 Task: Look for space in Hefei, China from 8th June, 2023 to 12th June, 2023 for 2 adults in price range Rs.8000 to Rs.16000. Place can be private room with 1  bedroom having 1 bed and 1 bathroom. Property type can be flatguest house, hotel. Booking option can be shelf check-in. Required host language is Chinese (Simplified).
Action: Mouse moved to (320, 255)
Screenshot: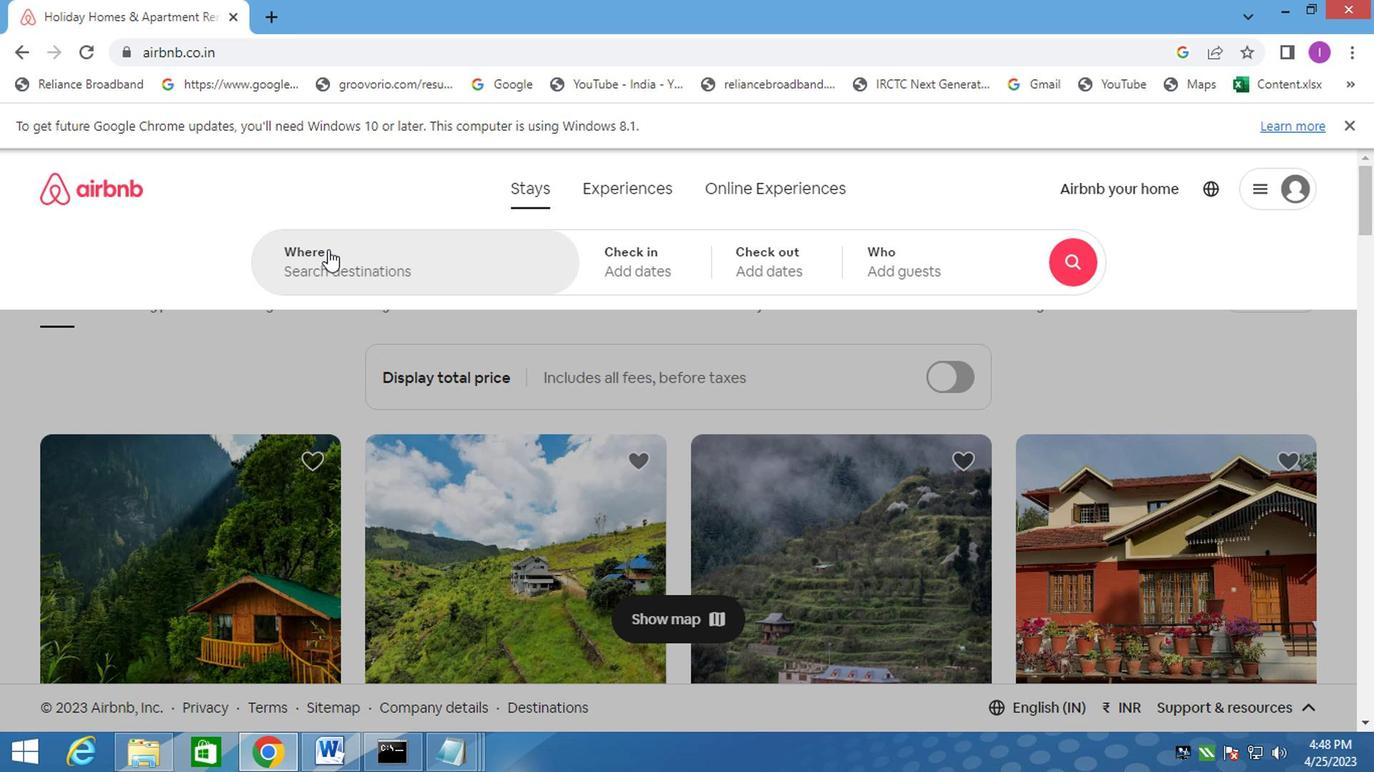 
Action: Mouse pressed left at (320, 255)
Screenshot: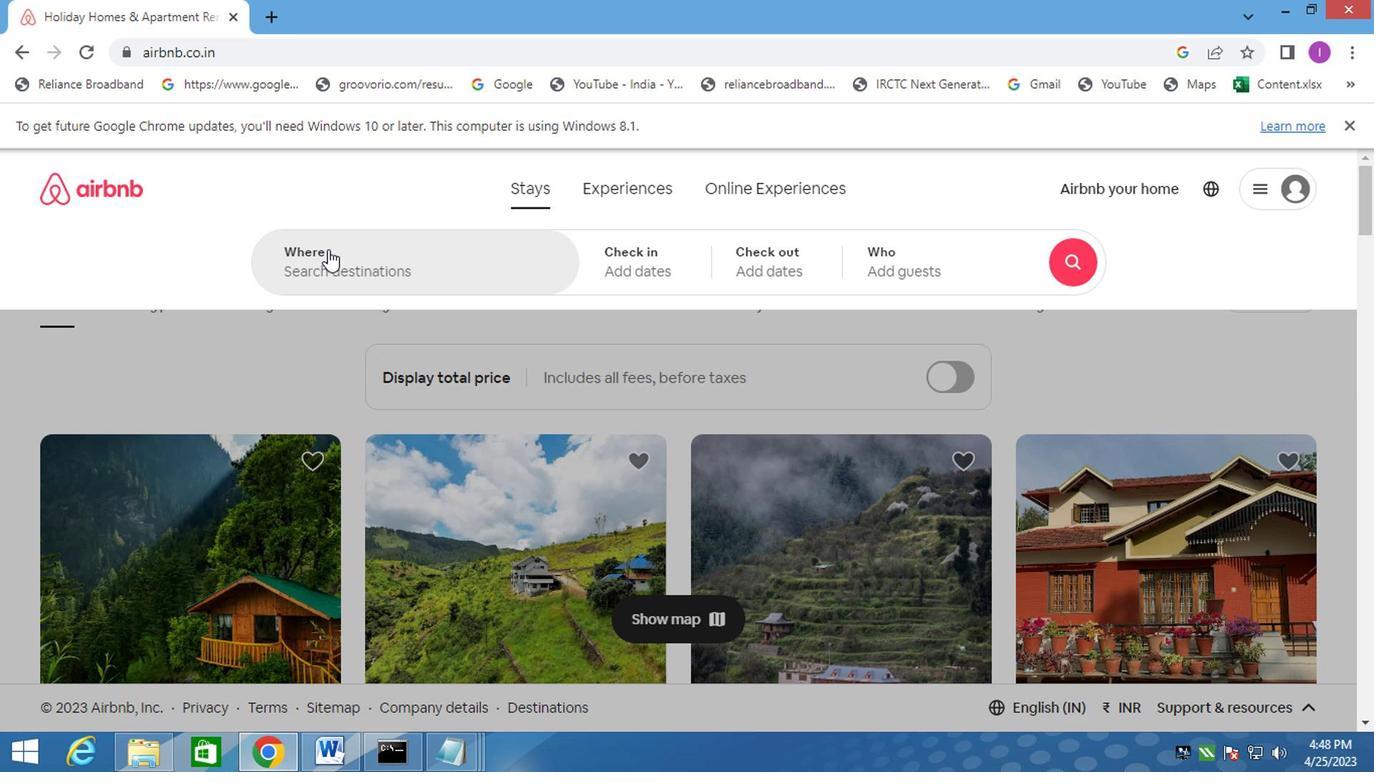 
Action: Mouse moved to (342, 246)
Screenshot: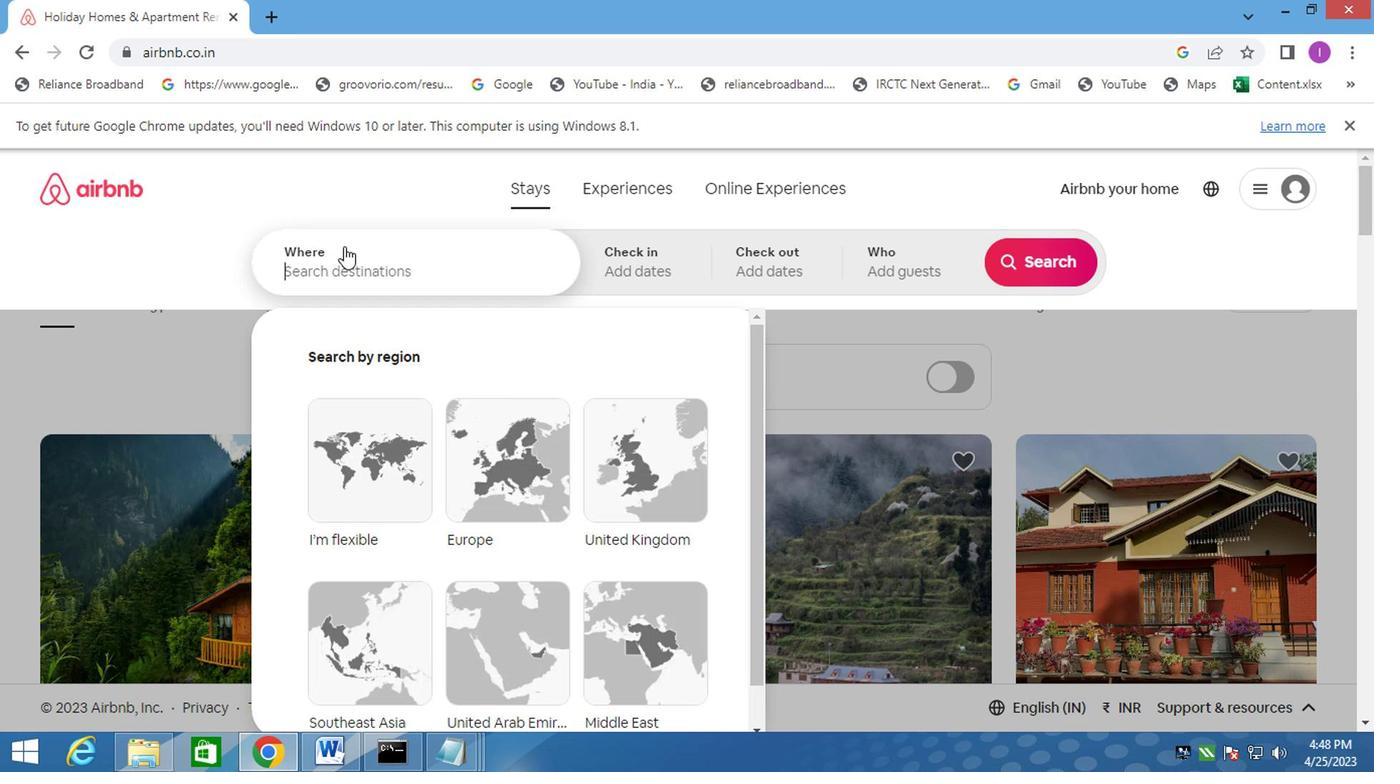 
Action: Key pressed hengyang,china
Screenshot: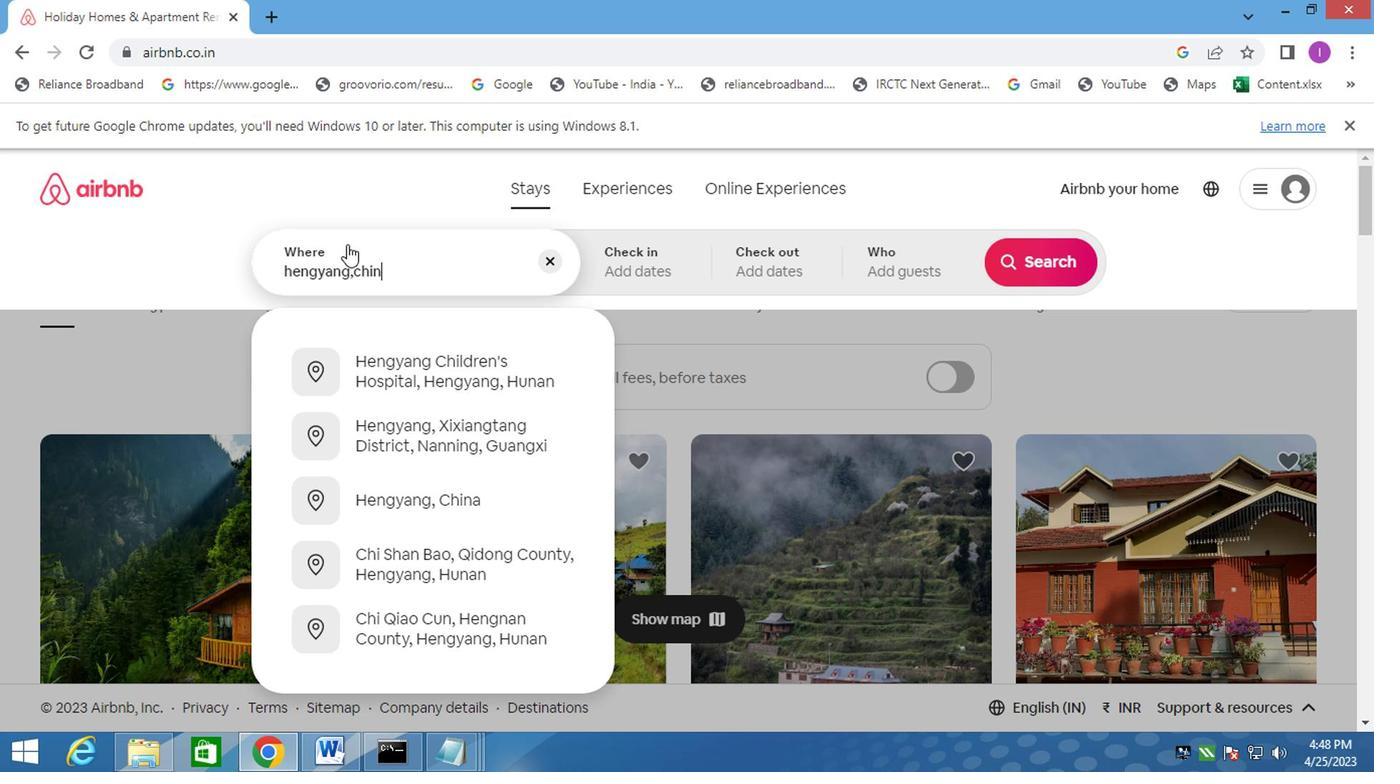 
Action: Mouse moved to (621, 259)
Screenshot: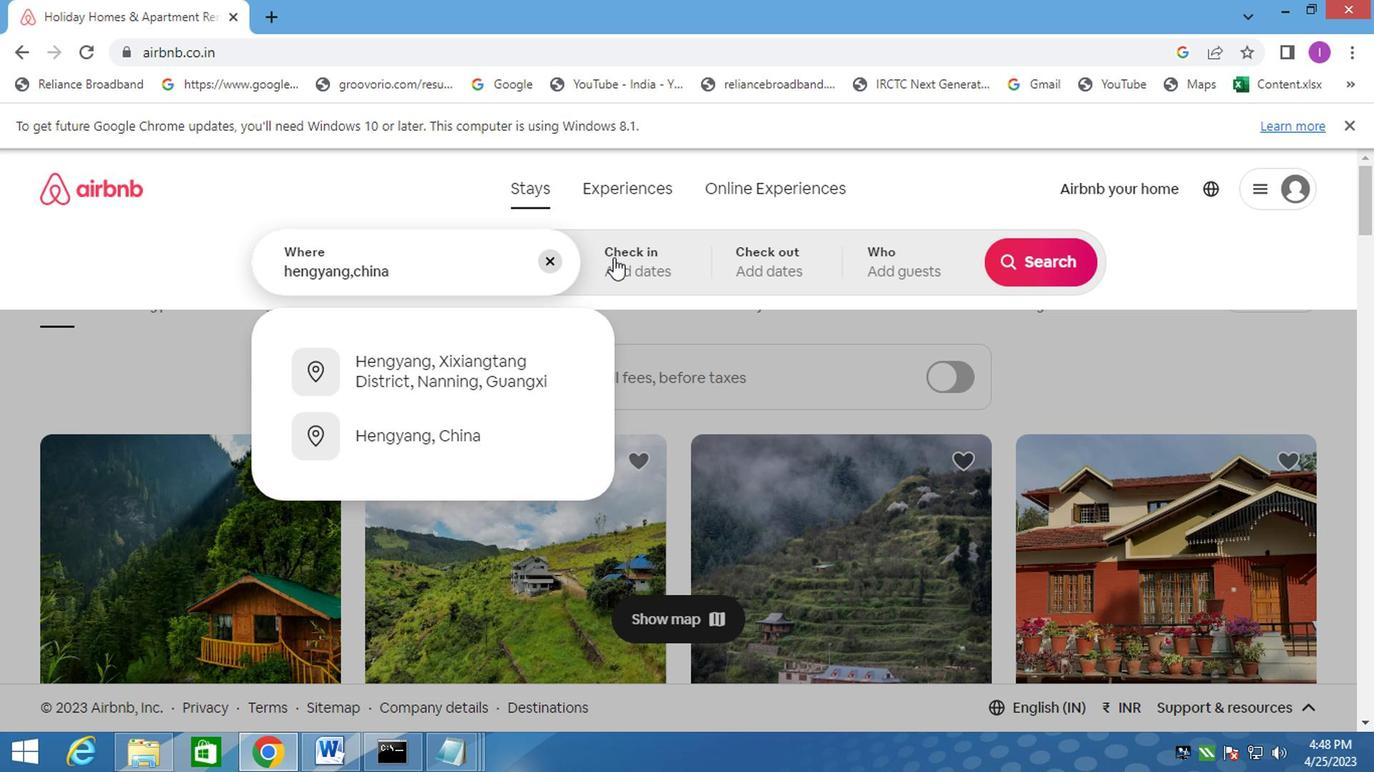 
Action: Mouse pressed left at (621, 259)
Screenshot: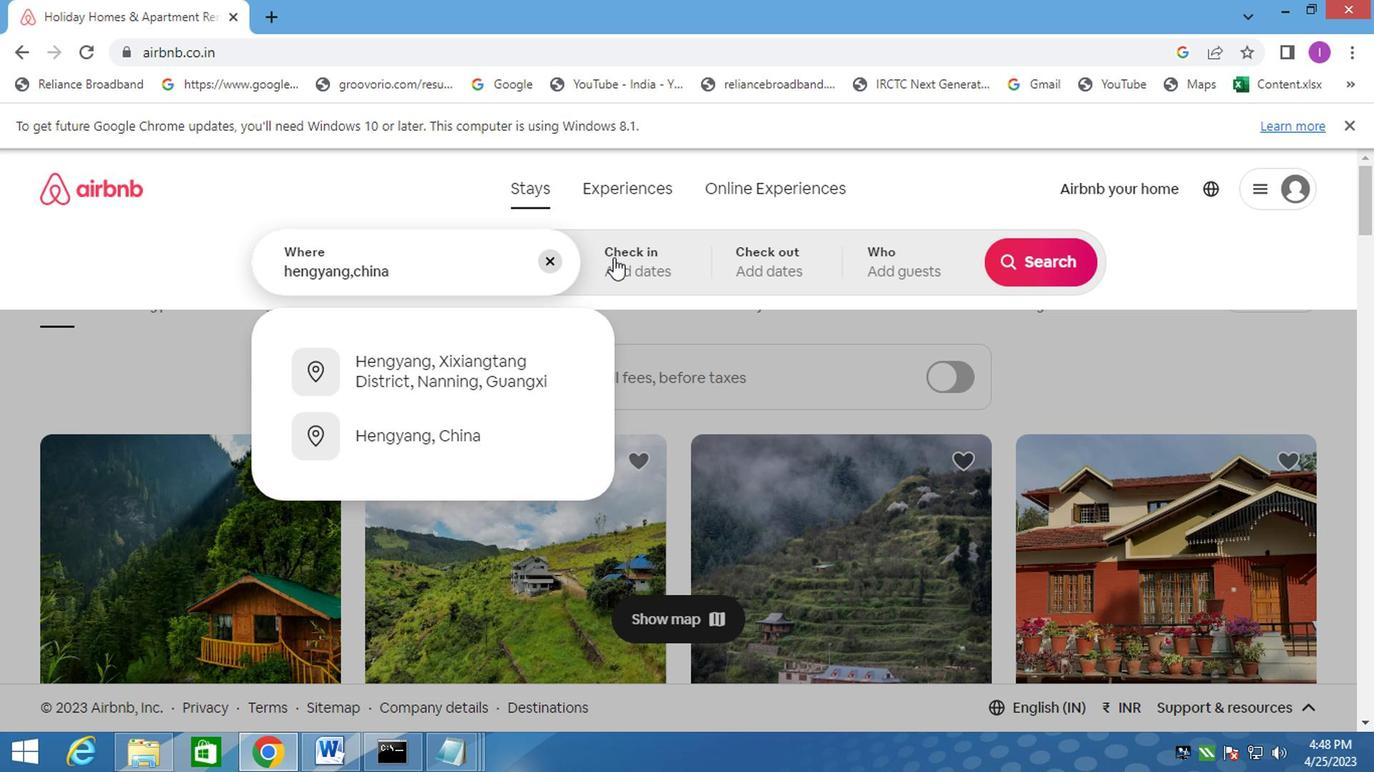 
Action: Mouse moved to (1032, 427)
Screenshot: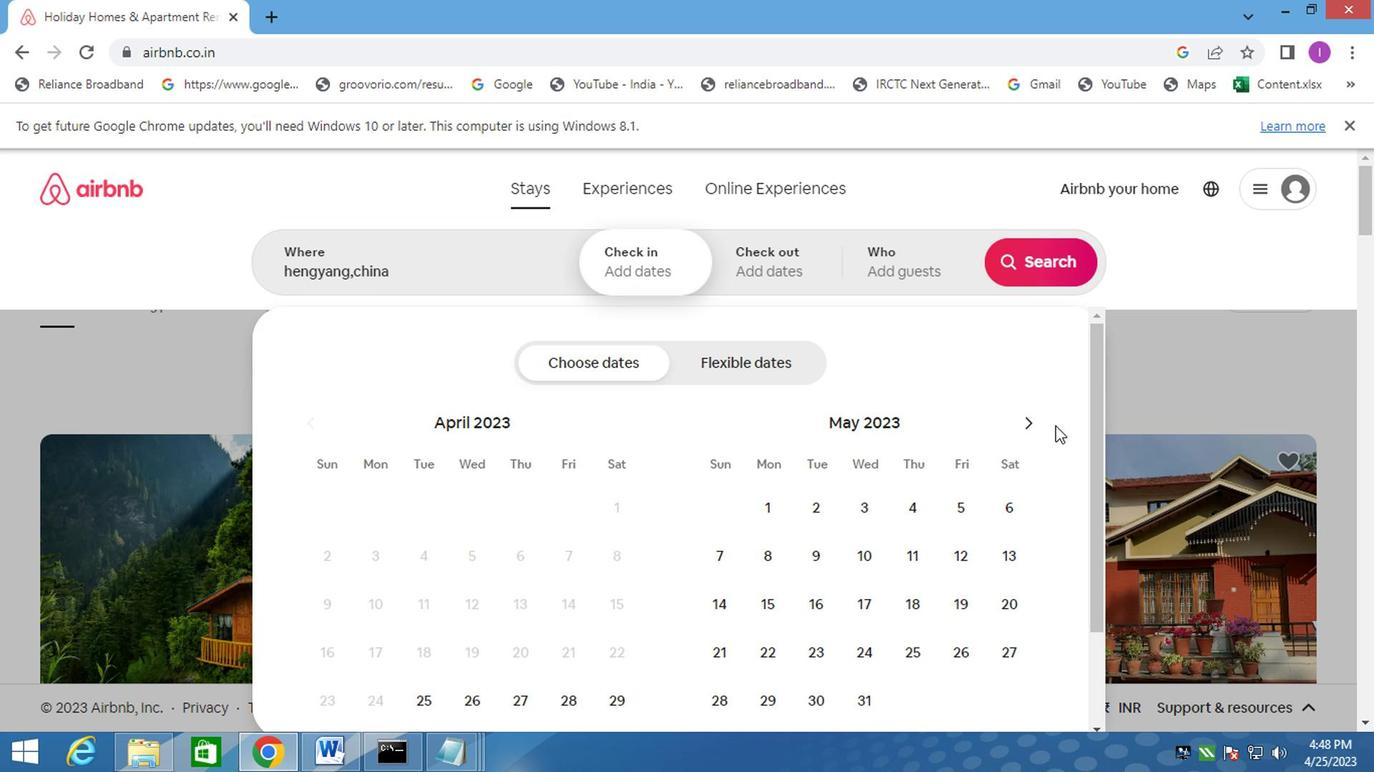 
Action: Mouse pressed left at (1032, 427)
Screenshot: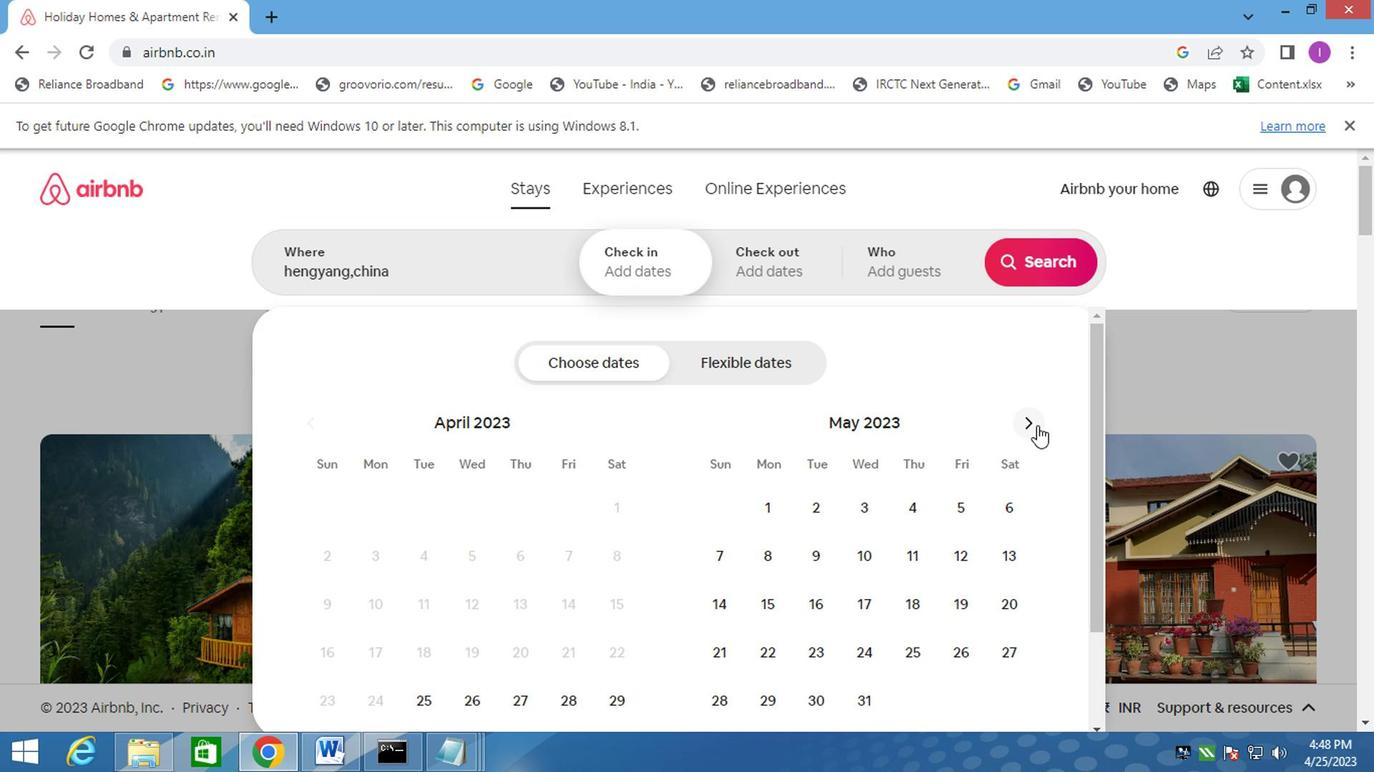 
Action: Mouse pressed left at (1032, 427)
Screenshot: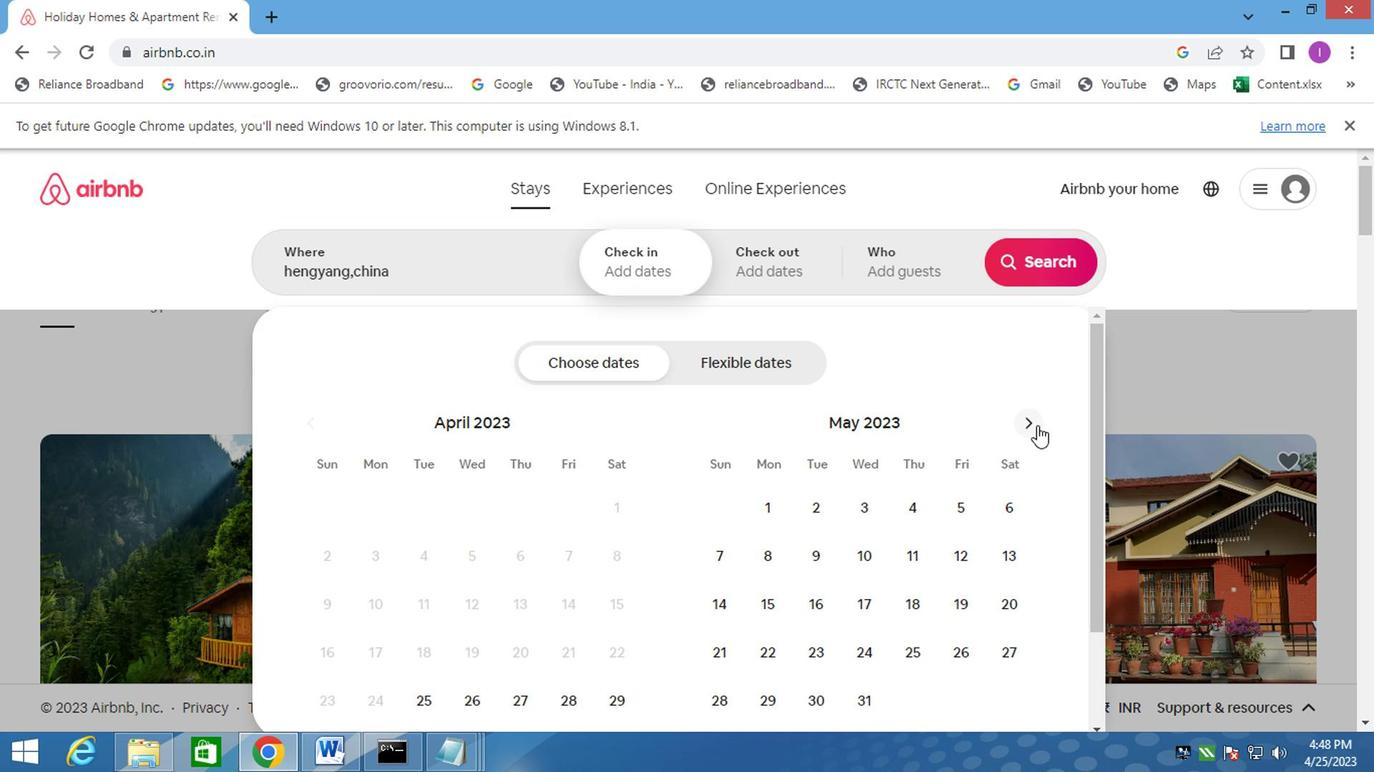 
Action: Mouse moved to (956, 508)
Screenshot: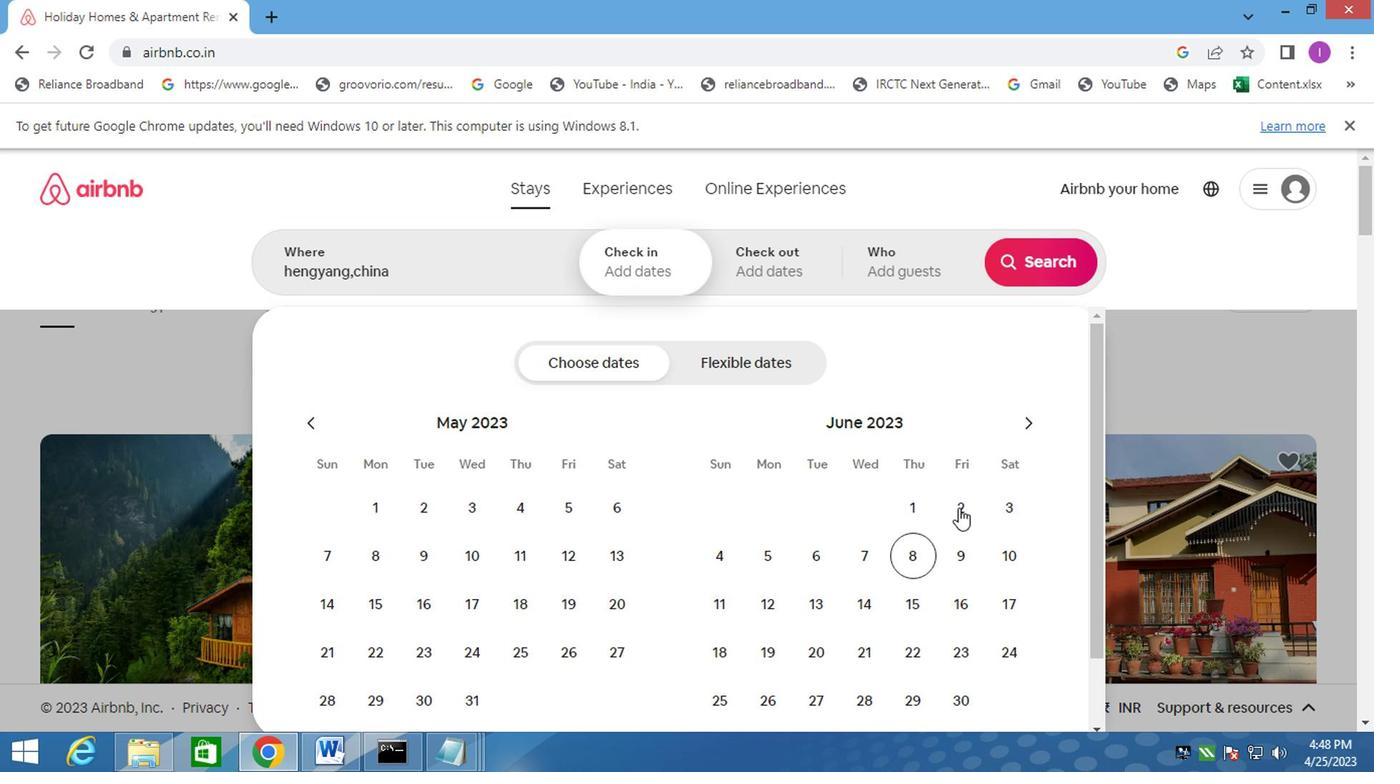 
Action: Mouse pressed left at (956, 508)
Screenshot: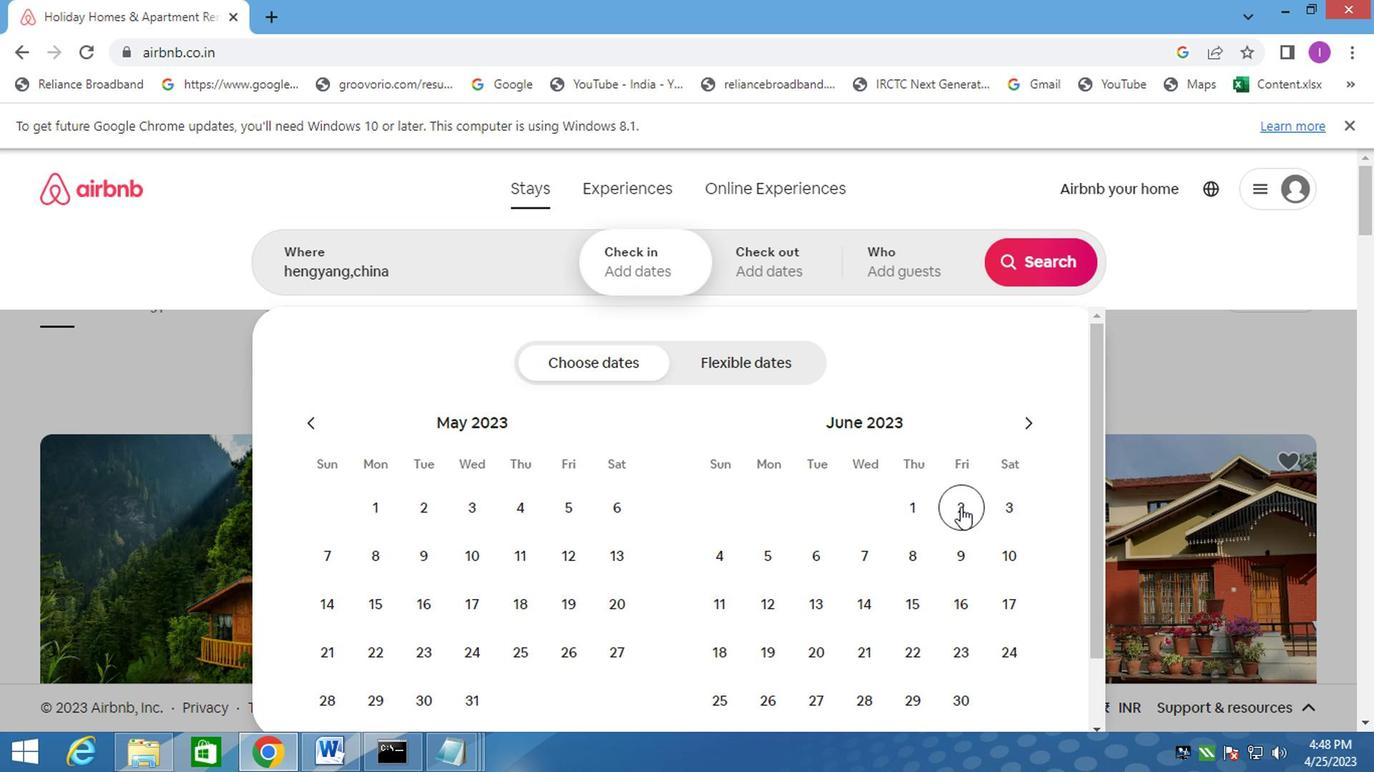 
Action: Mouse moved to (813, 563)
Screenshot: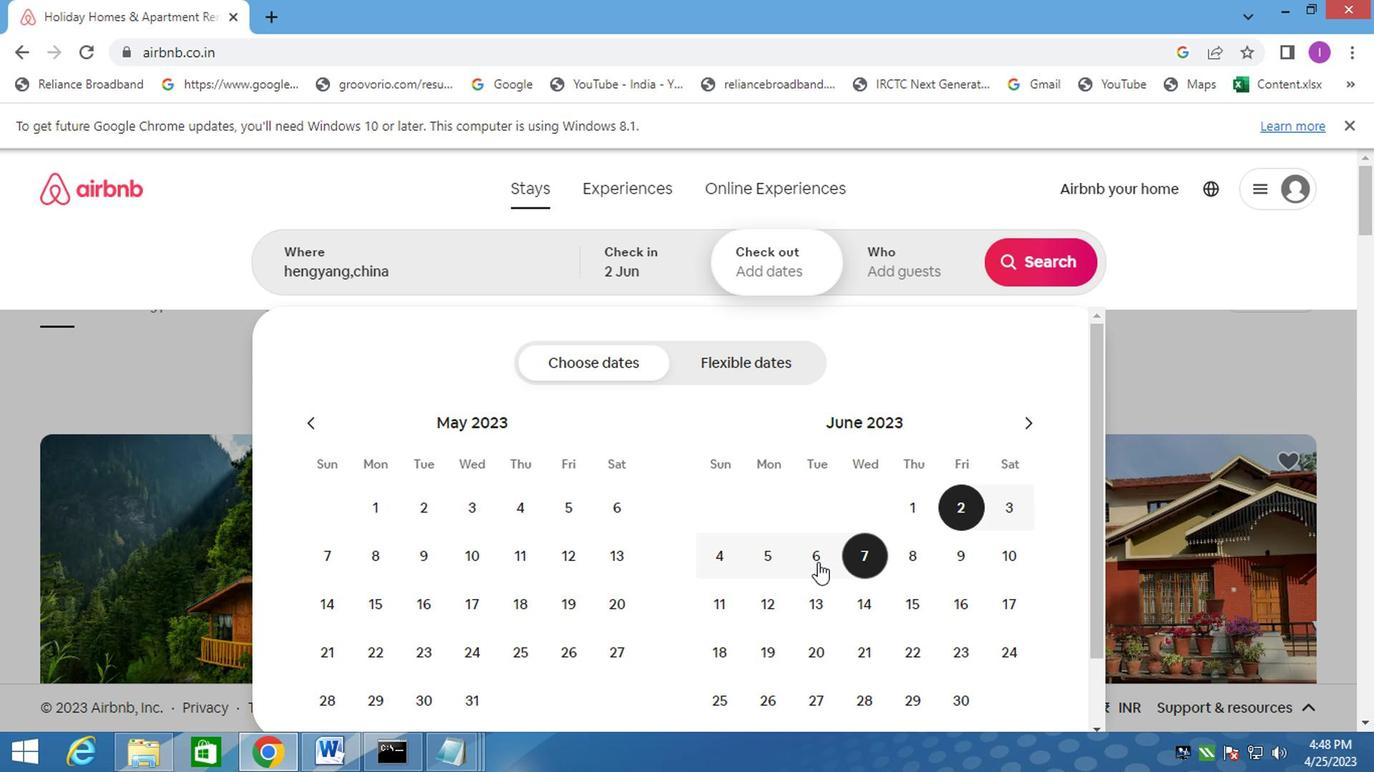 
Action: Mouse pressed left at (813, 563)
Screenshot: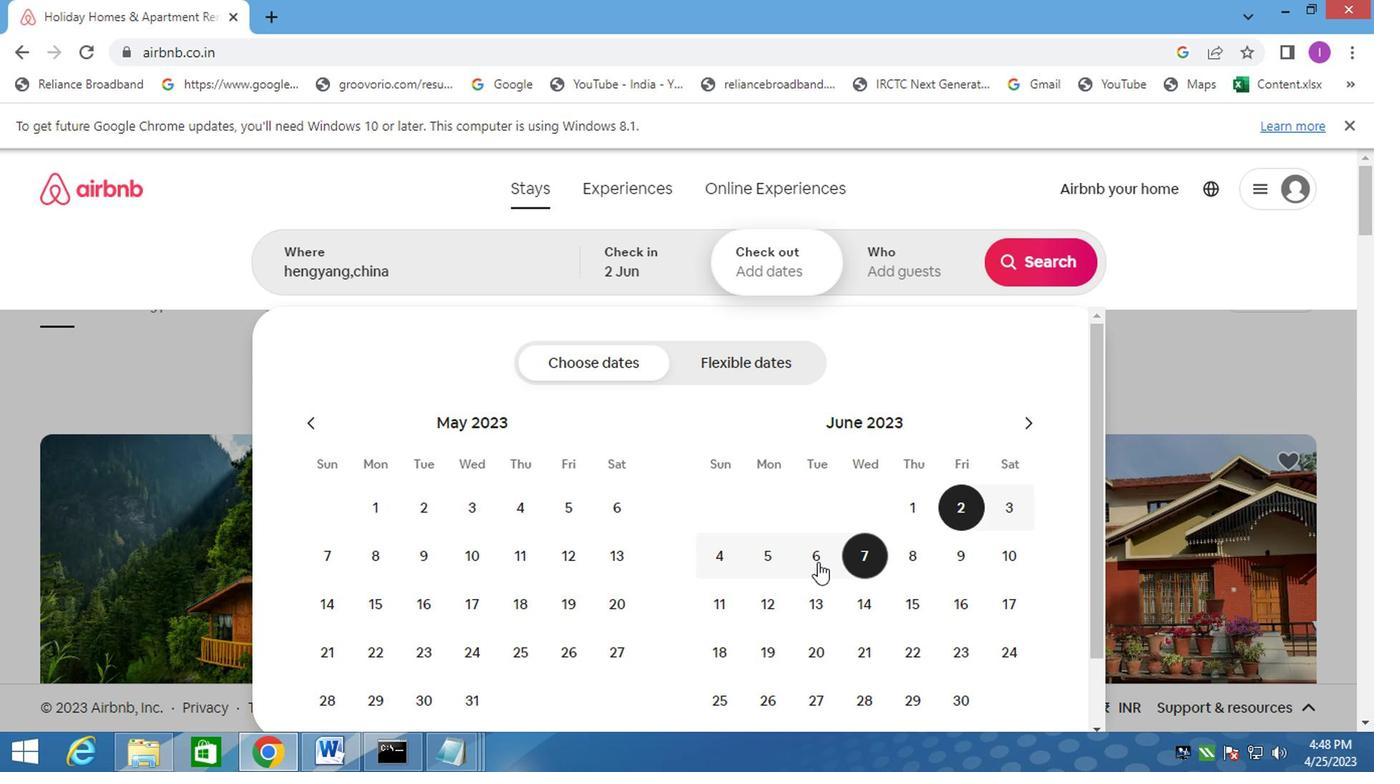 
Action: Mouse moved to (904, 271)
Screenshot: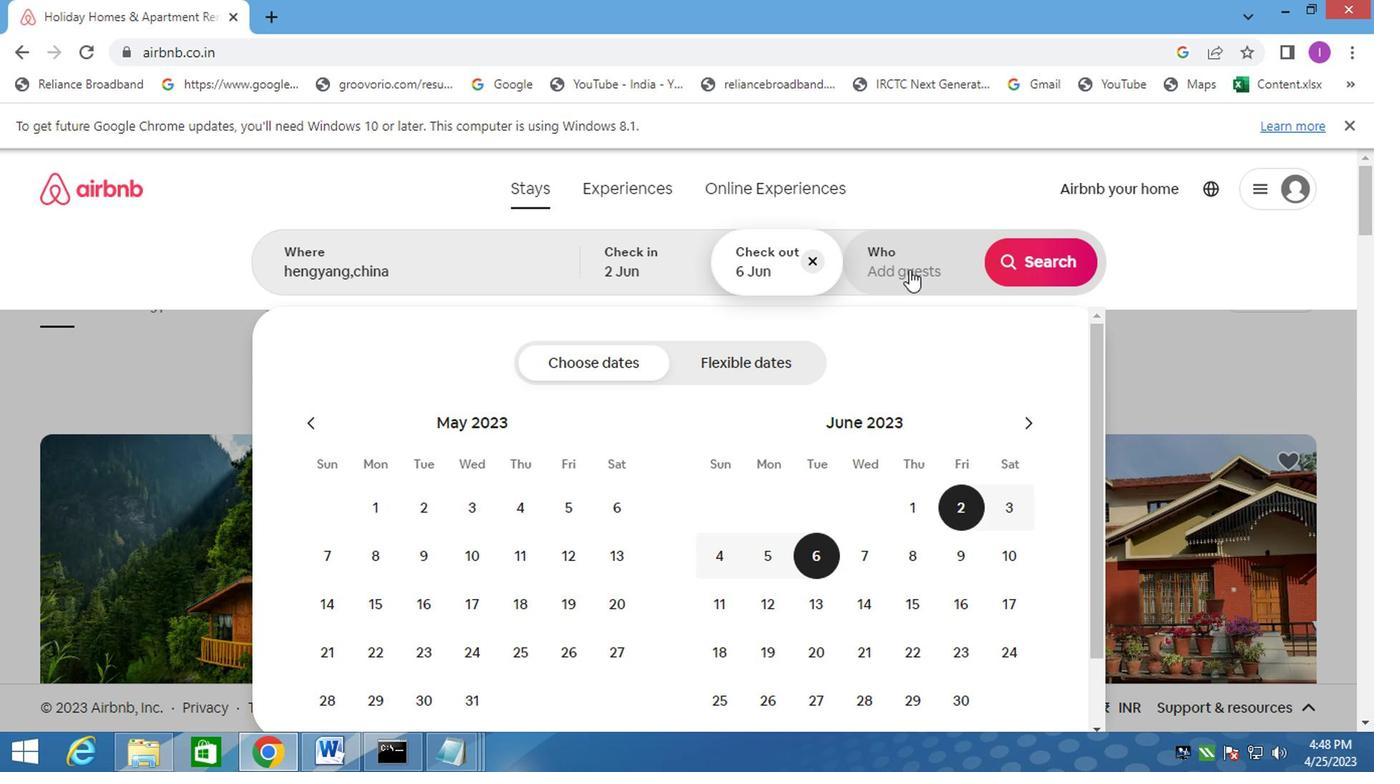 
Action: Mouse pressed left at (904, 271)
Screenshot: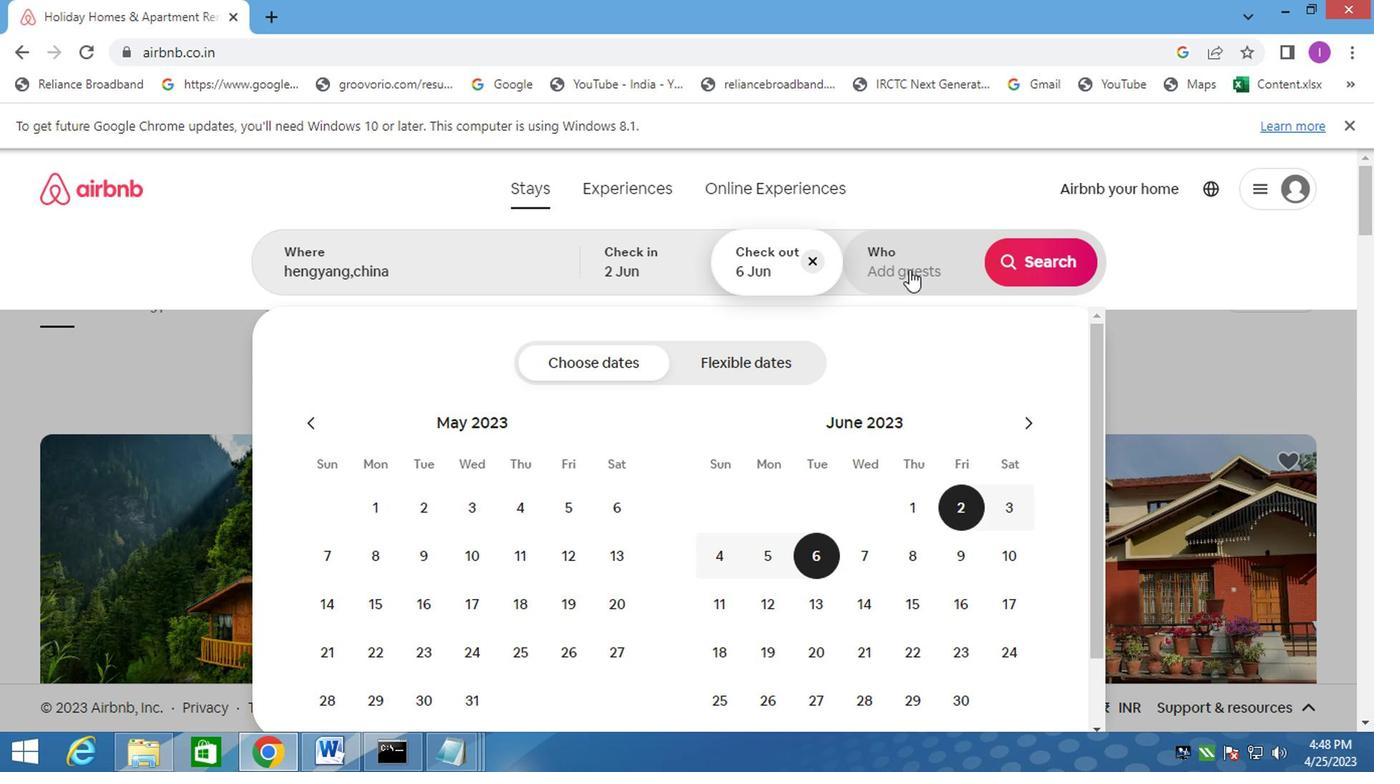 
Action: Mouse moved to (1037, 372)
Screenshot: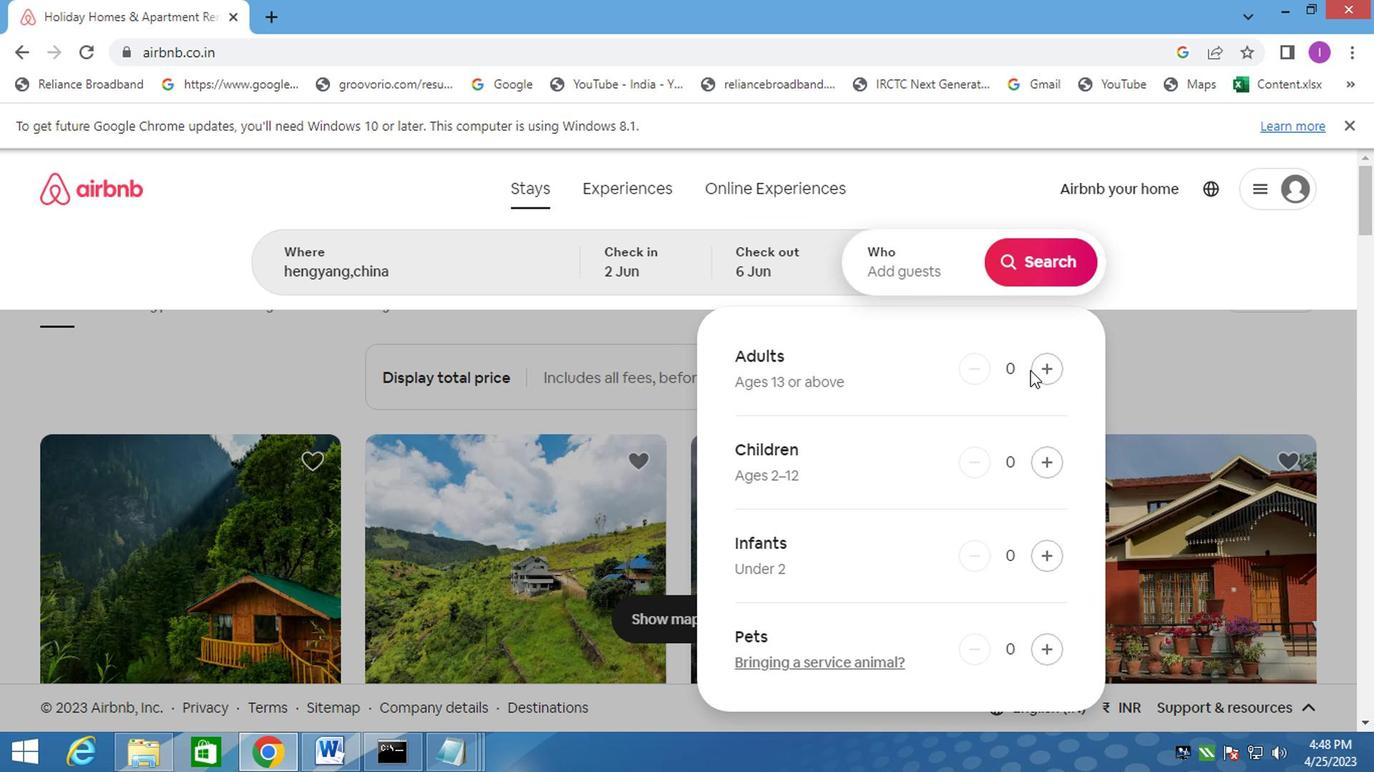 
Action: Mouse pressed left at (1037, 372)
Screenshot: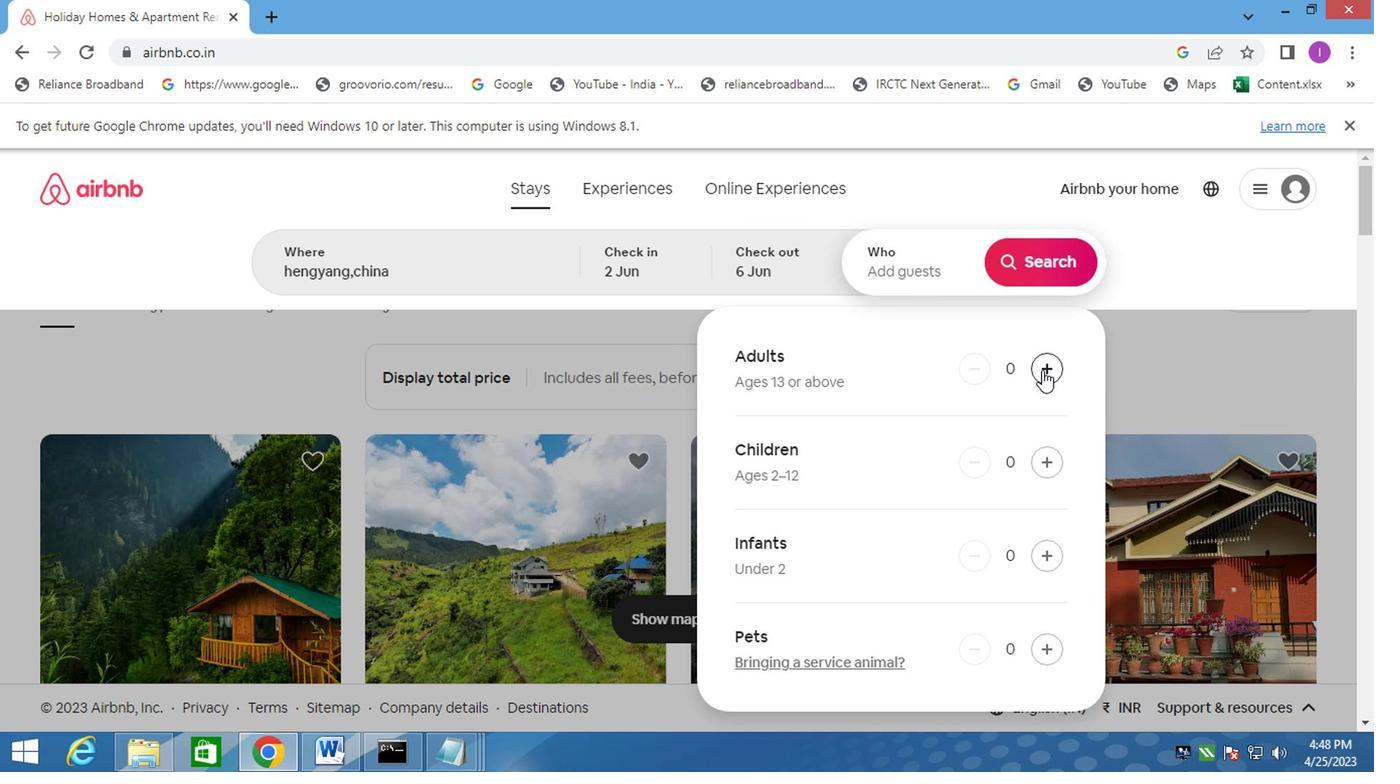 
Action: Mouse moved to (1068, 262)
Screenshot: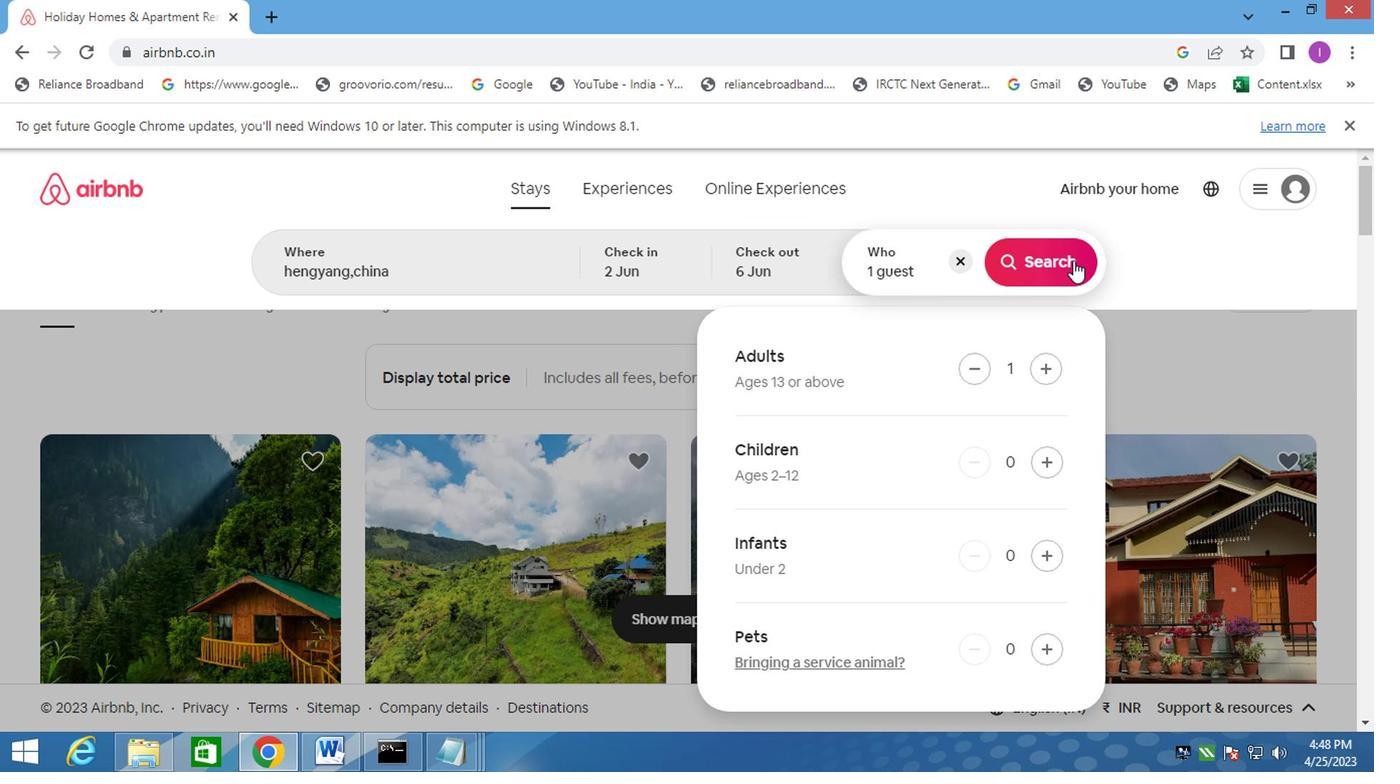 
Action: Mouse pressed left at (1068, 262)
Screenshot: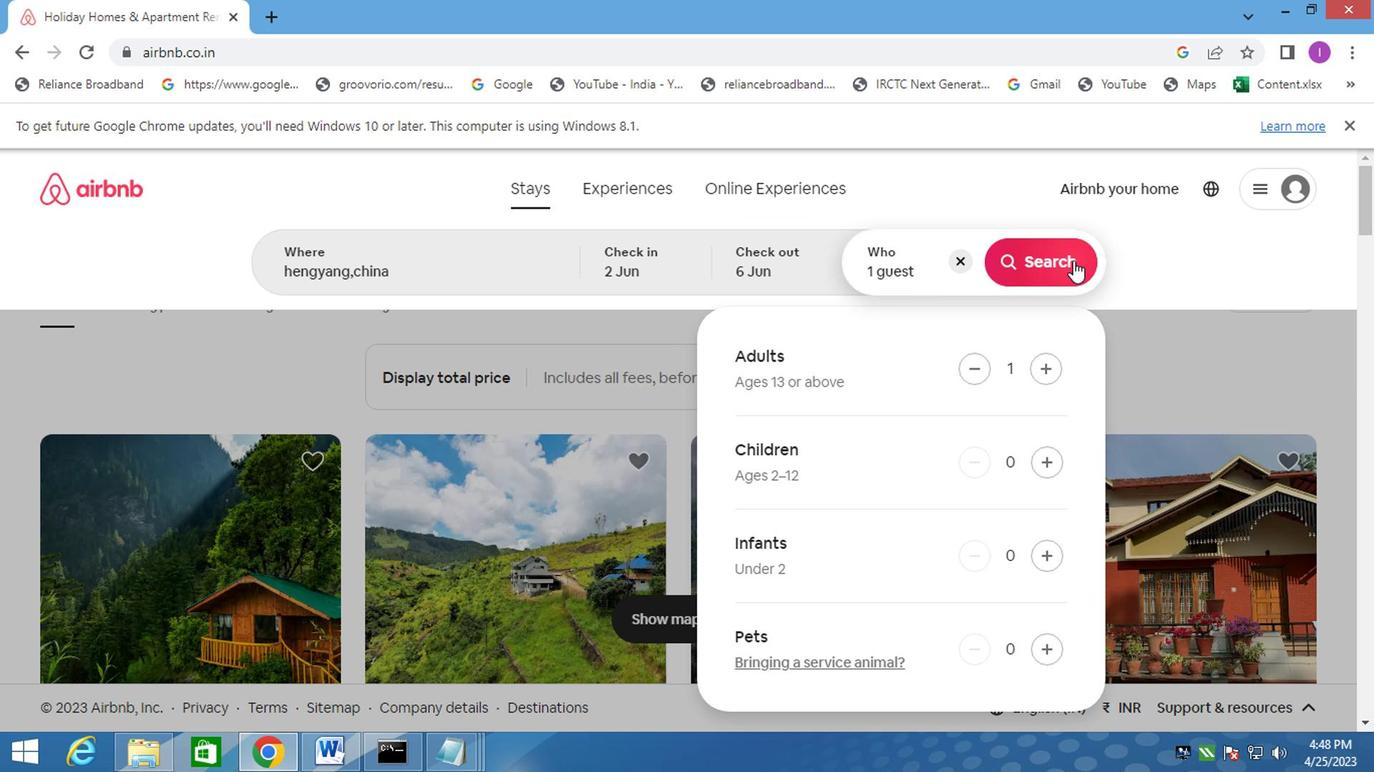 
Action: Mouse moved to (1295, 271)
Screenshot: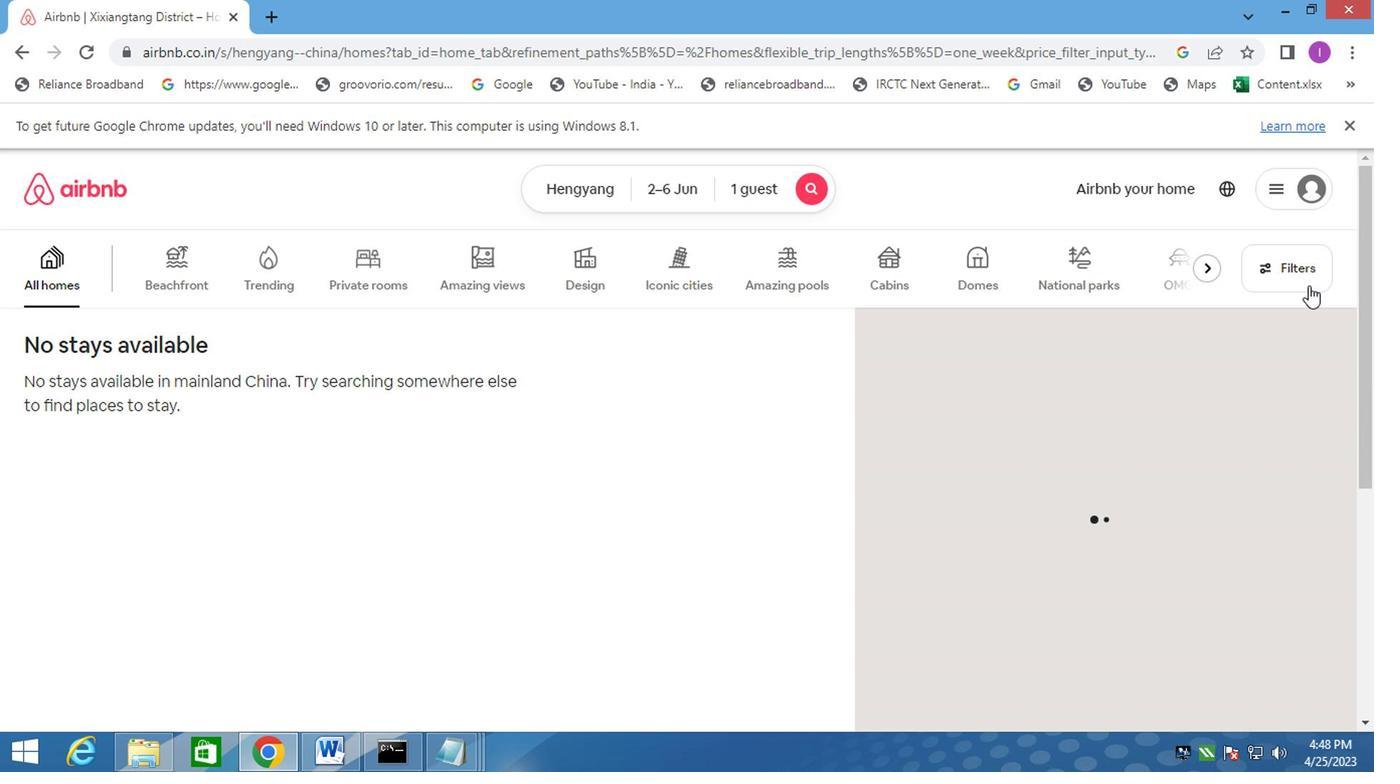 
Action: Mouse pressed left at (1295, 271)
Screenshot: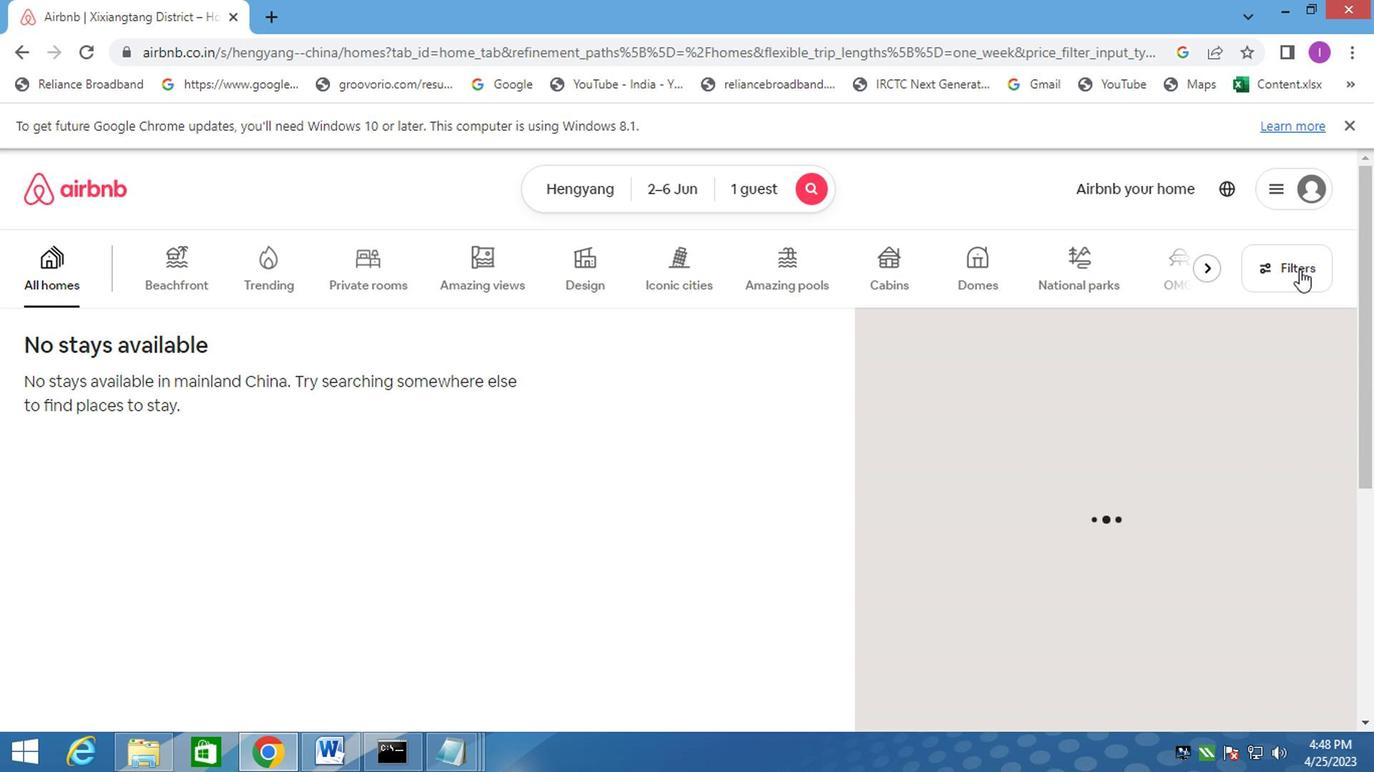 
Action: Mouse moved to (411, 395)
Screenshot: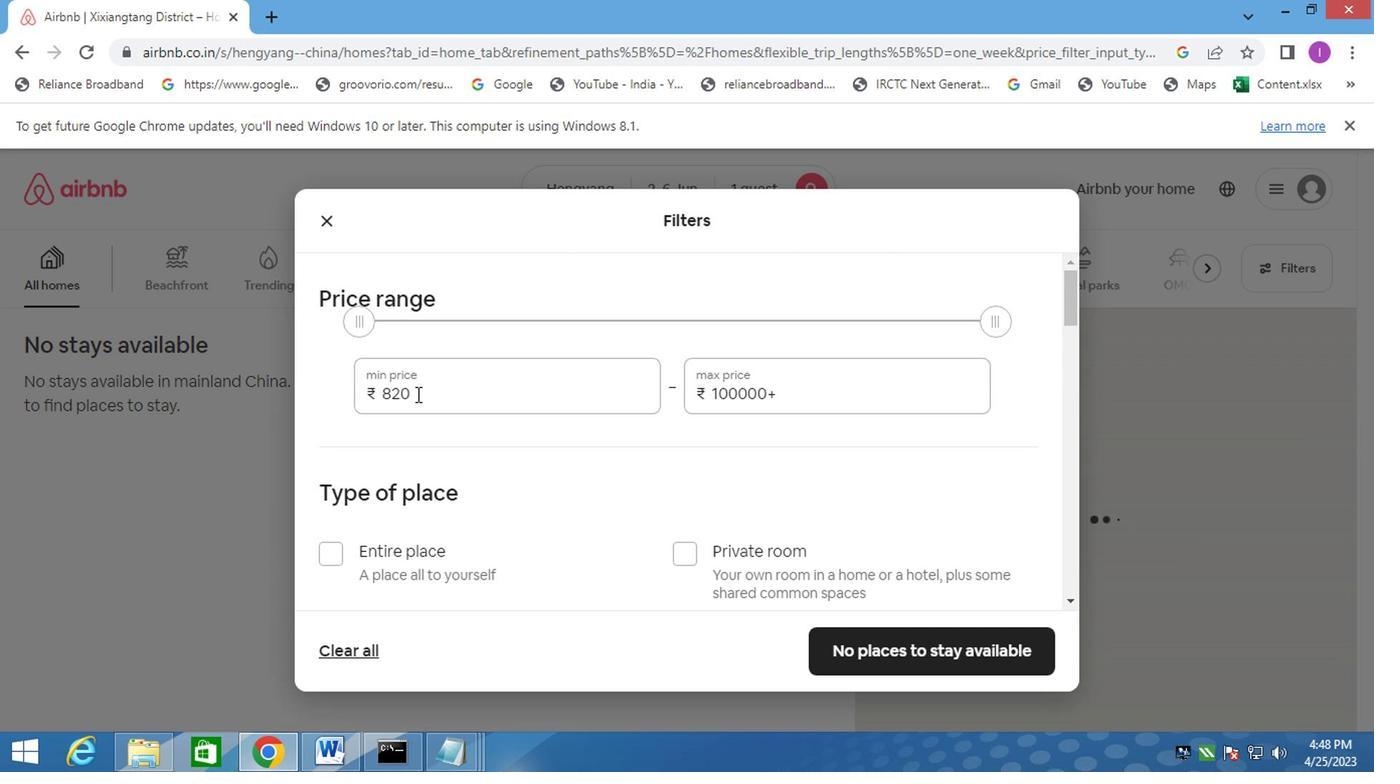 
Action: Mouse pressed left at (411, 395)
Screenshot: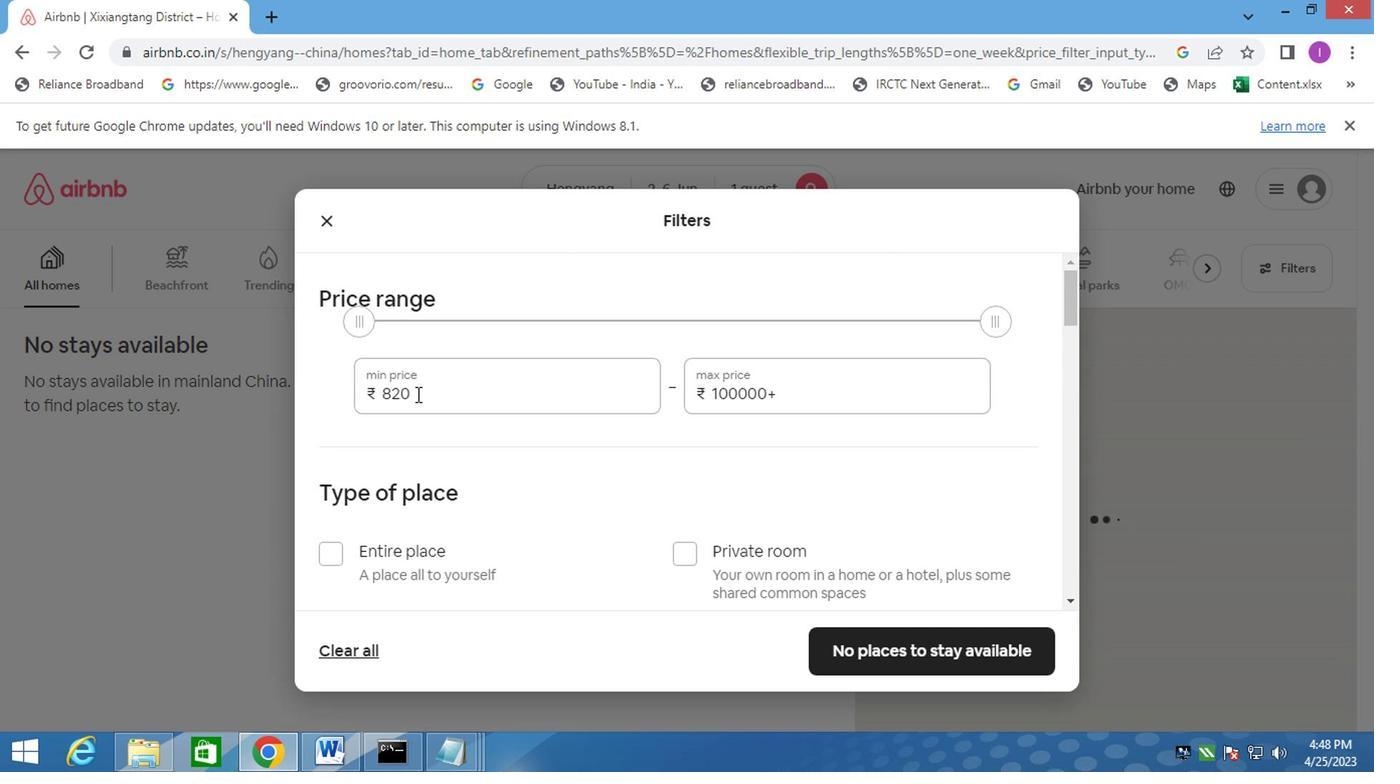 
Action: Mouse moved to (413, 402)
Screenshot: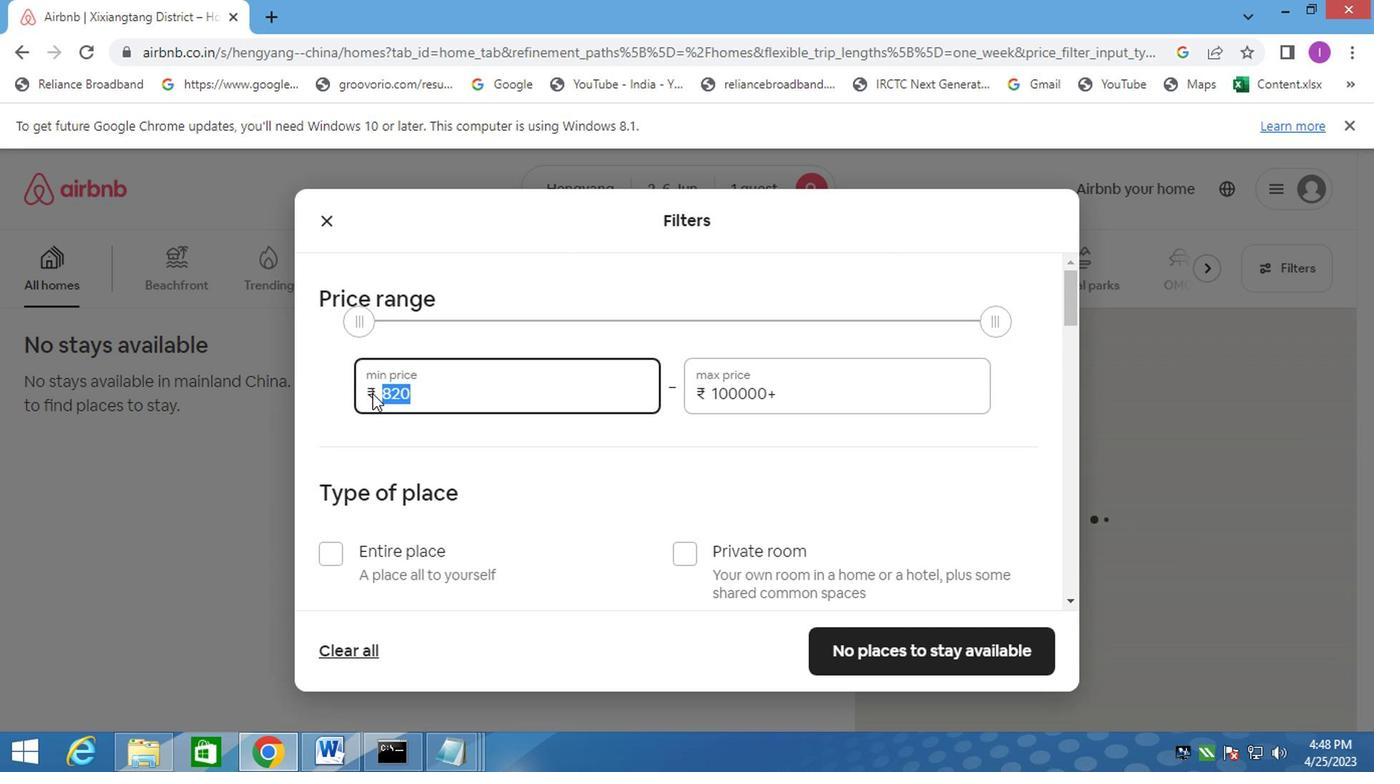 
Action: Key pressed 10000
Screenshot: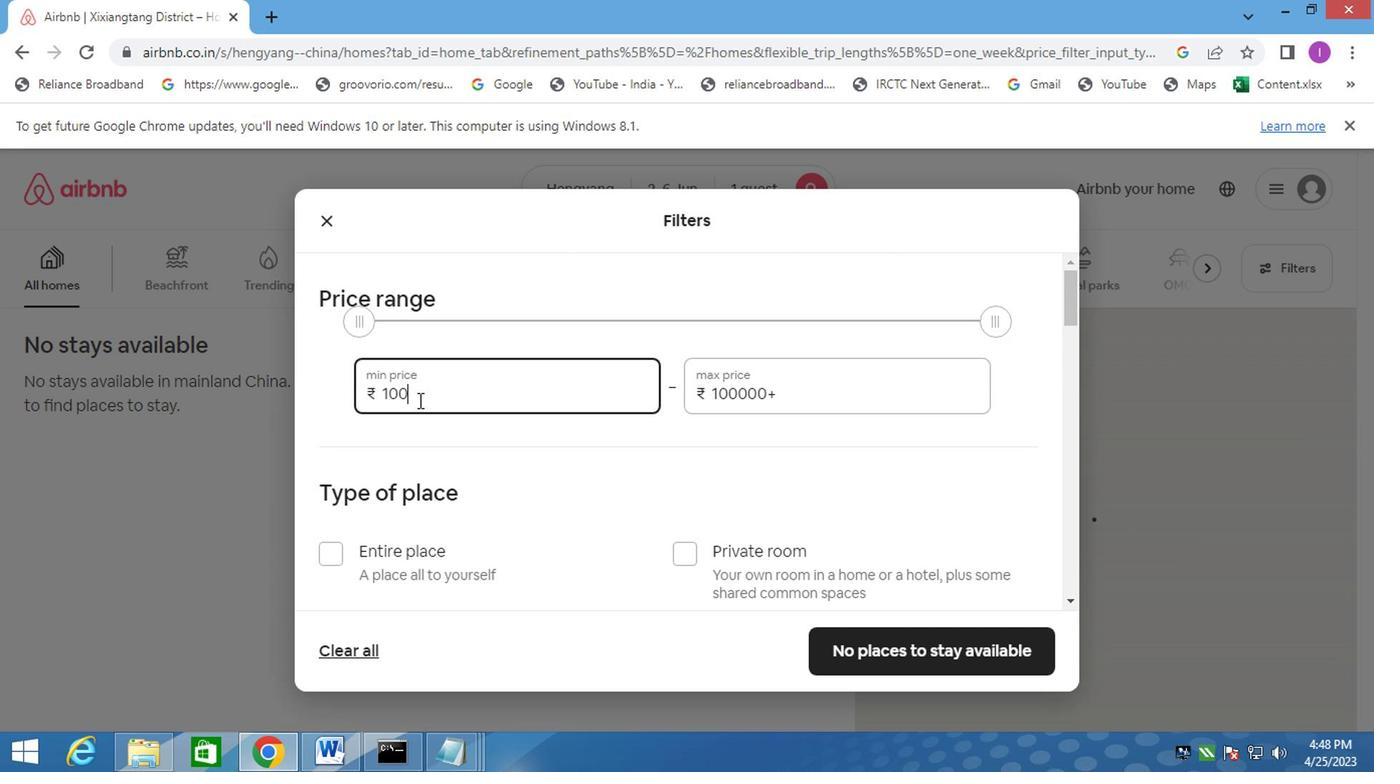 
Action: Mouse moved to (793, 392)
Screenshot: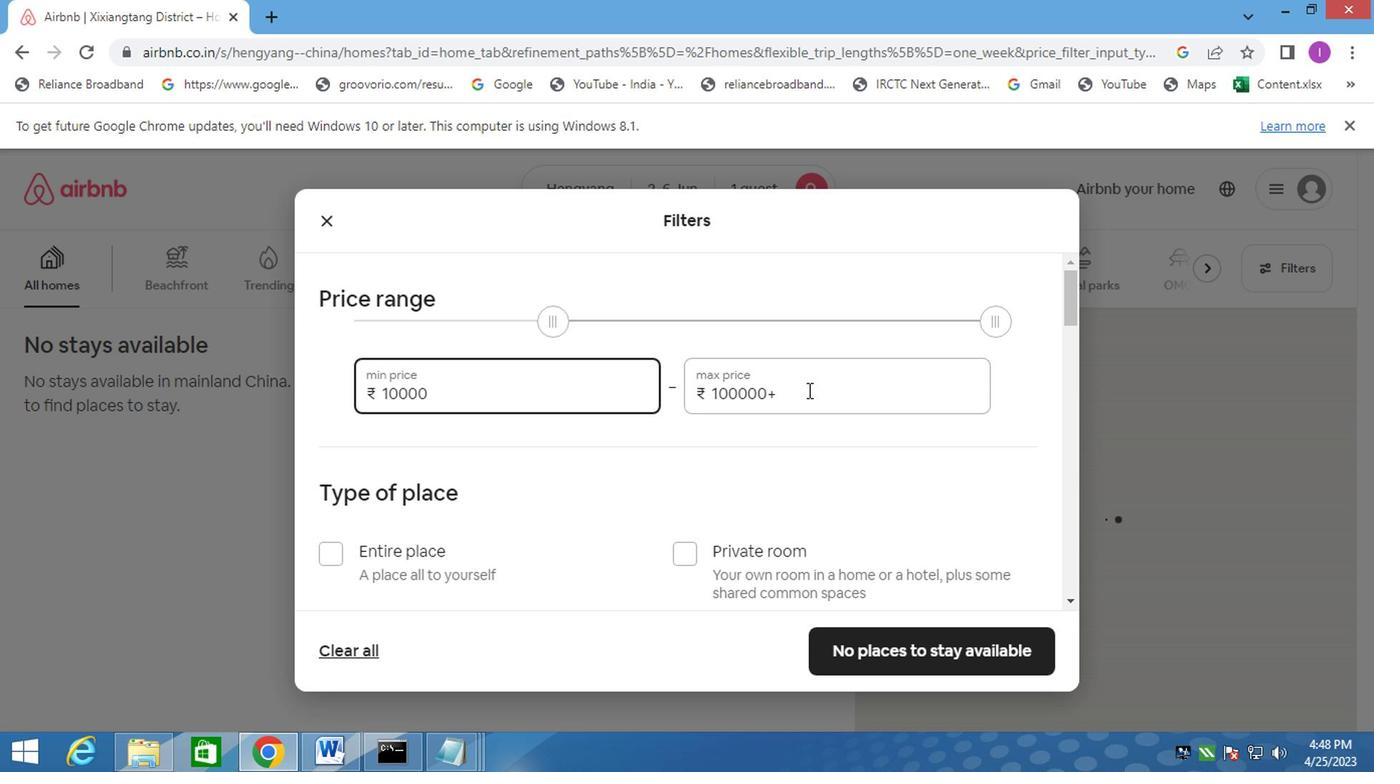 
Action: Mouse pressed left at (793, 392)
Screenshot: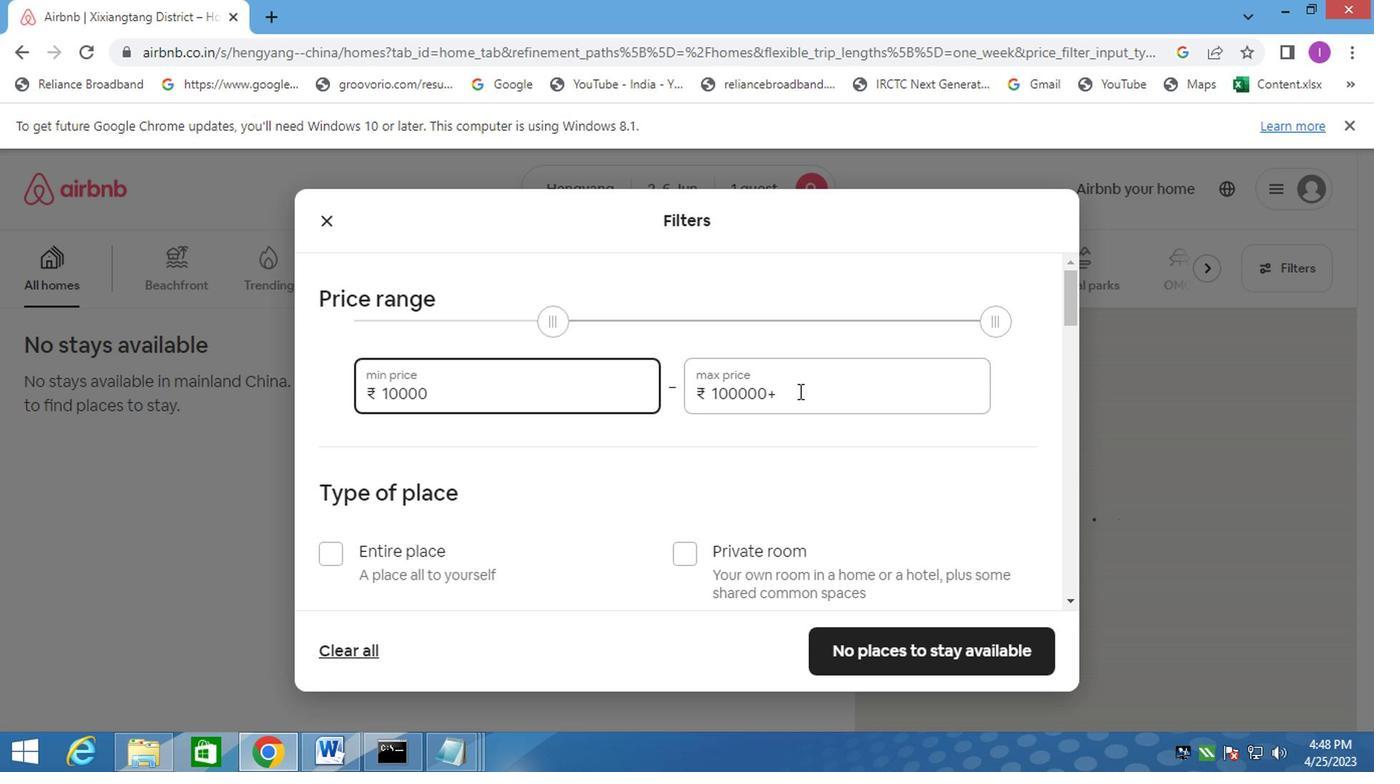 
Action: Mouse moved to (765, 419)
Screenshot: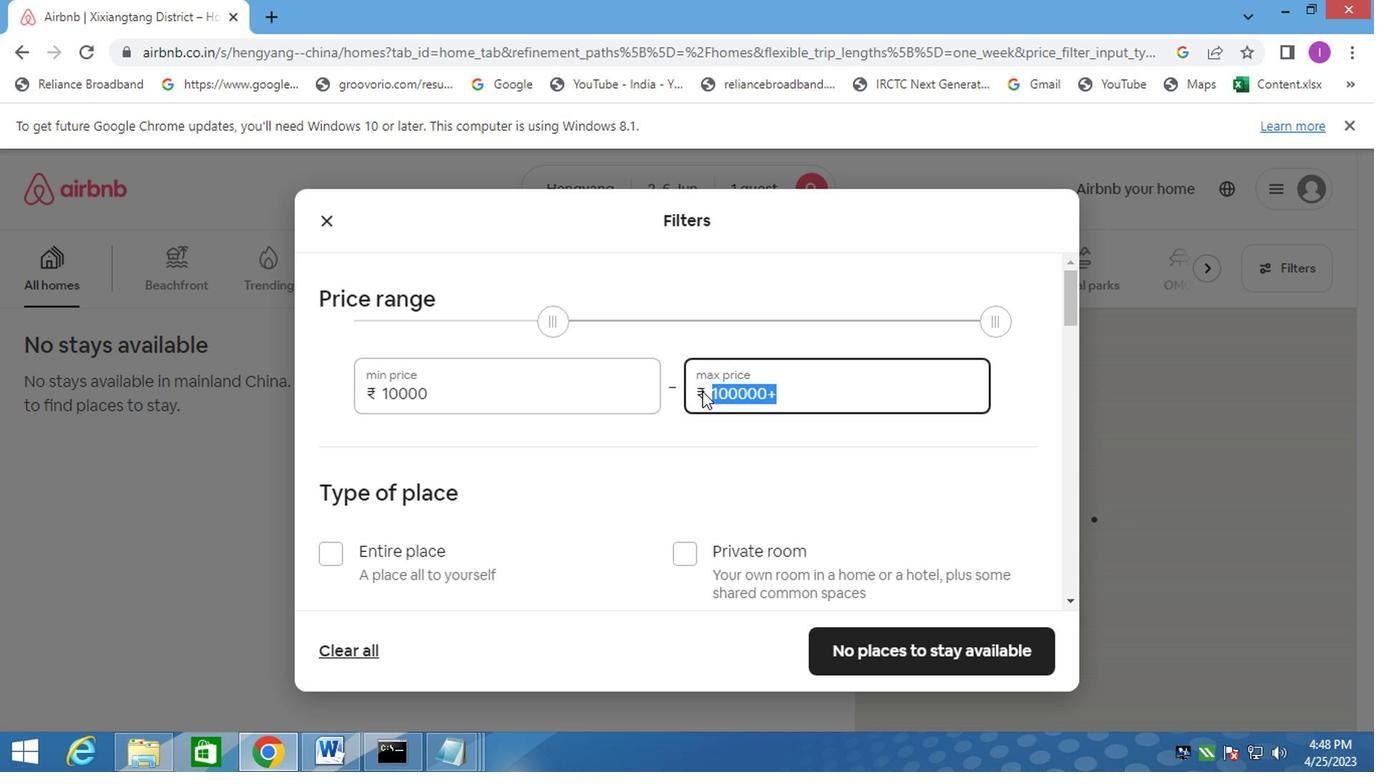 
Action: Key pressed 130000<Key.backspace>
Screenshot: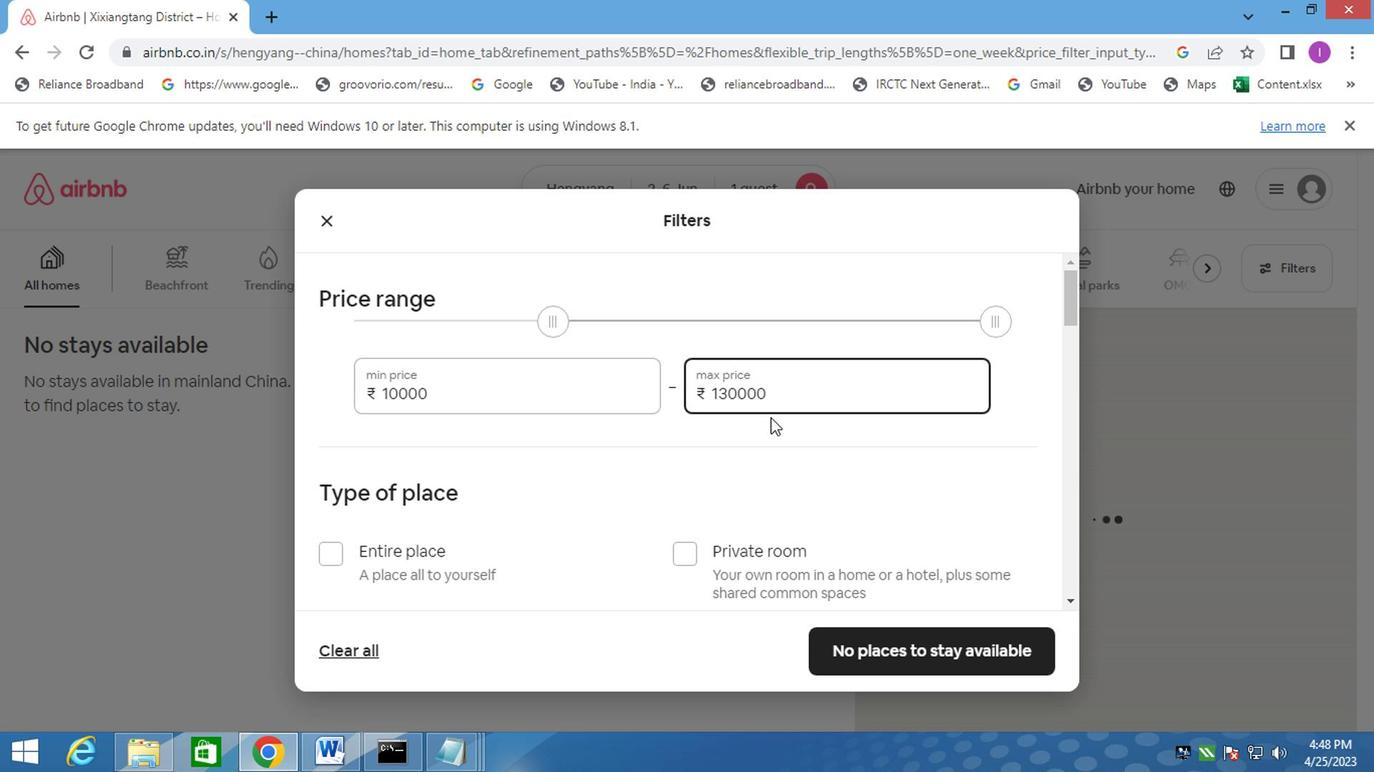 
Action: Mouse moved to (681, 553)
Screenshot: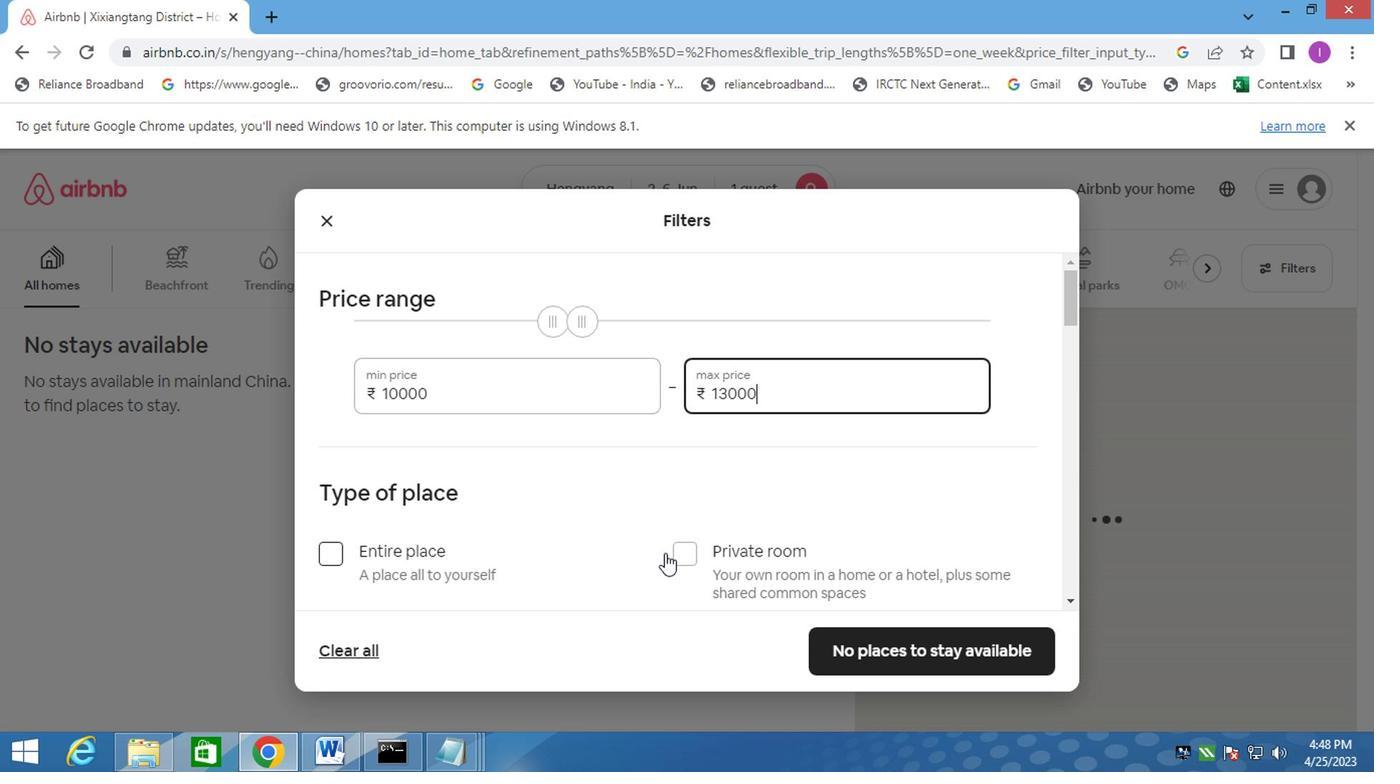 
Action: Mouse pressed left at (681, 553)
Screenshot: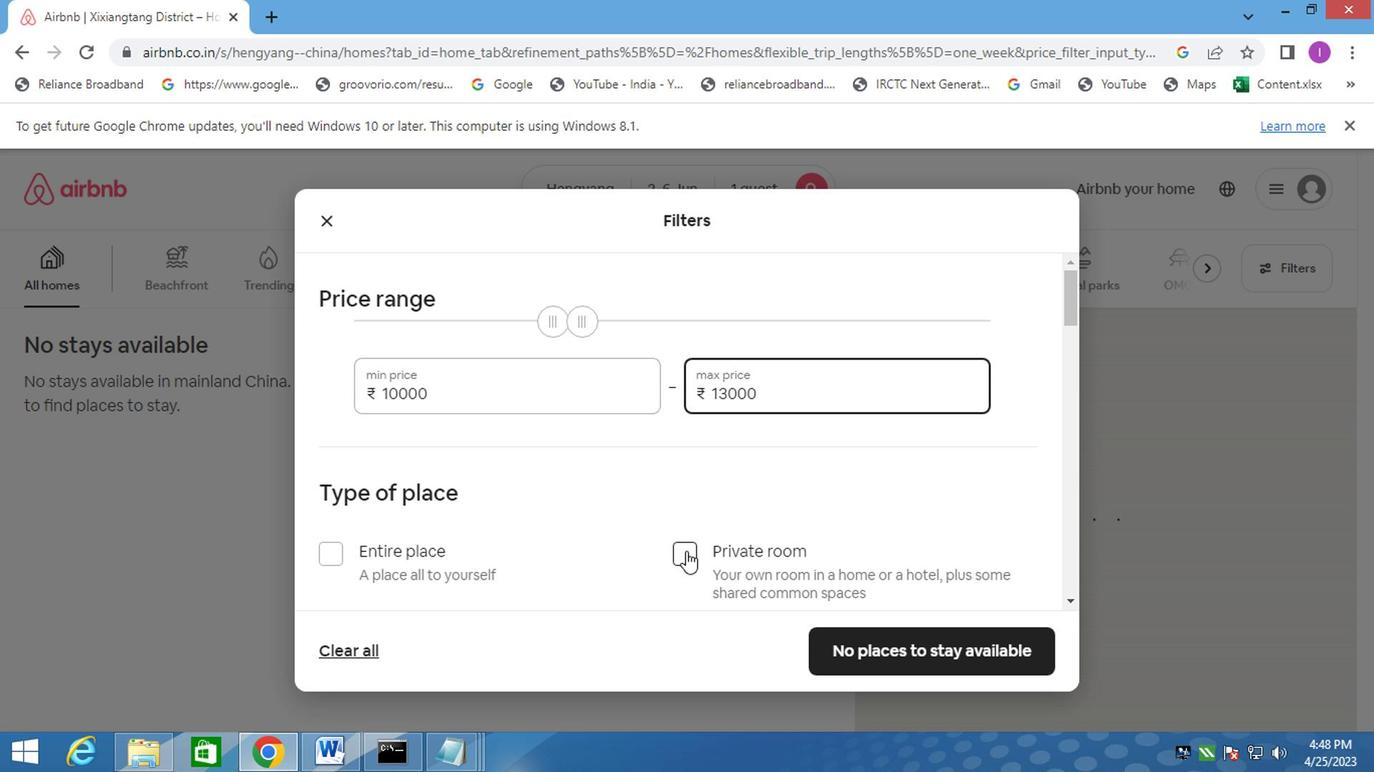 
Action: Mouse moved to (1063, 325)
Screenshot: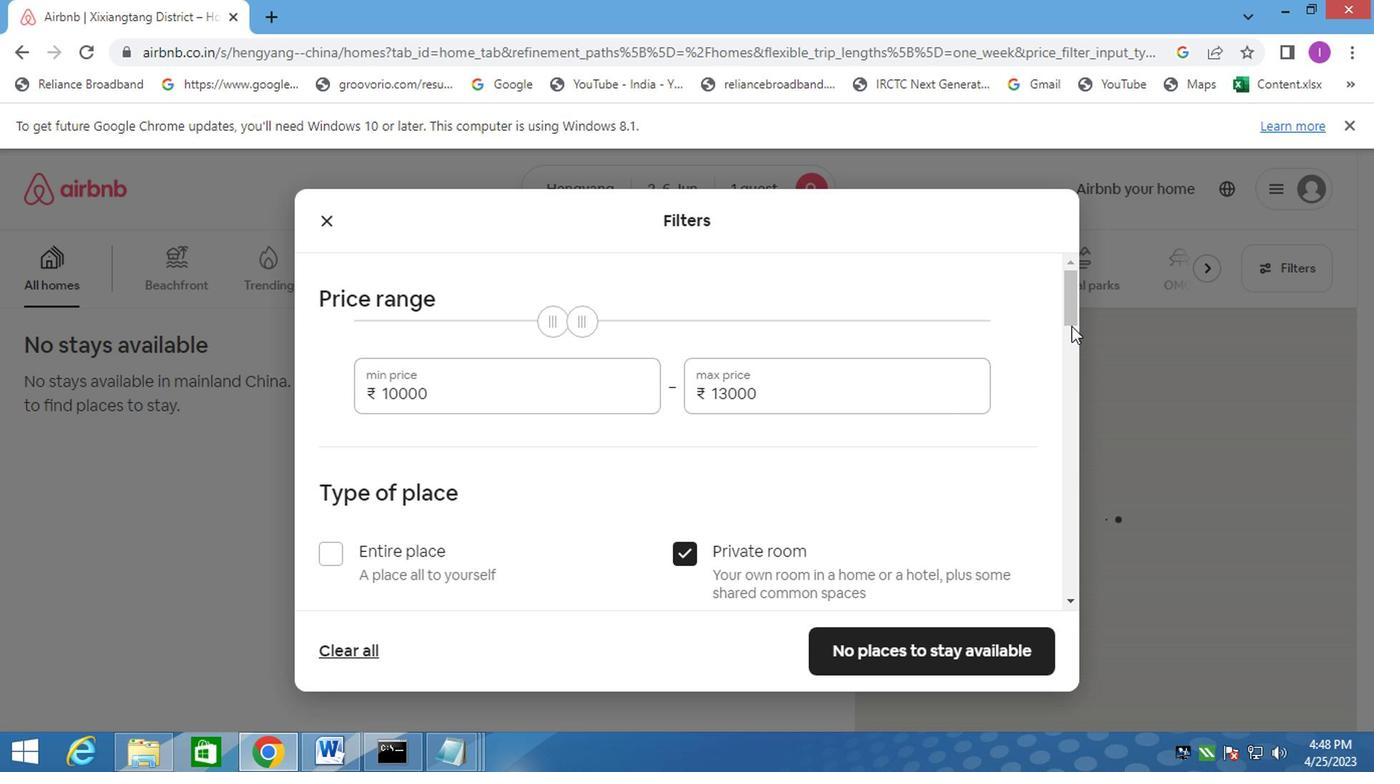 
Action: Mouse pressed left at (1063, 325)
Screenshot: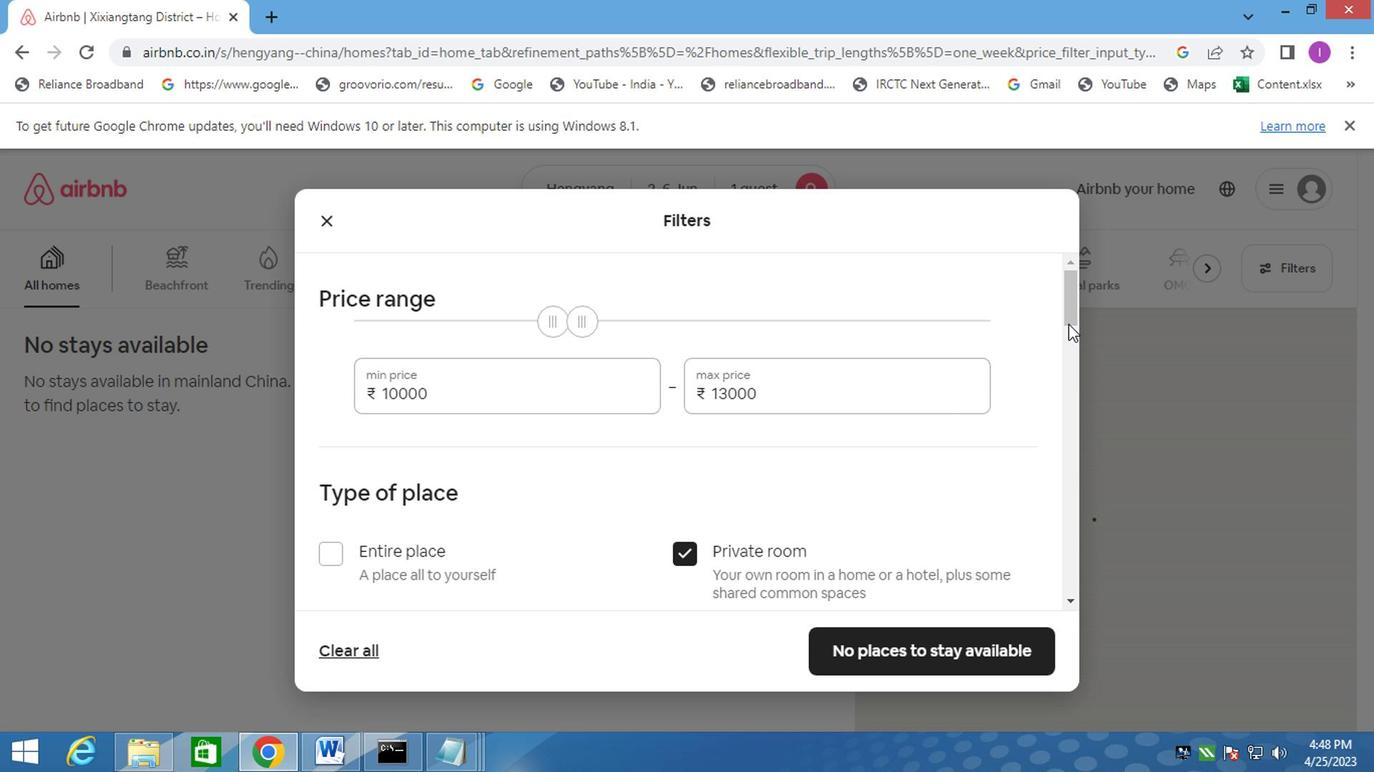 
Action: Mouse moved to (866, 397)
Screenshot: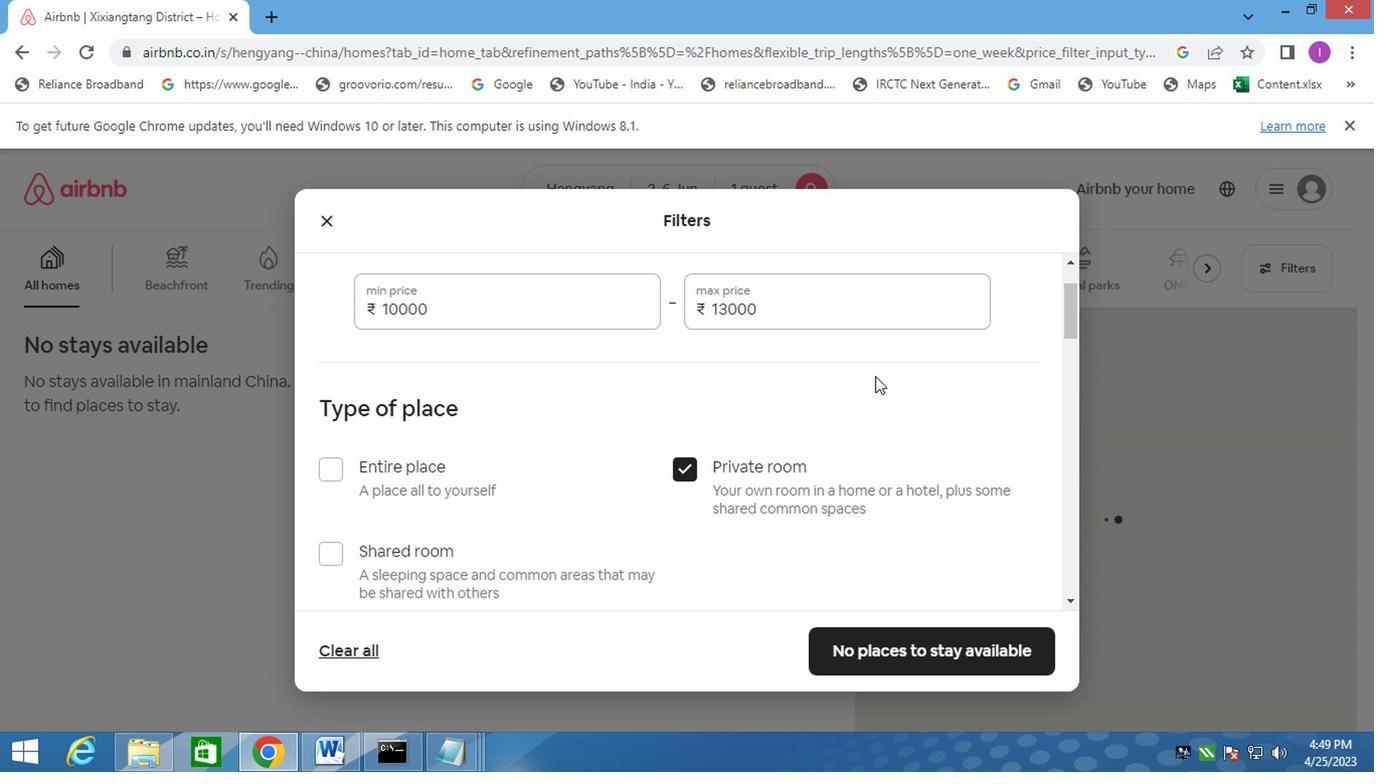 
Action: Mouse scrolled (866, 395) with delta (0, -1)
Screenshot: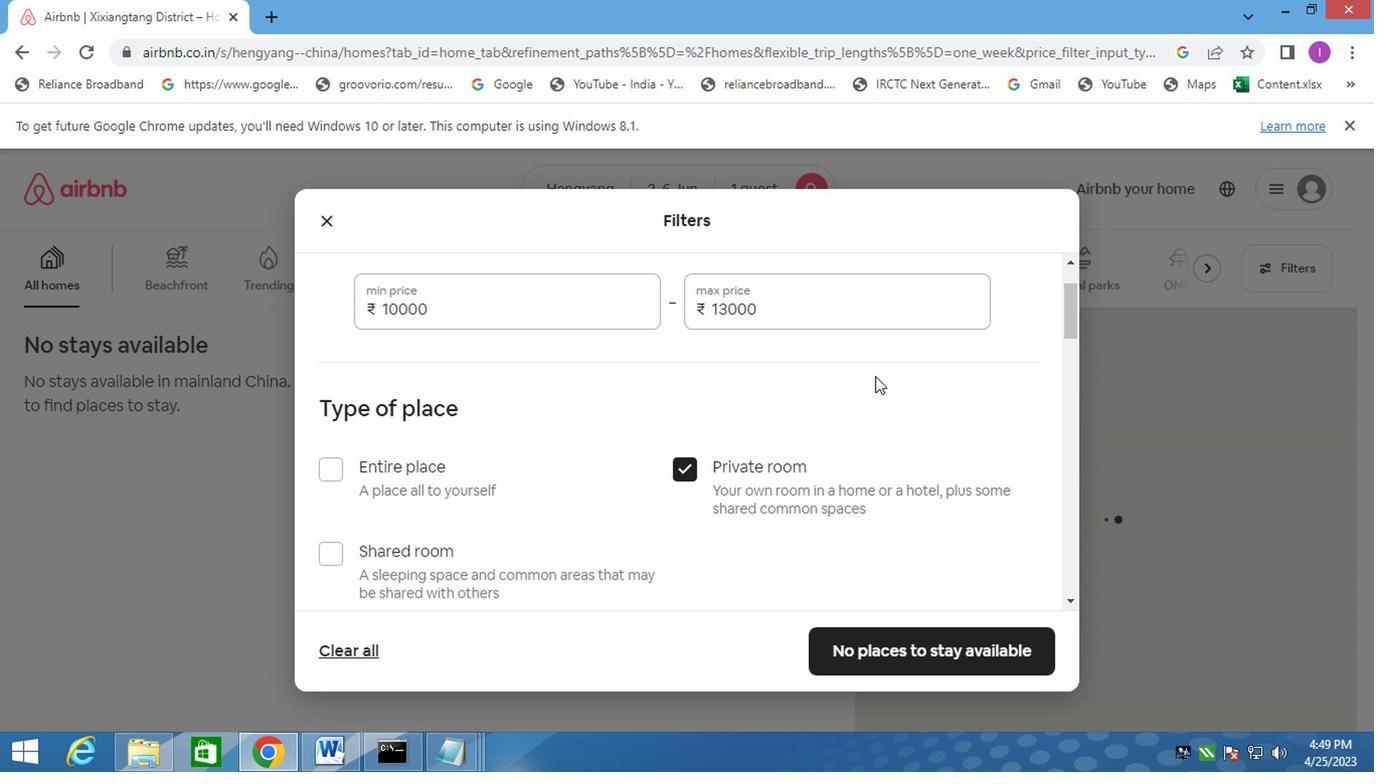 
Action: Mouse moved to (853, 397)
Screenshot: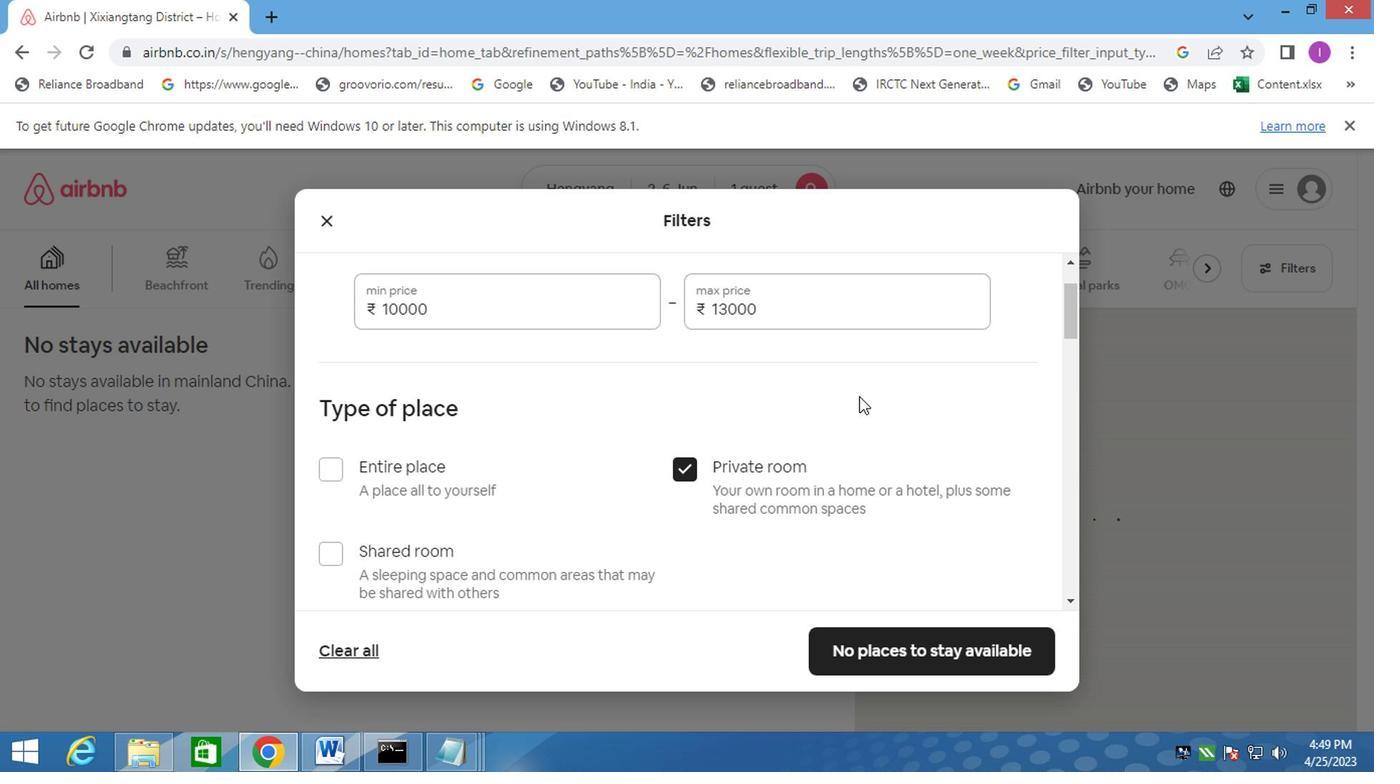
Action: Mouse scrolled (853, 397) with delta (0, 0)
Screenshot: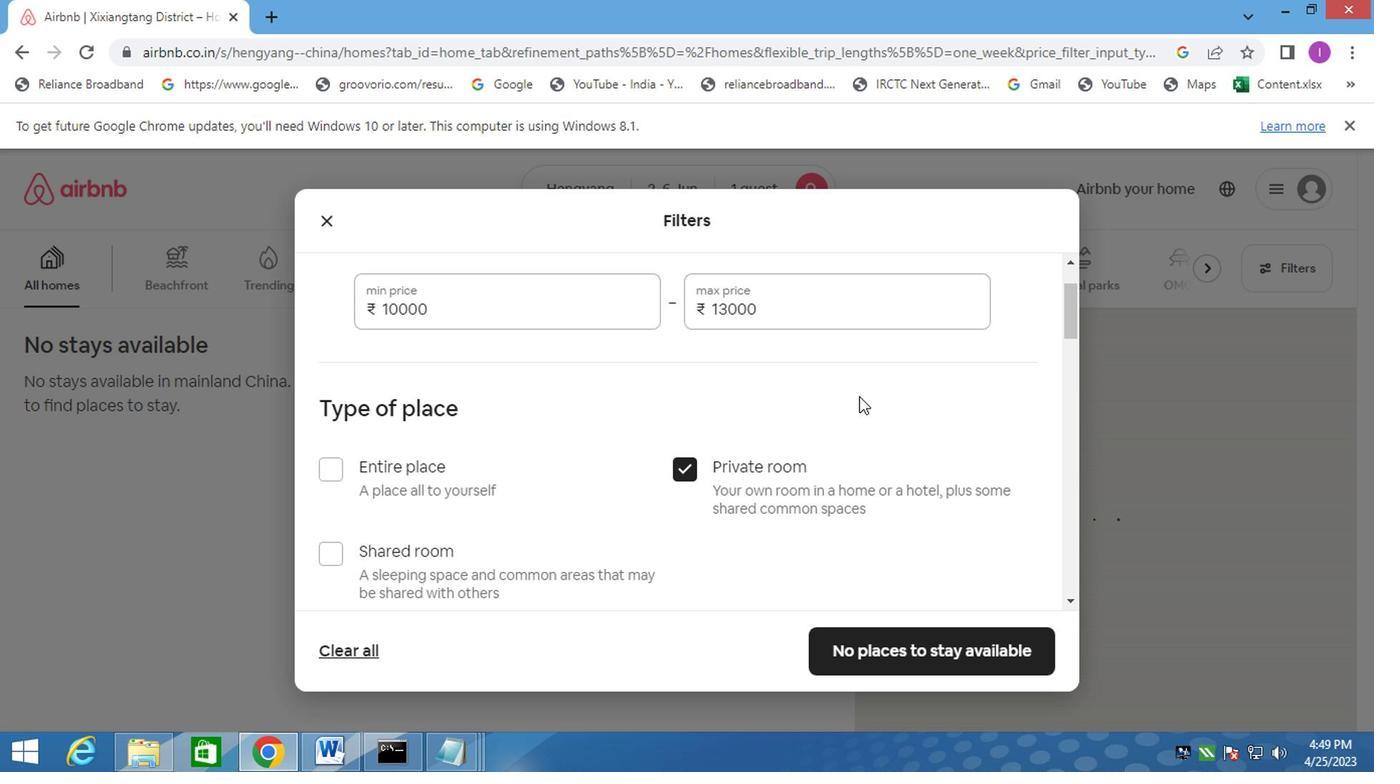 
Action: Mouse moved to (854, 402)
Screenshot: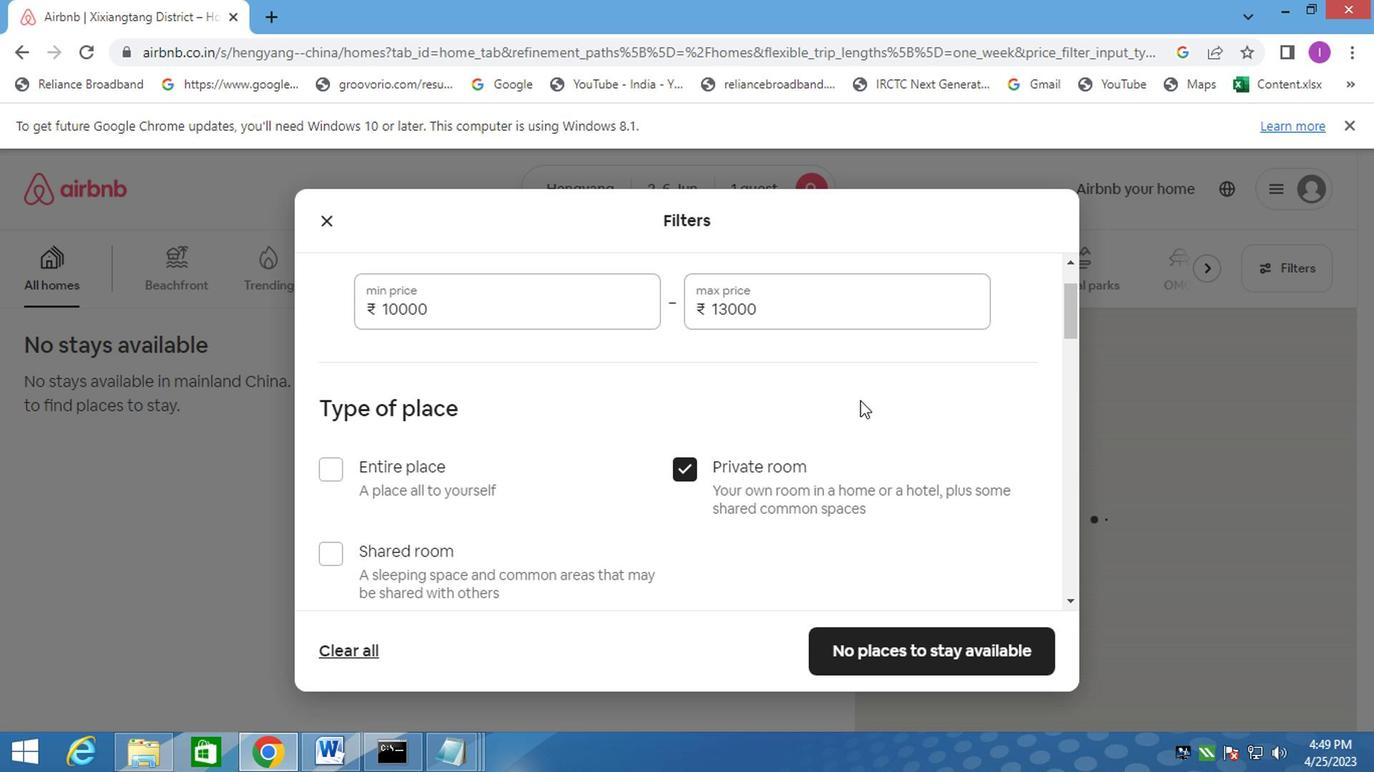 
Action: Mouse scrolled (854, 400) with delta (0, -1)
Screenshot: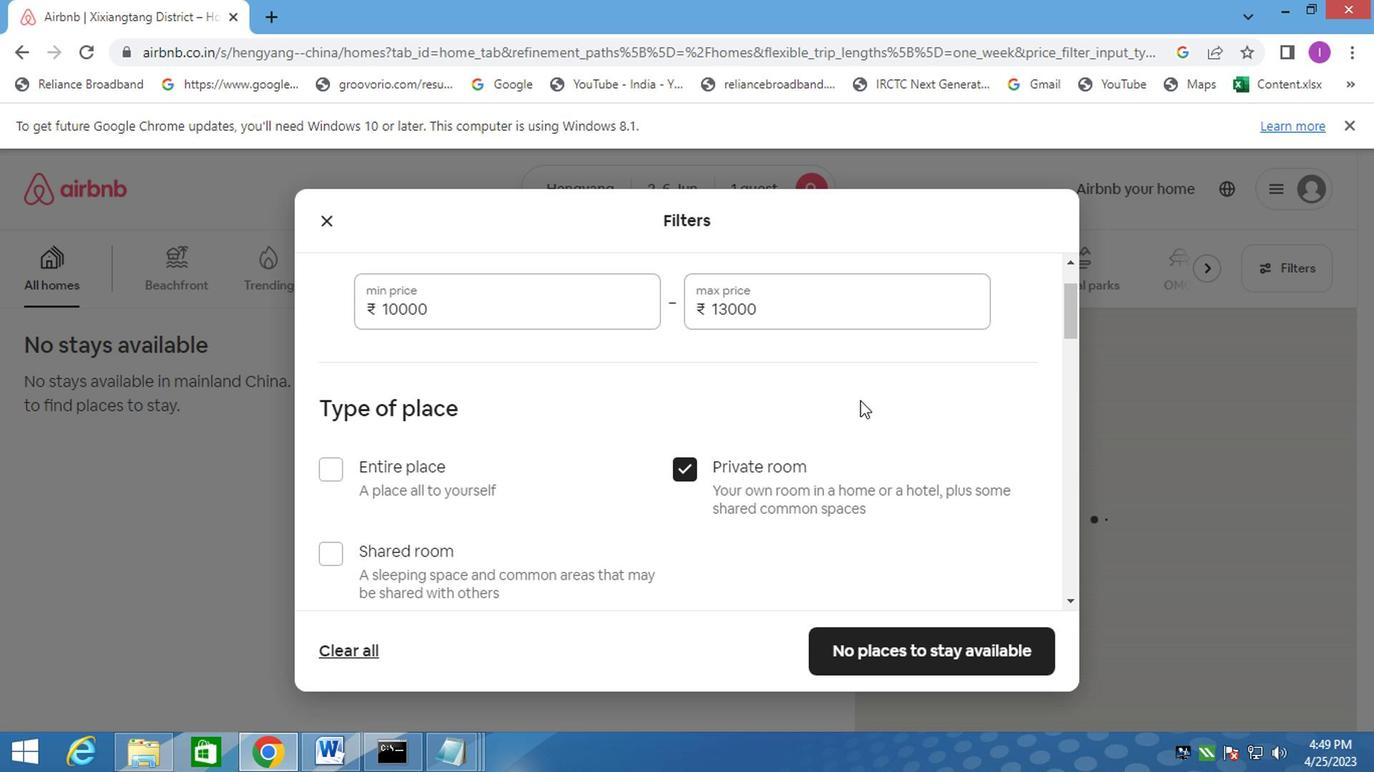 
Action: Mouse moved to (855, 402)
Screenshot: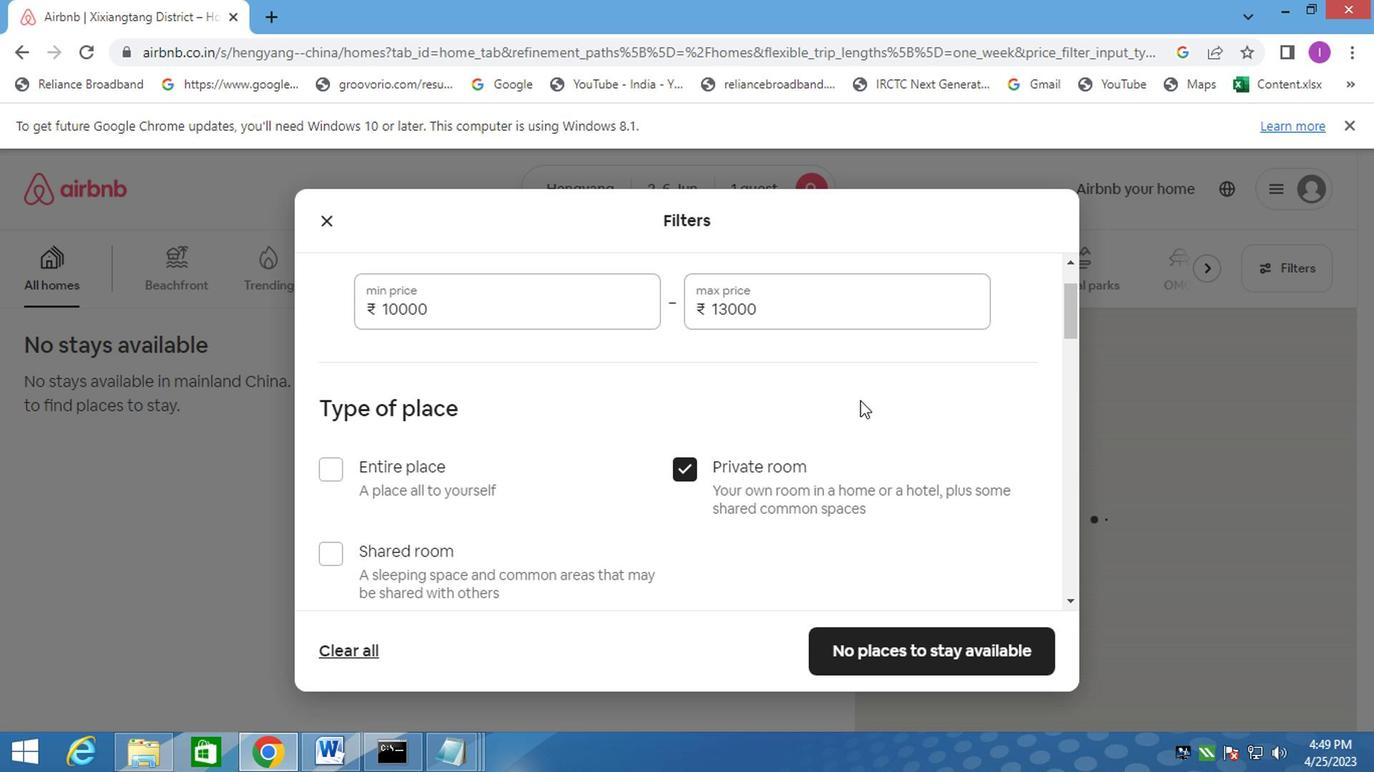 
Action: Mouse scrolled (855, 400) with delta (0, -1)
Screenshot: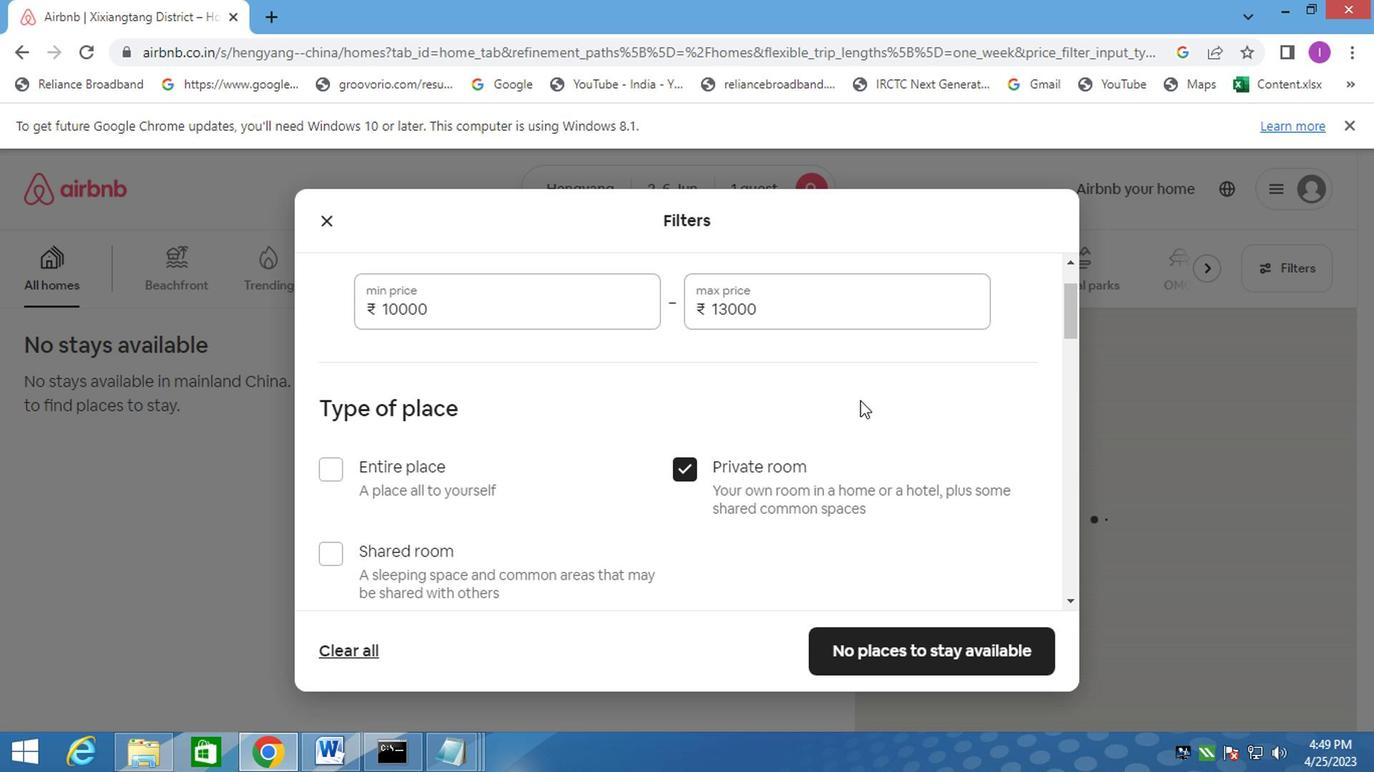 
Action: Mouse moved to (857, 402)
Screenshot: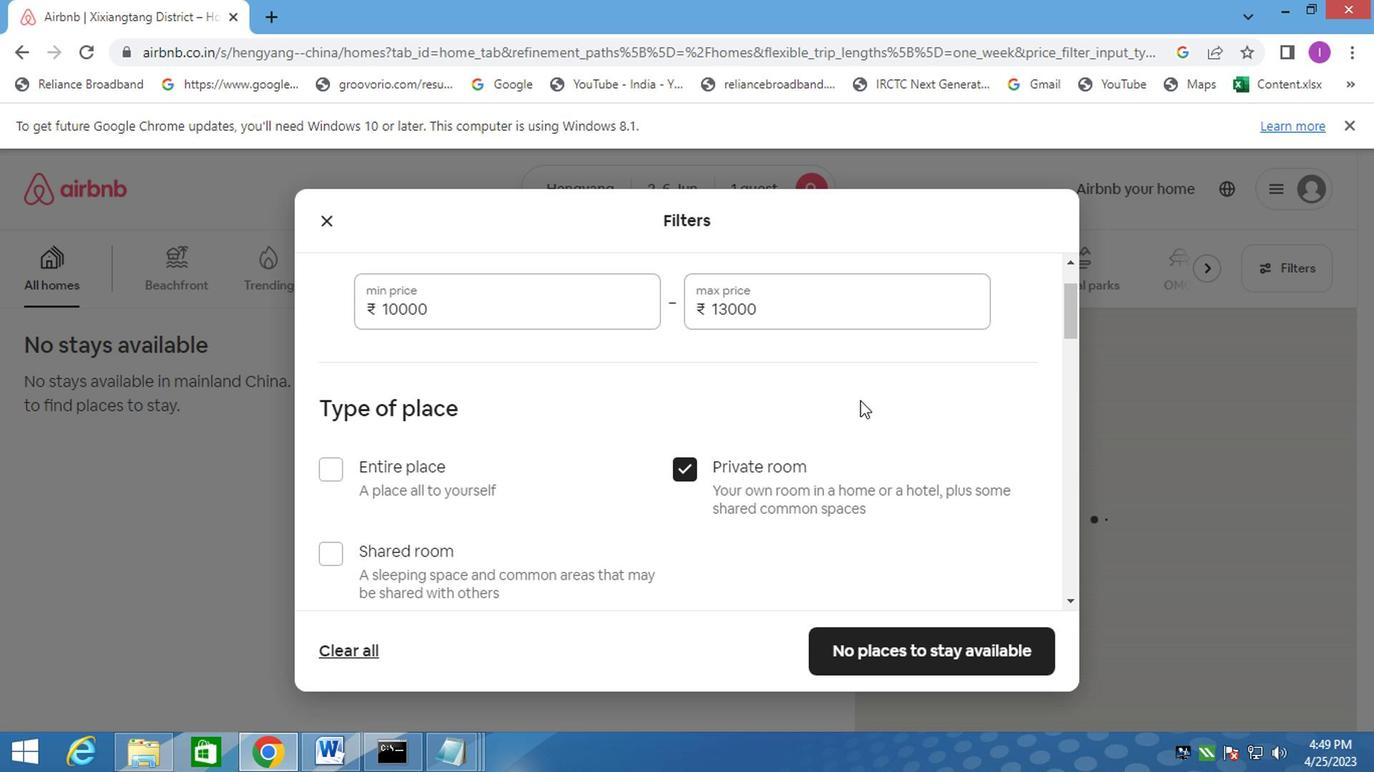 
Action: Mouse scrolled (857, 402) with delta (0, 0)
Screenshot: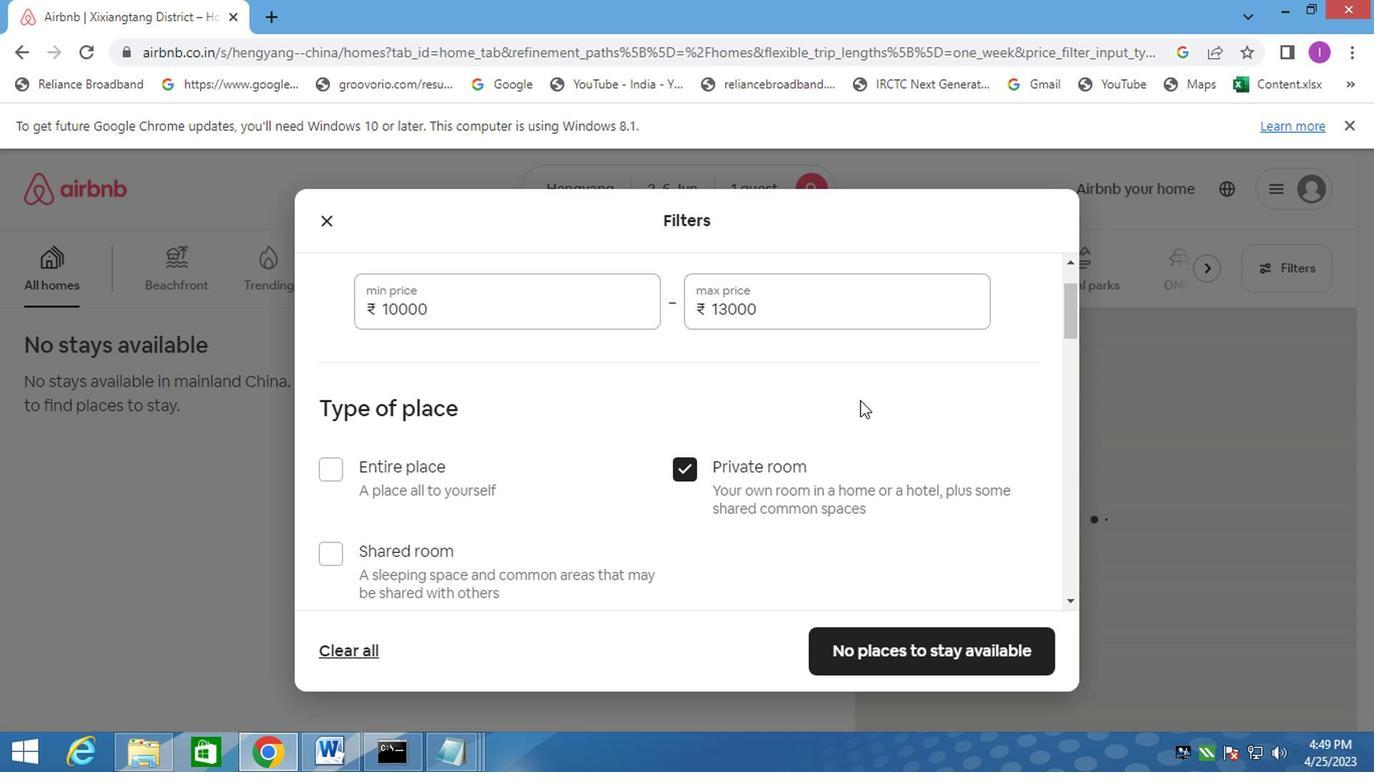 
Action: Mouse moved to (859, 399)
Screenshot: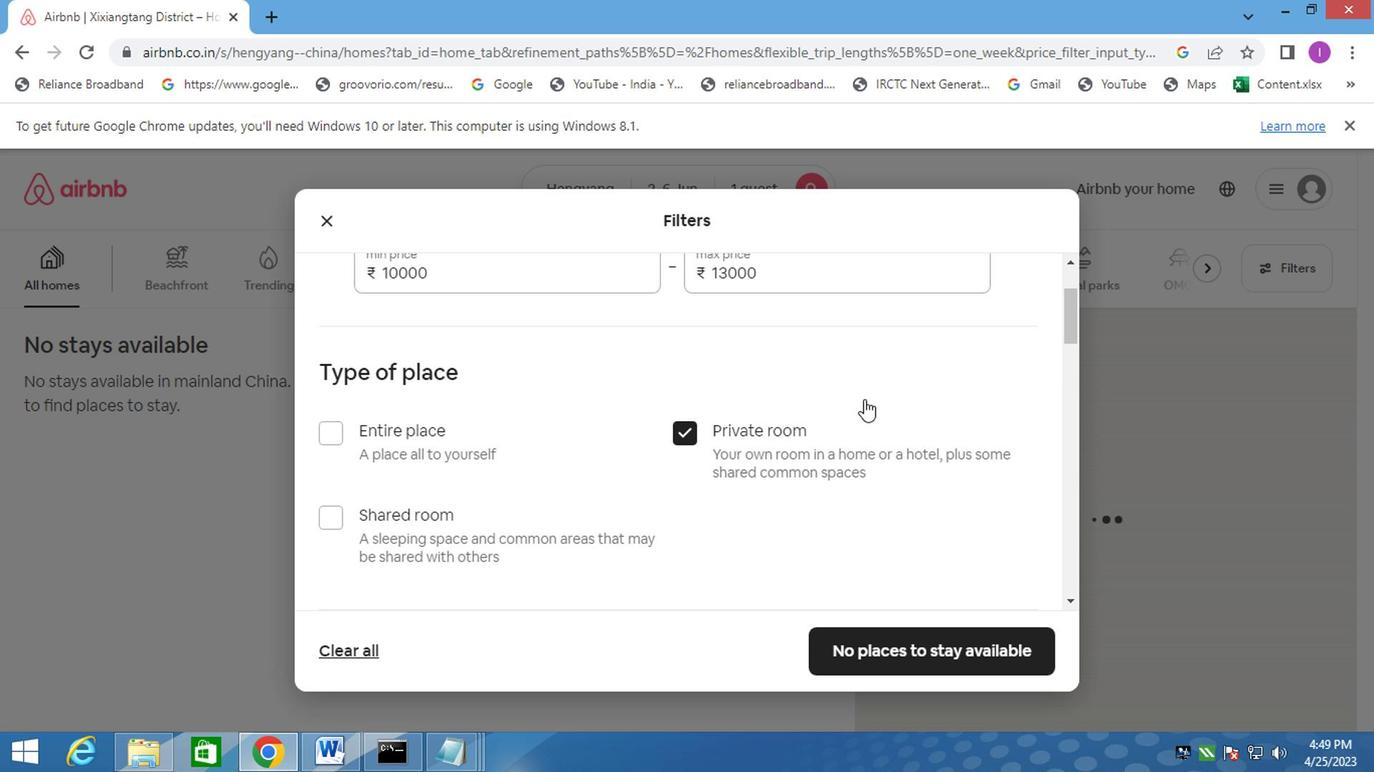 
Action: Mouse scrolled (859, 397) with delta (0, -1)
Screenshot: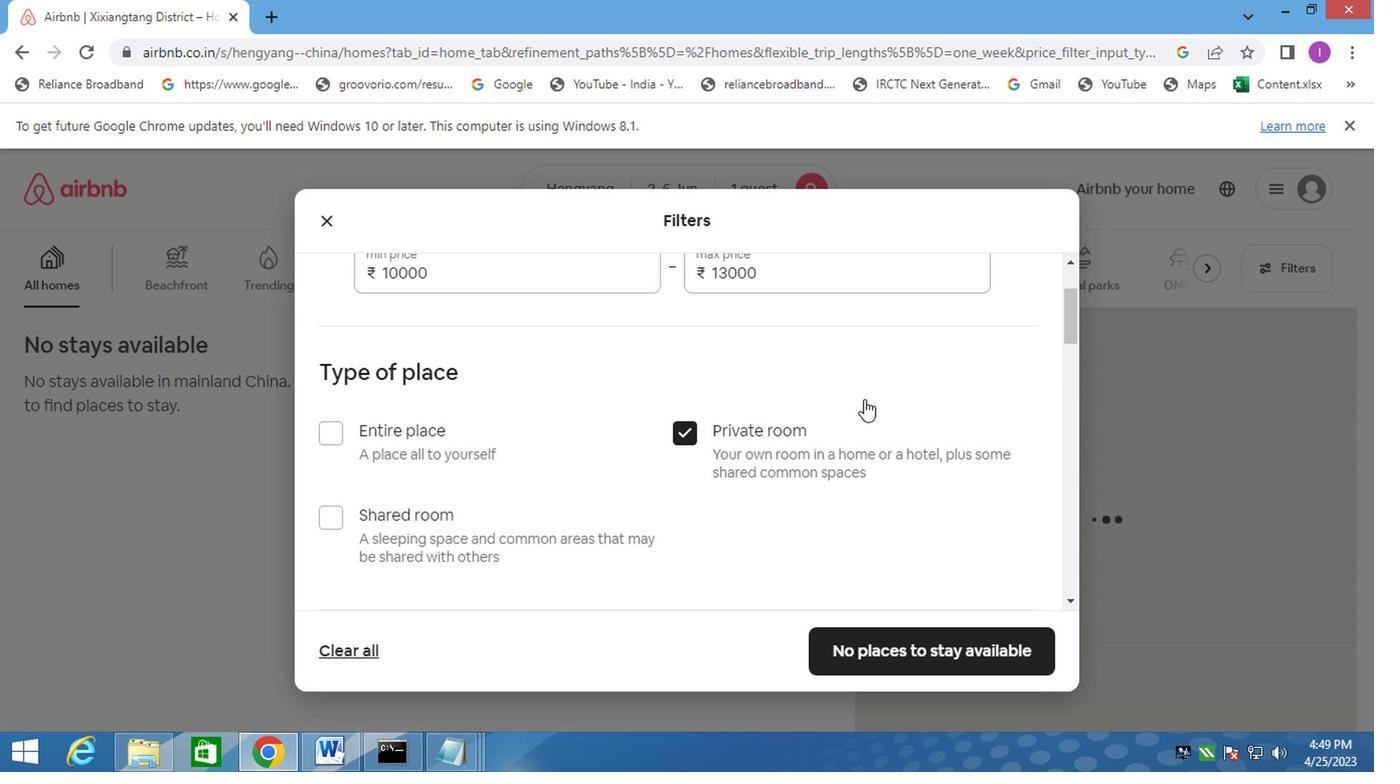 
Action: Mouse scrolled (859, 397) with delta (0, -1)
Screenshot: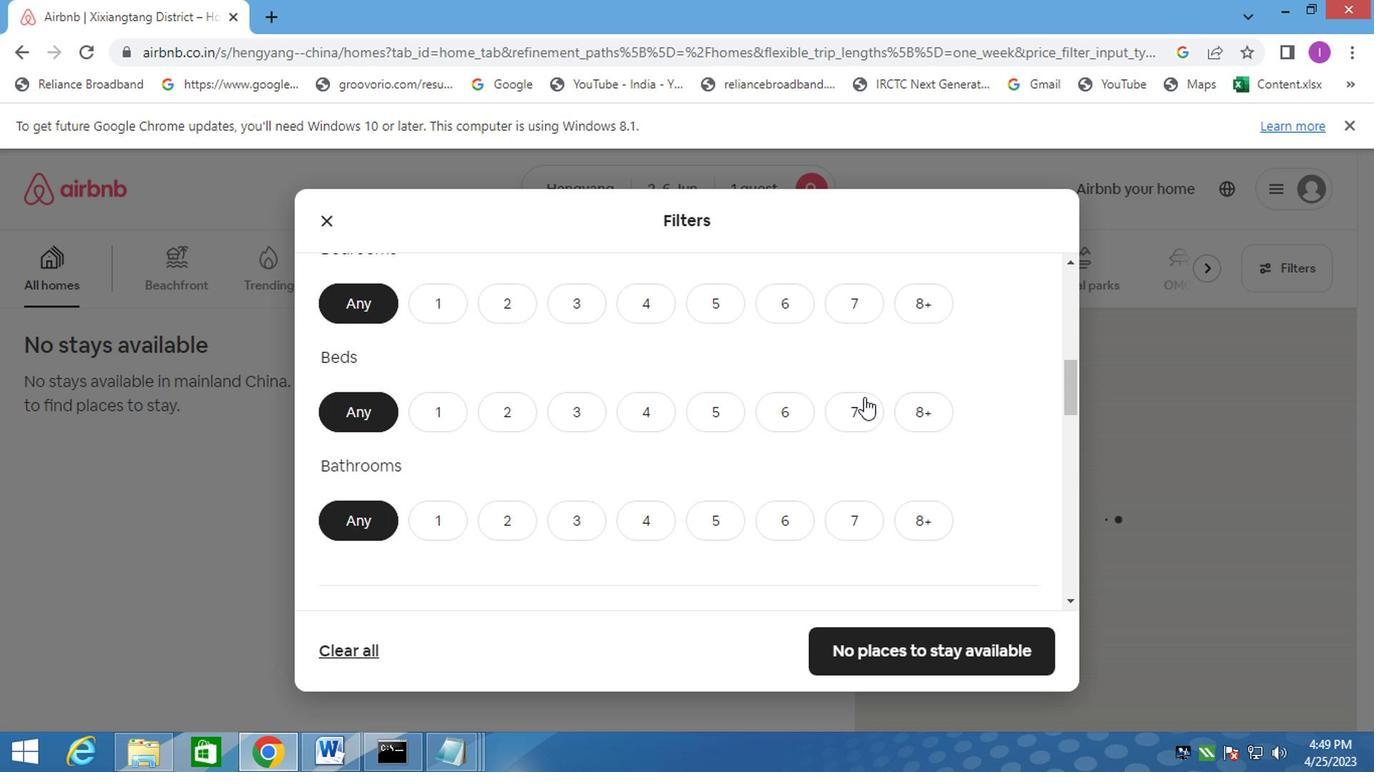 
Action: Mouse moved to (438, 377)
Screenshot: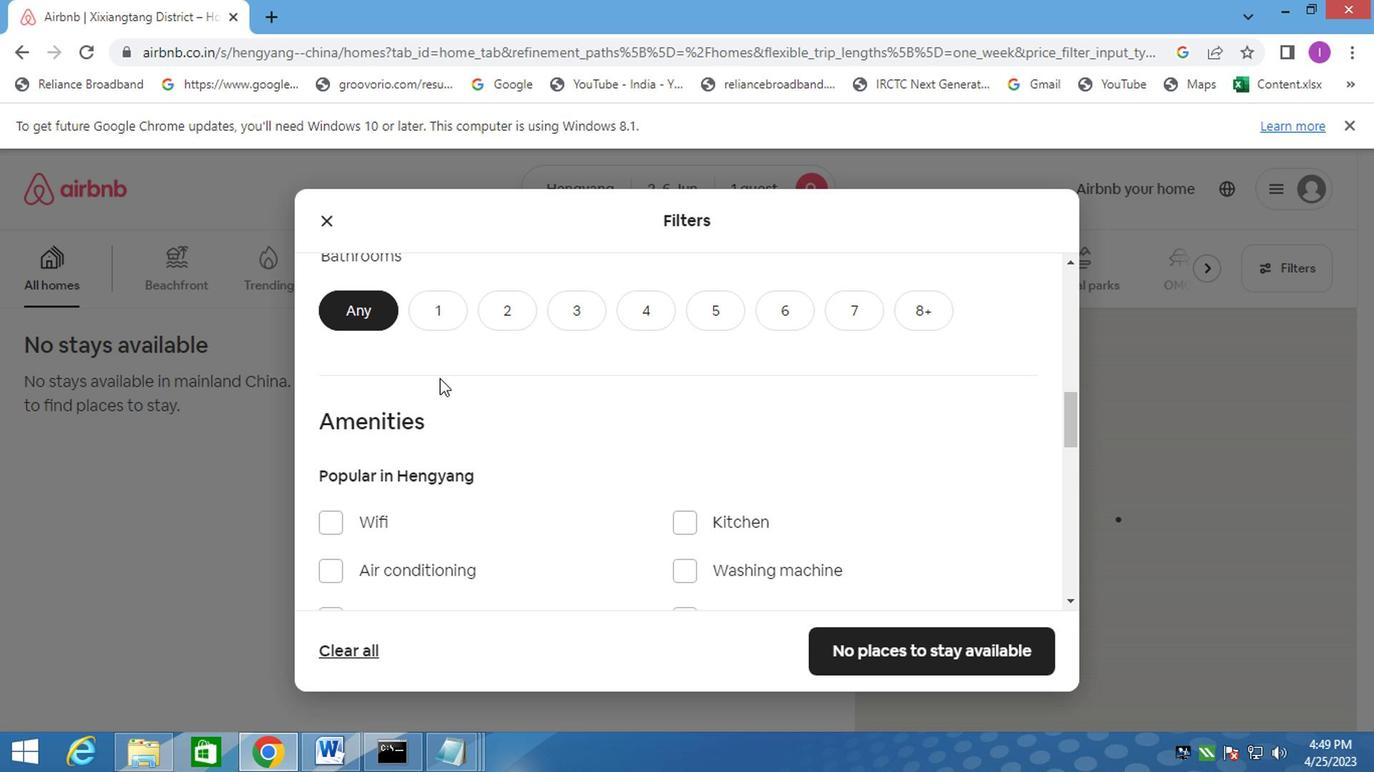 
Action: Mouse scrolled (438, 377) with delta (0, 0)
Screenshot: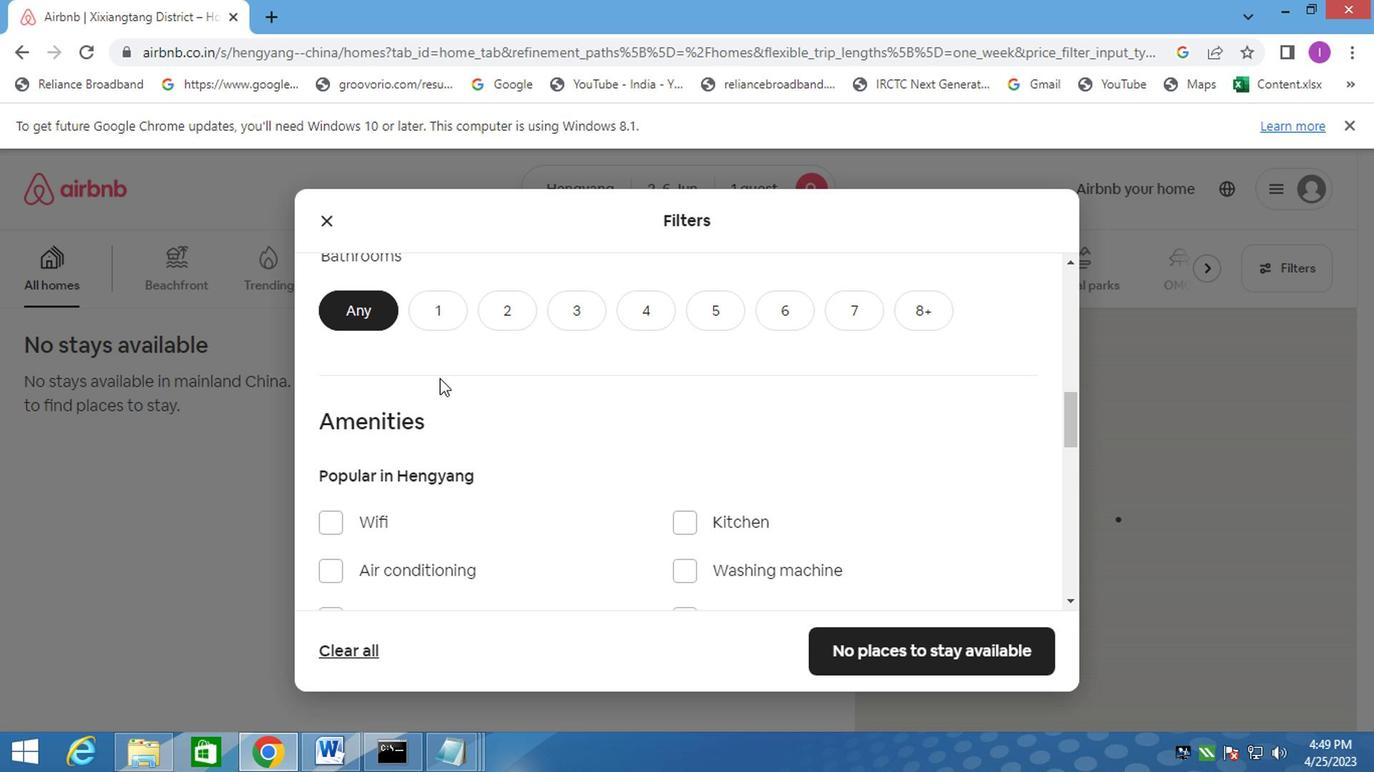 
Action: Mouse scrolled (438, 377) with delta (0, 0)
Screenshot: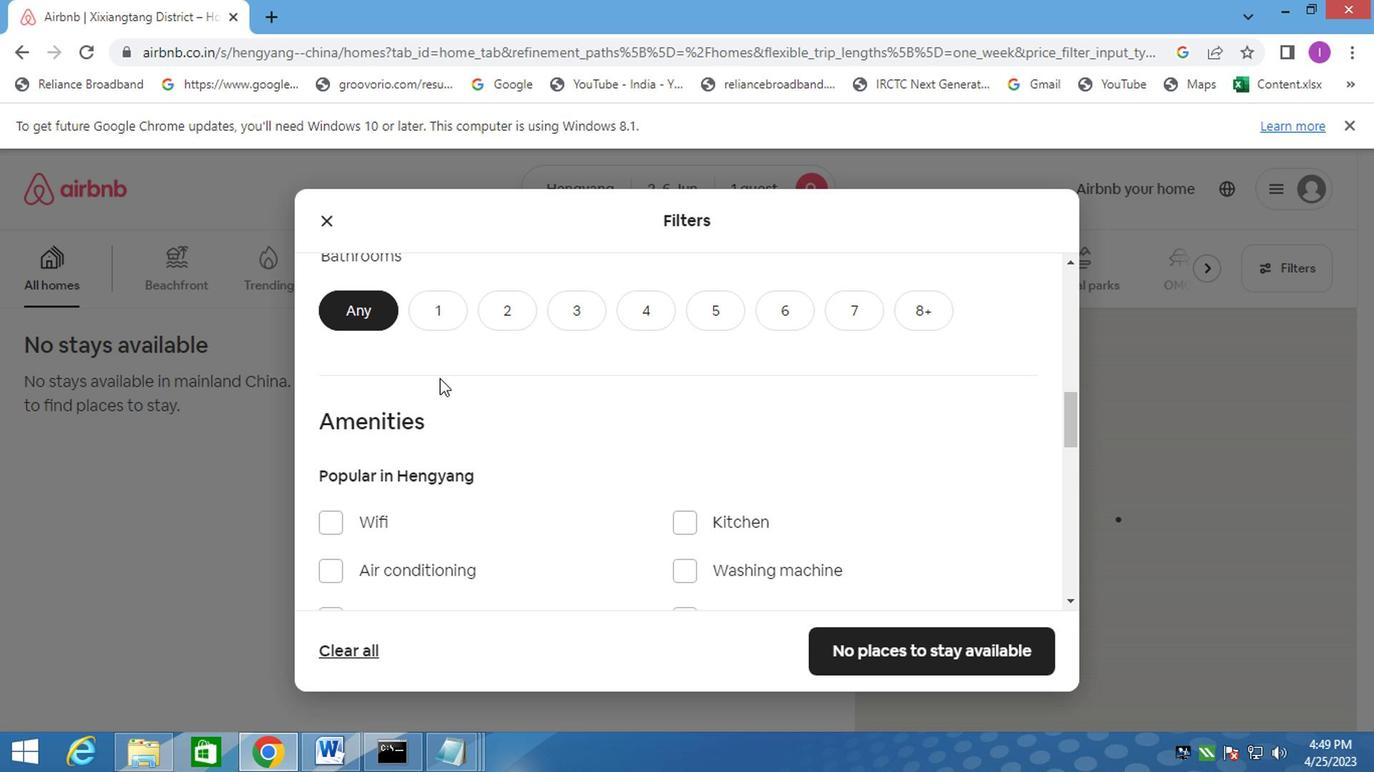 
Action: Mouse moved to (435, 299)
Screenshot: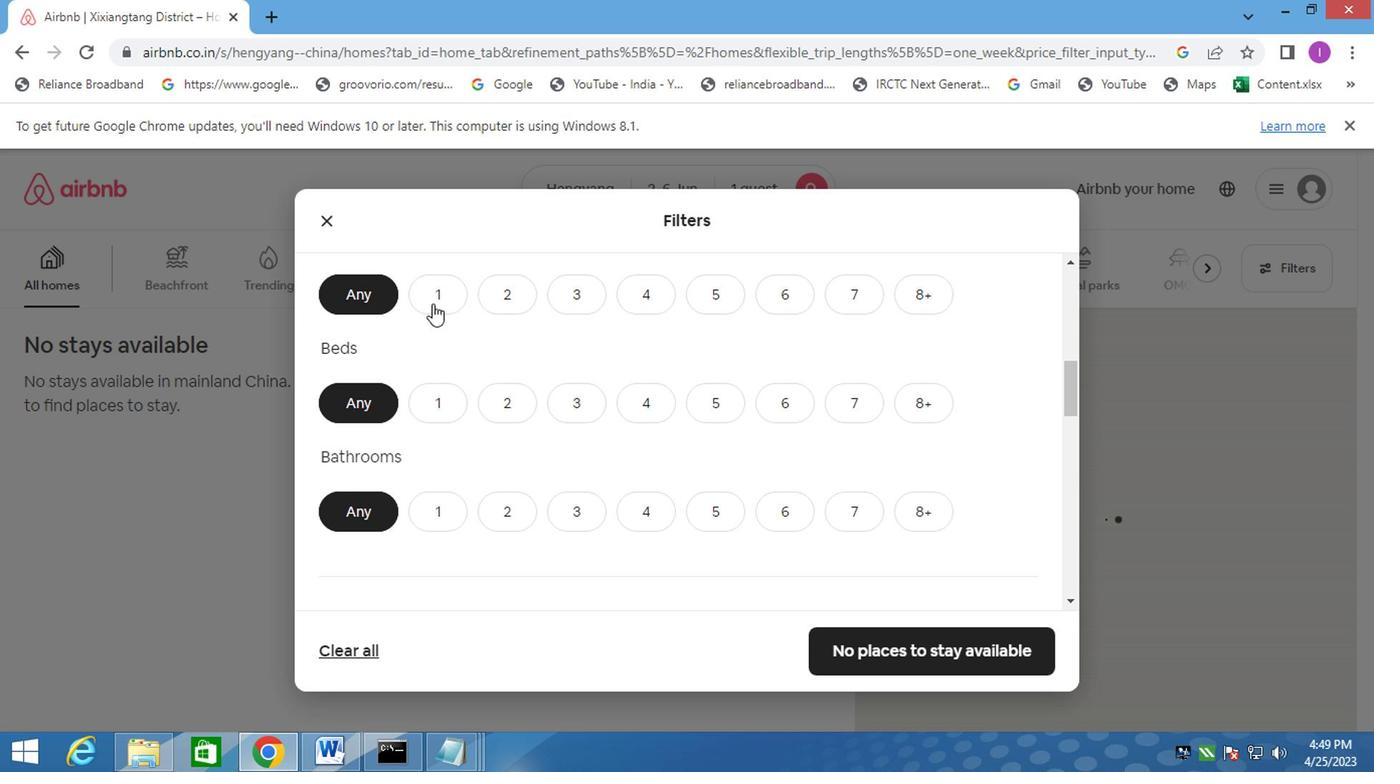 
Action: Mouse pressed left at (435, 299)
Screenshot: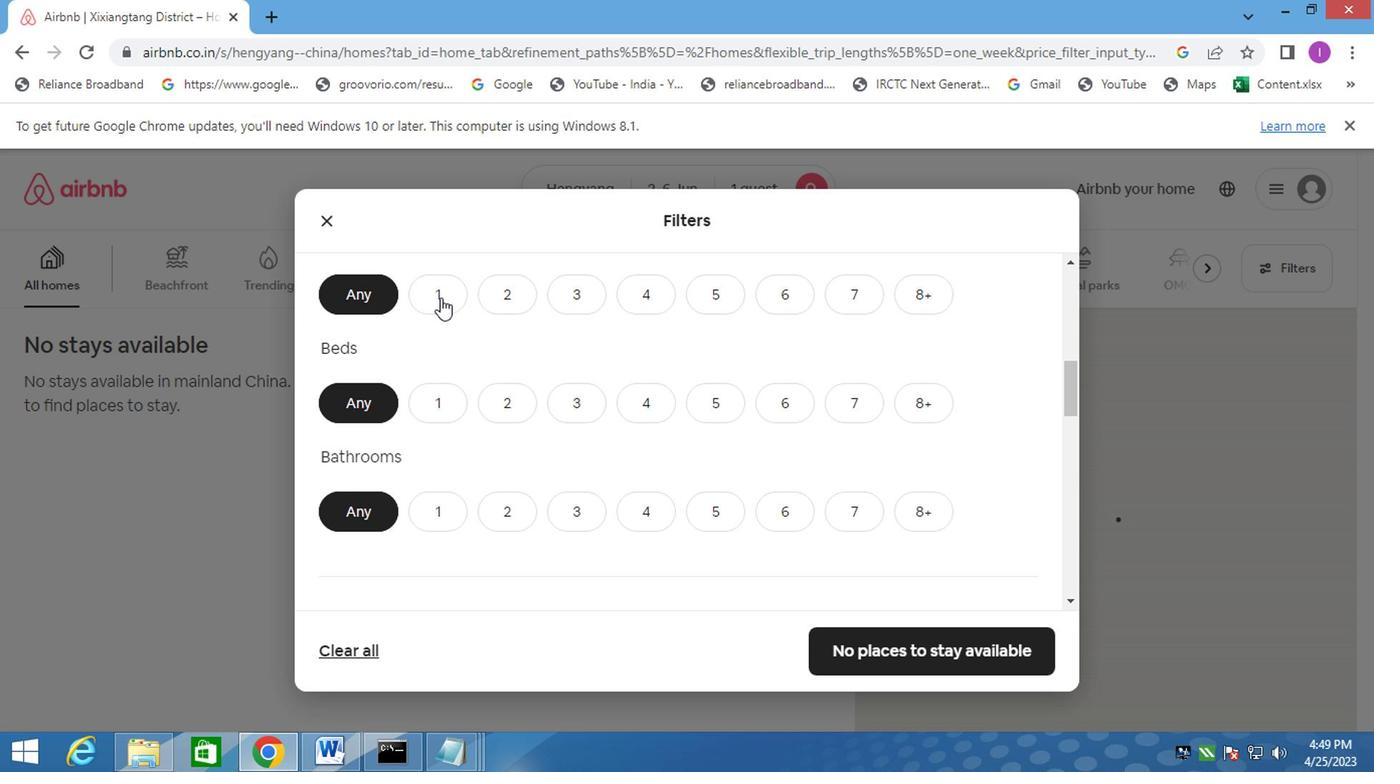 
Action: Mouse moved to (434, 407)
Screenshot: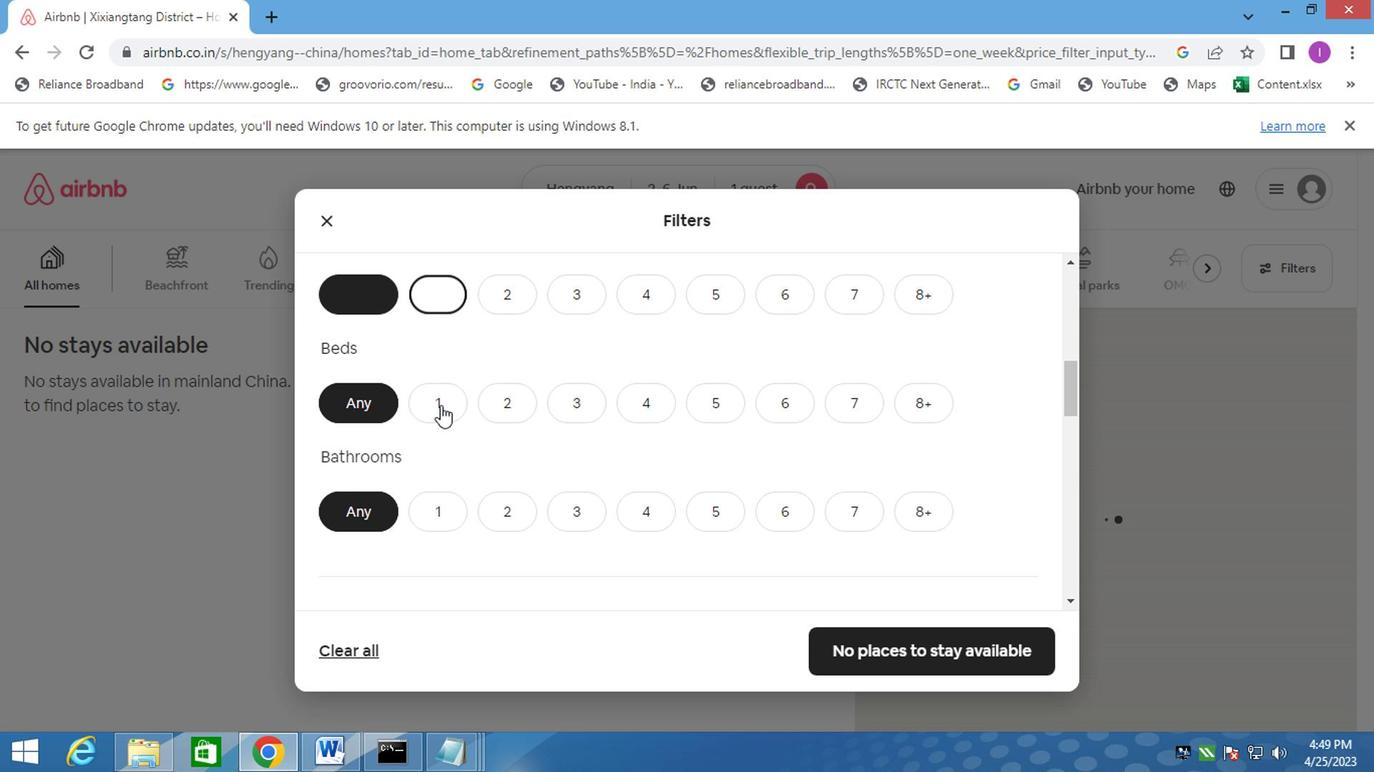 
Action: Mouse pressed left at (434, 407)
Screenshot: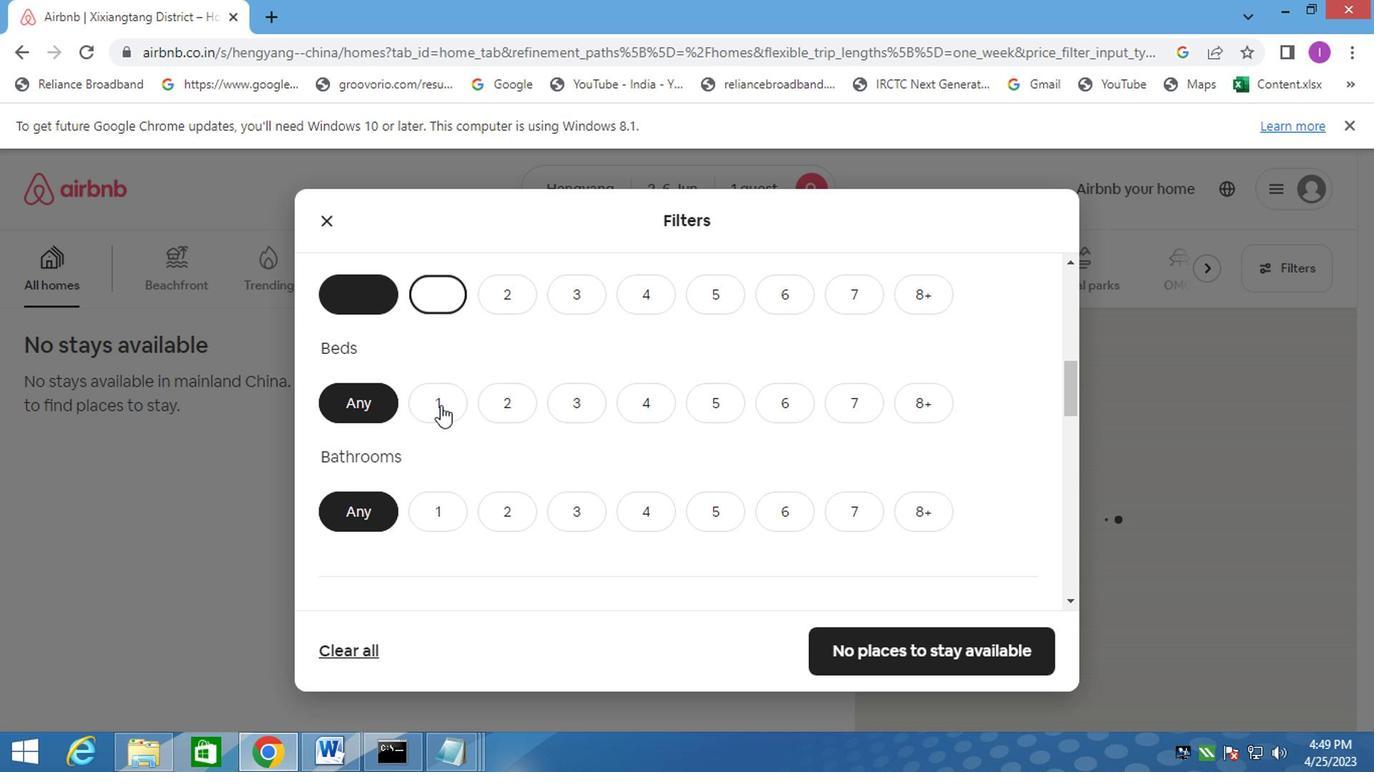 
Action: Mouse moved to (442, 516)
Screenshot: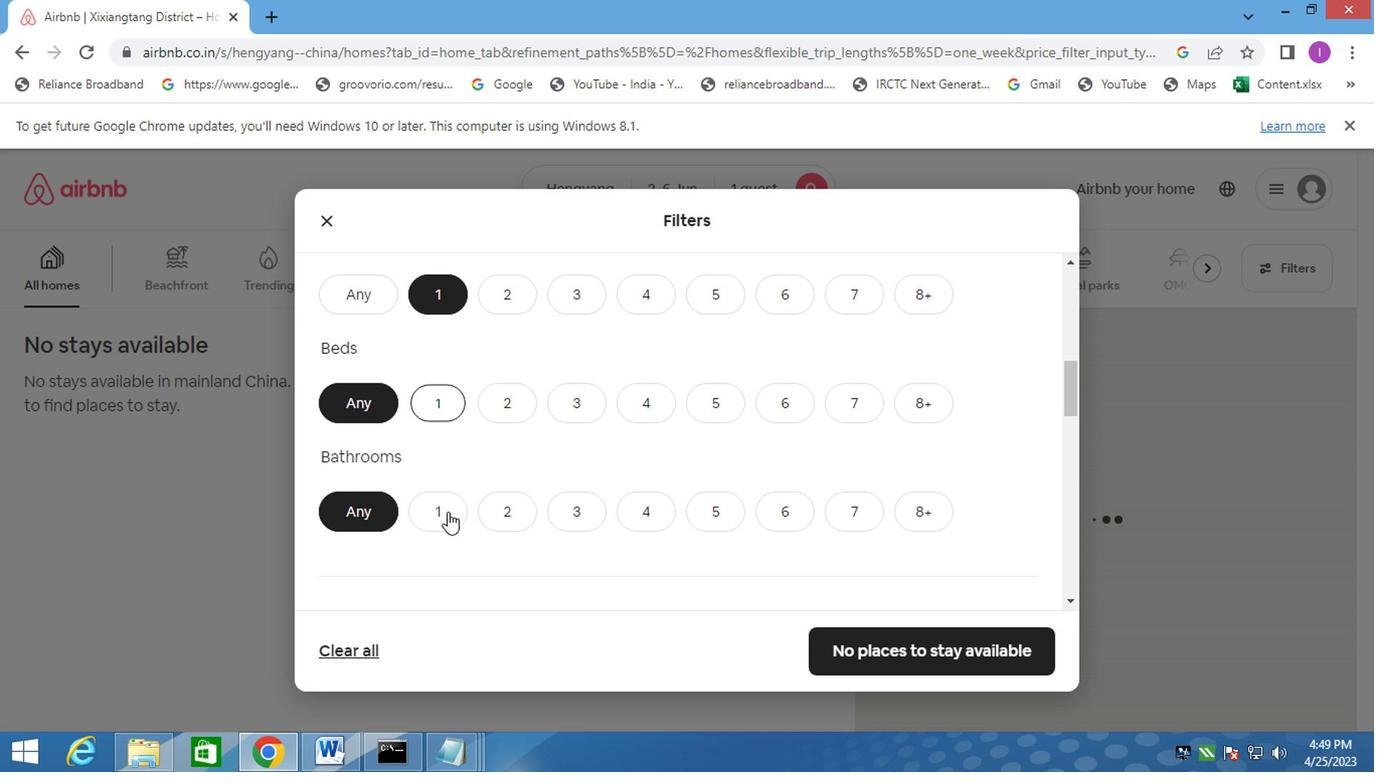
Action: Mouse pressed left at (442, 516)
Screenshot: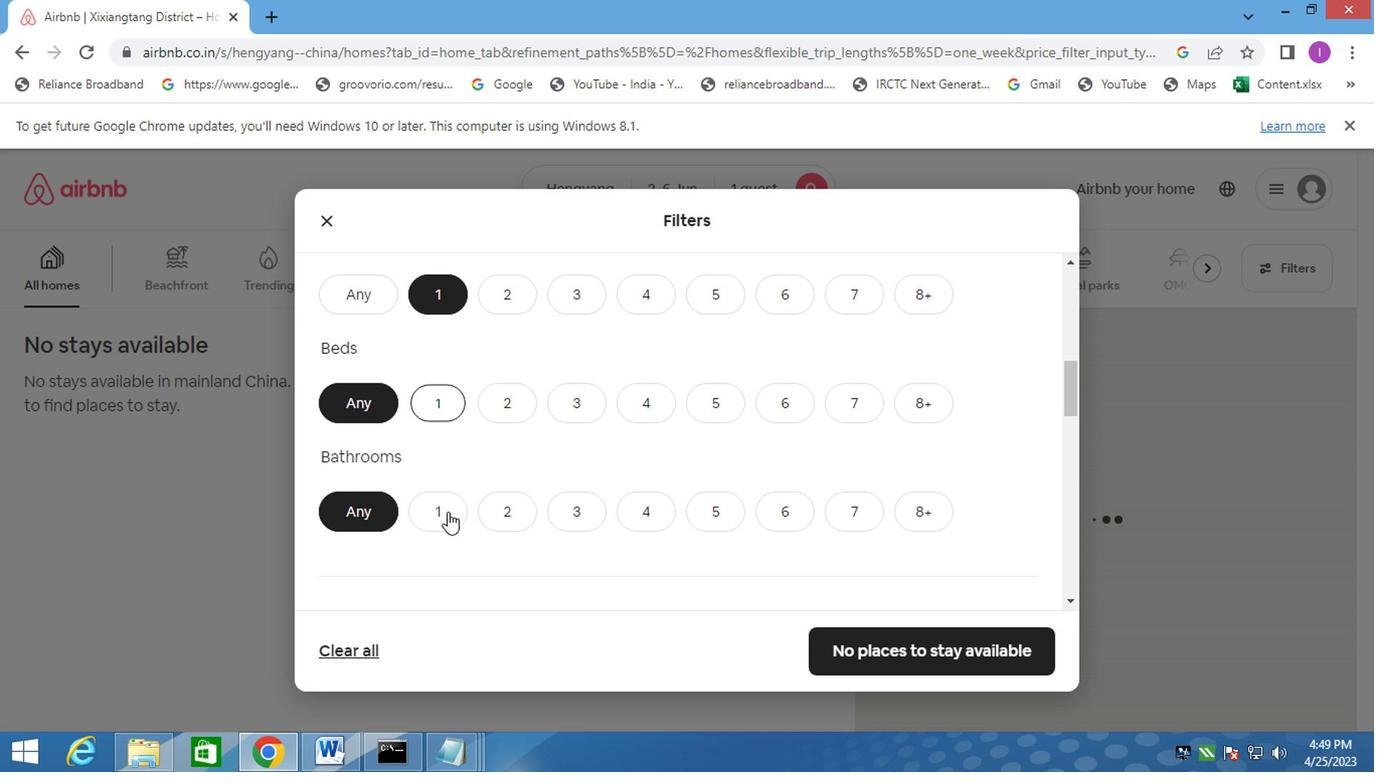 
Action: Mouse moved to (622, 449)
Screenshot: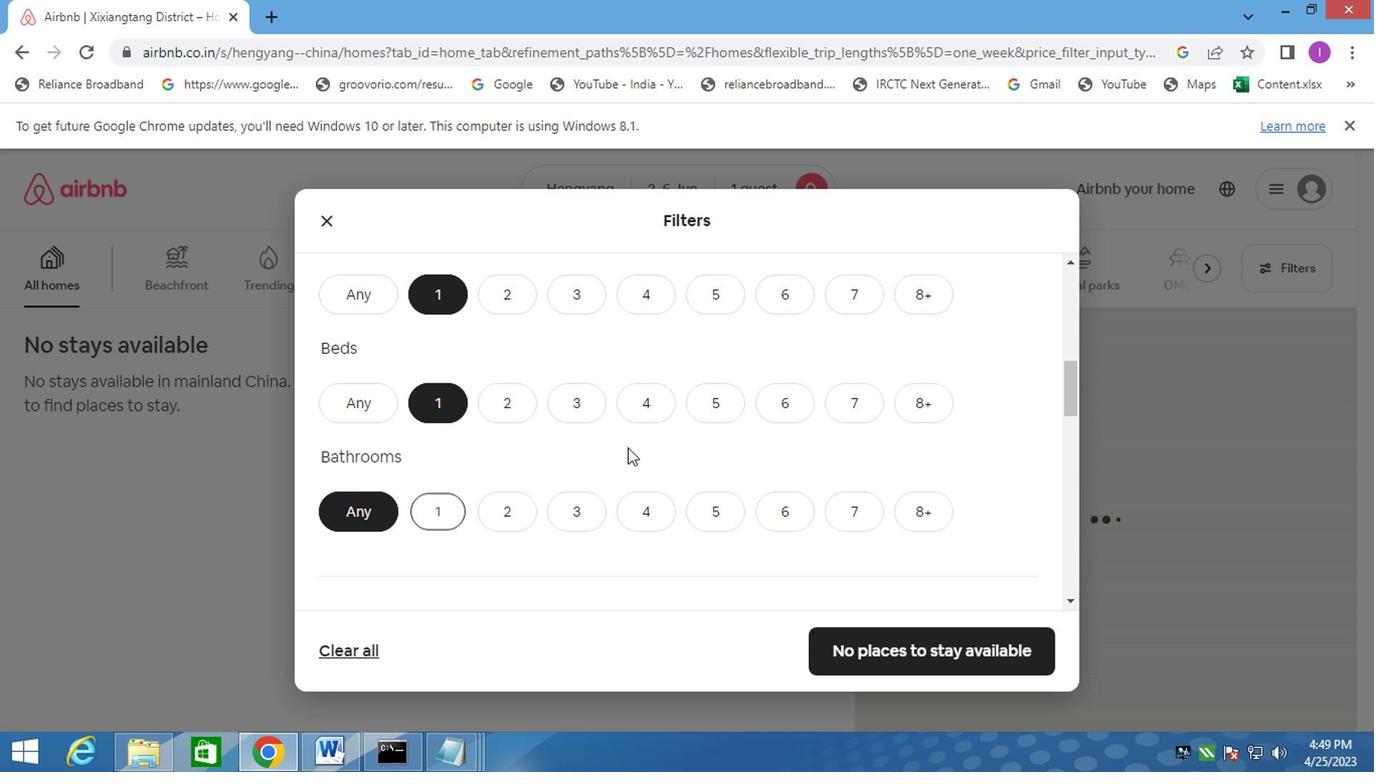 
Action: Mouse scrolled (622, 448) with delta (0, -1)
Screenshot: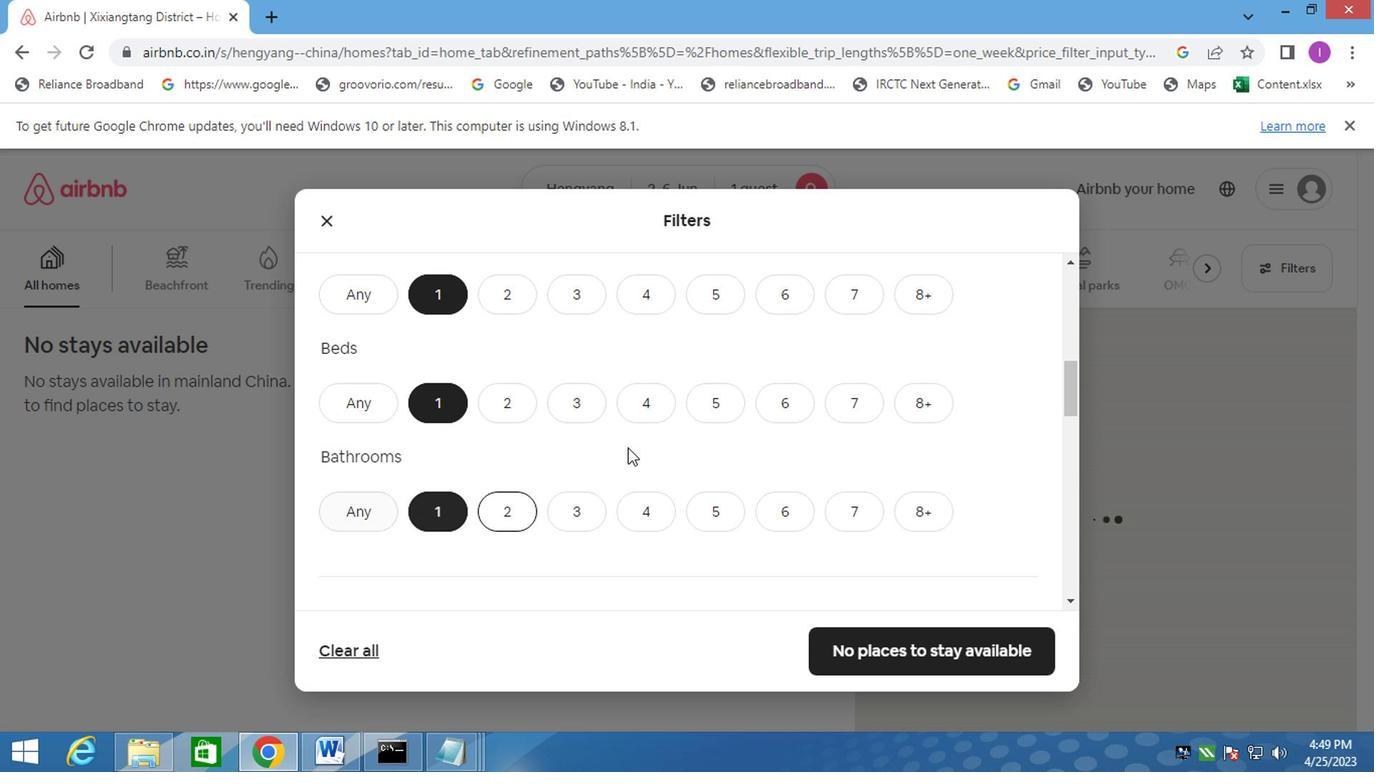 
Action: Mouse scrolled (622, 448) with delta (0, -1)
Screenshot: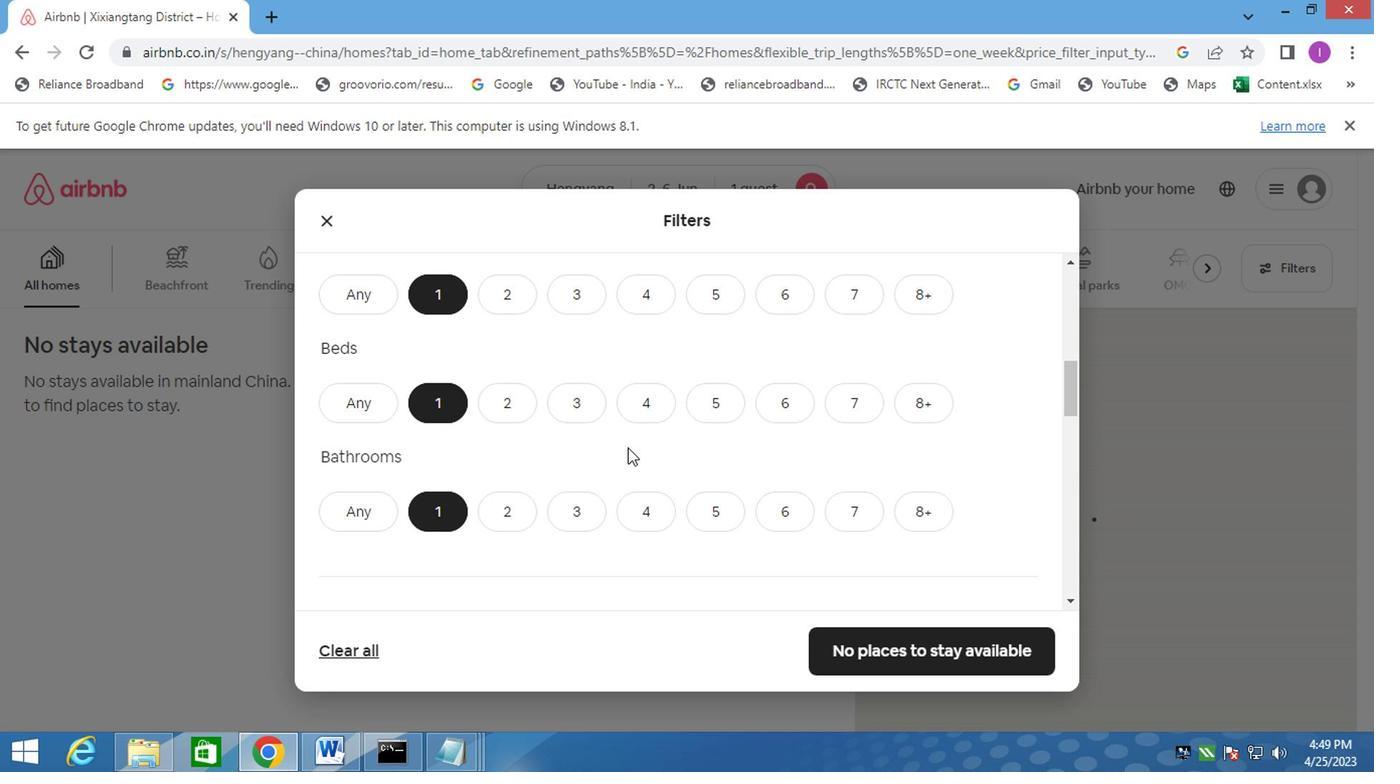 
Action: Mouse moved to (632, 446)
Screenshot: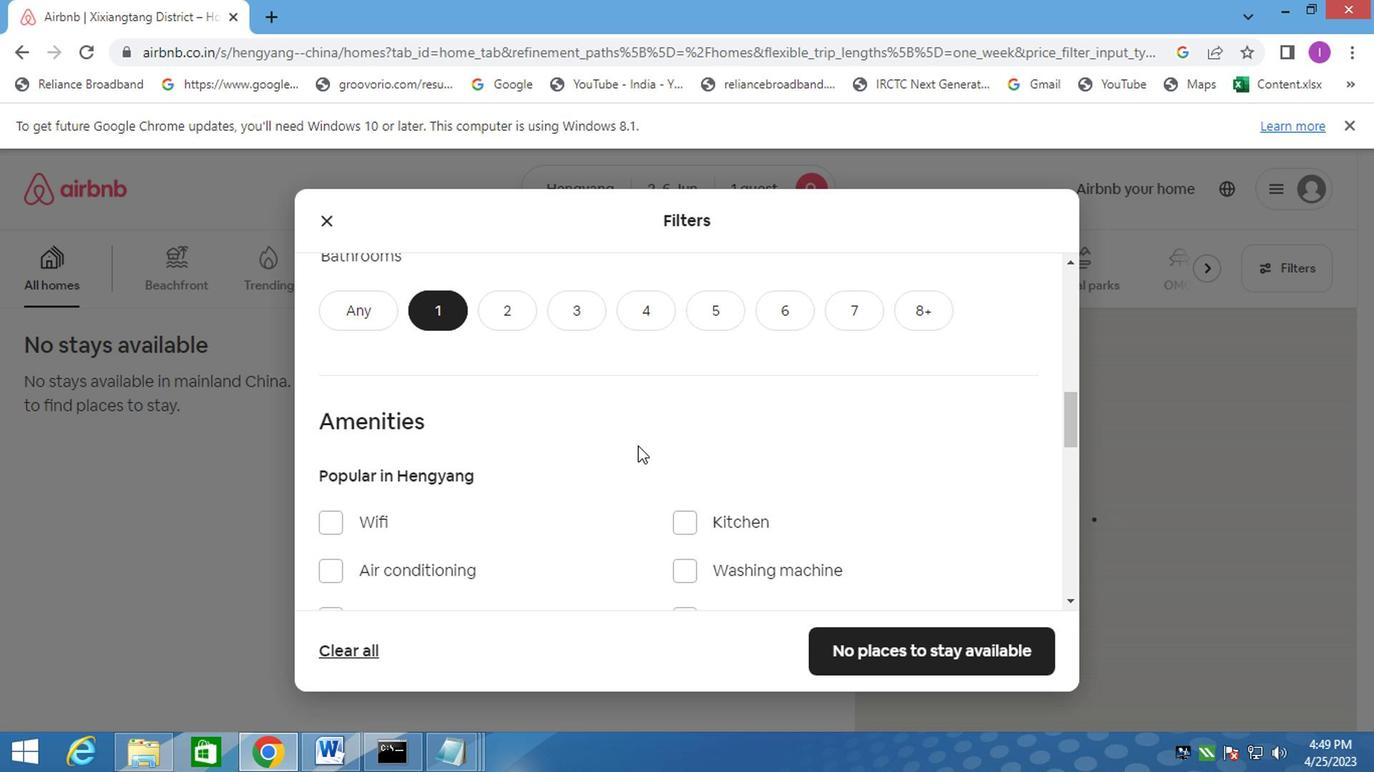 
Action: Mouse scrolled (632, 445) with delta (0, -1)
Screenshot: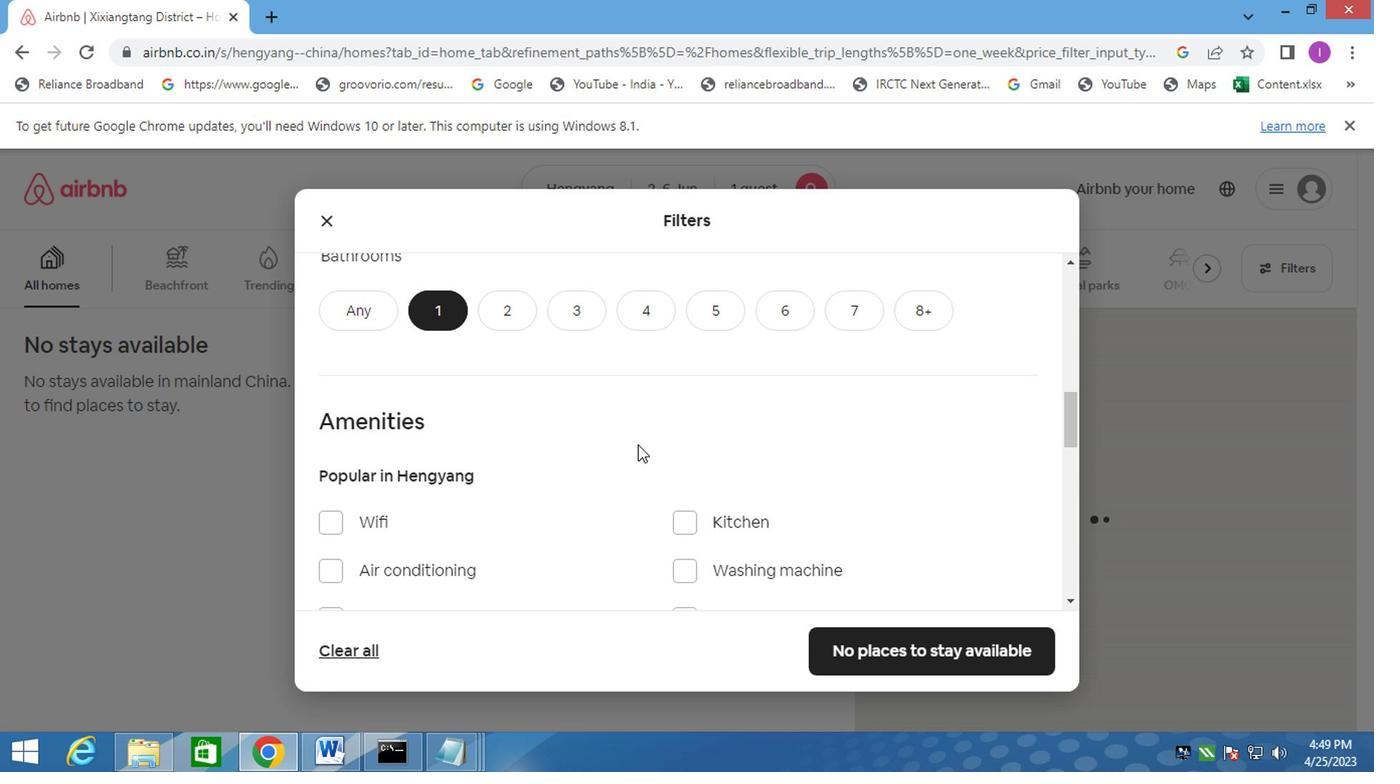
Action: Mouse moved to (634, 445)
Screenshot: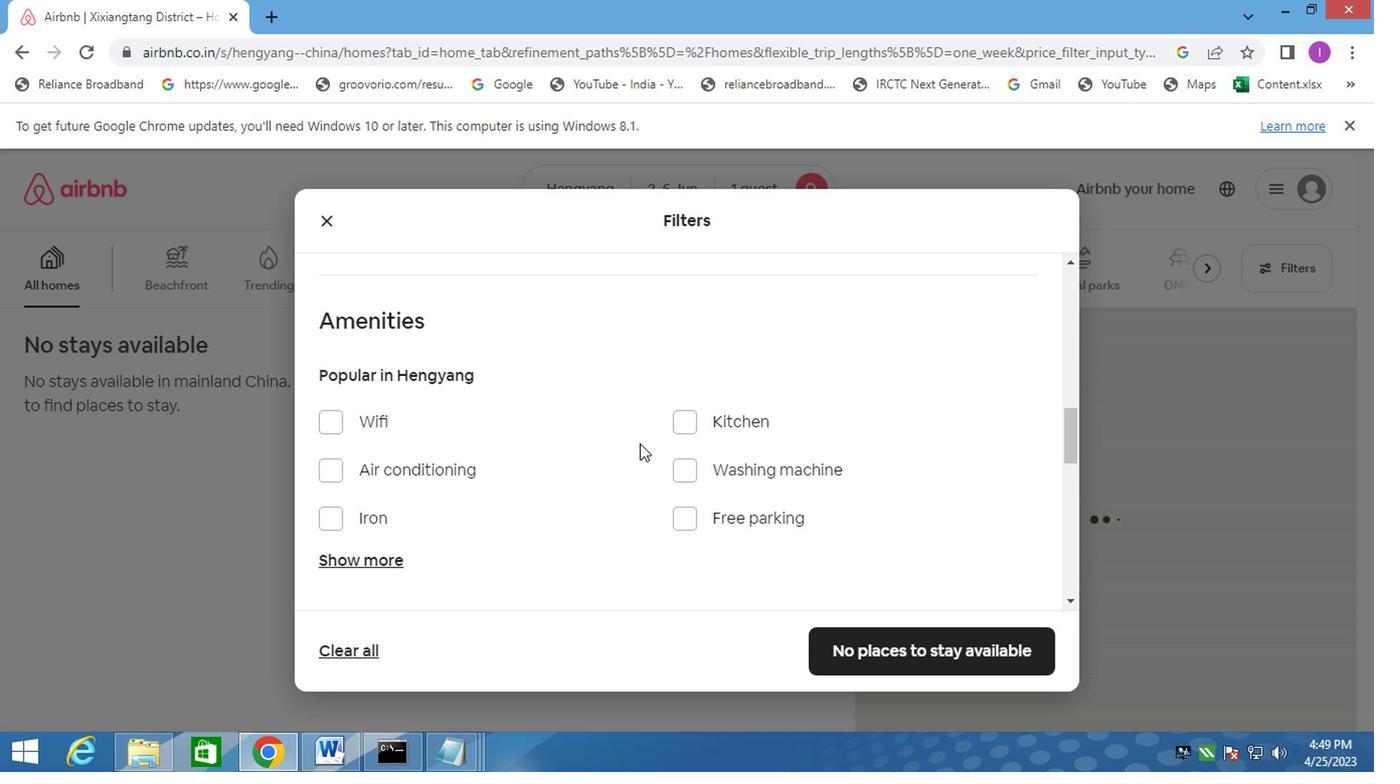 
Action: Mouse scrolled (634, 444) with delta (0, 0)
Screenshot: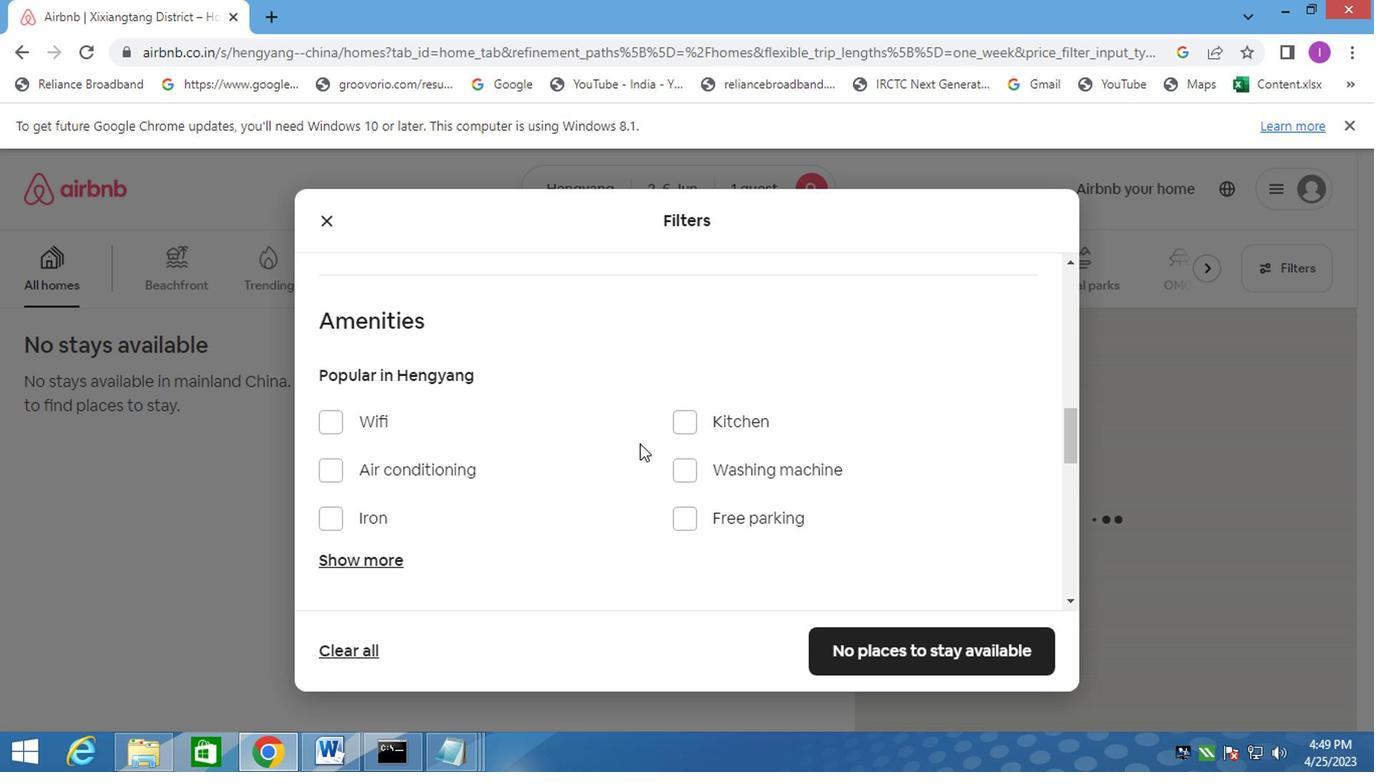 
Action: Mouse moved to (640, 444)
Screenshot: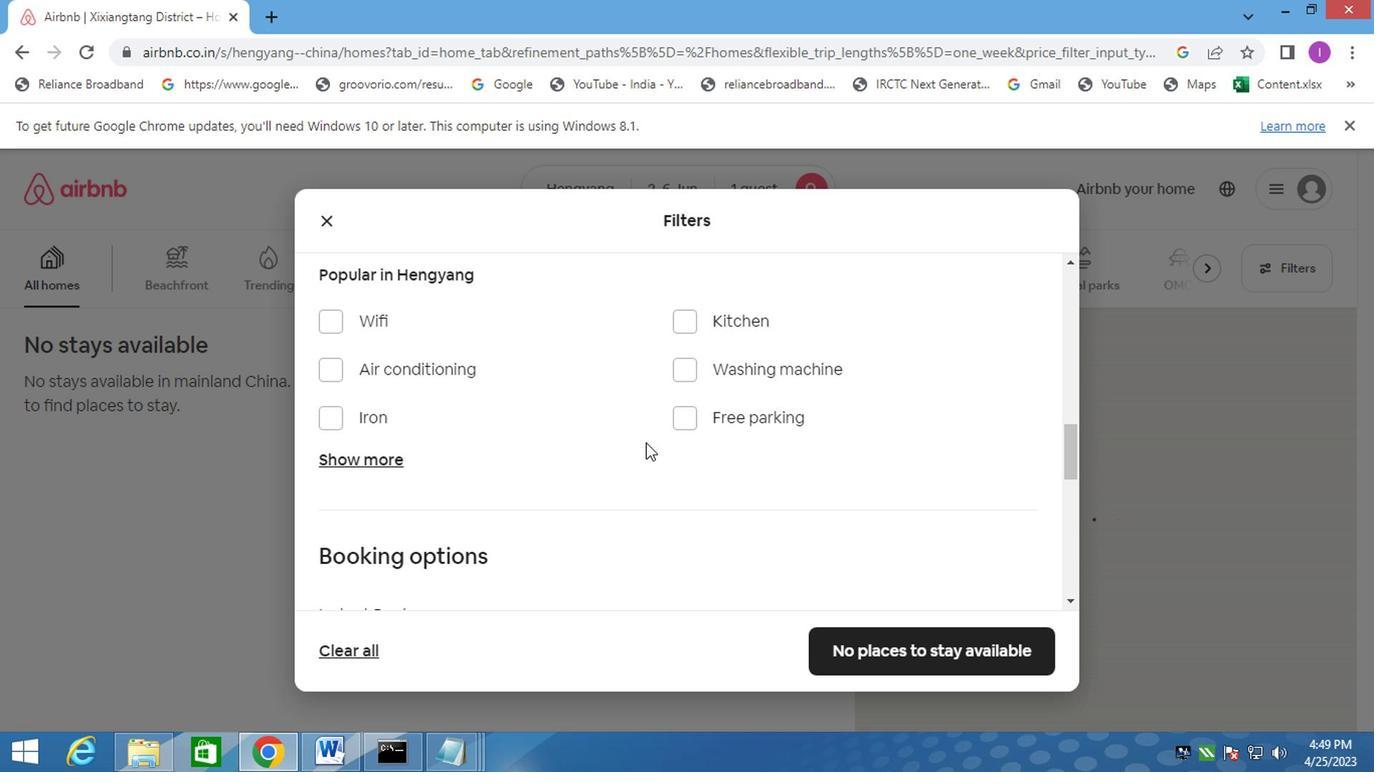 
Action: Mouse scrolled (640, 443) with delta (0, -1)
Screenshot: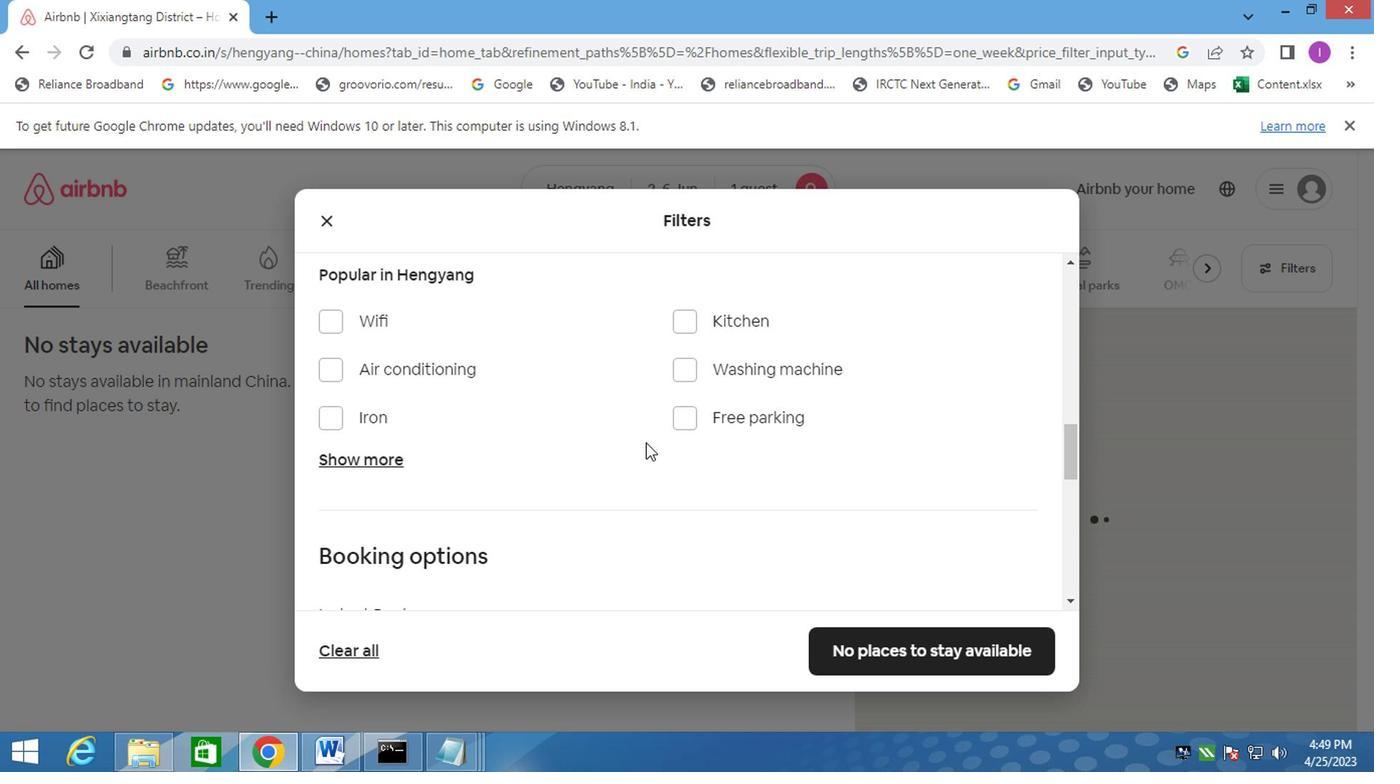 
Action: Mouse moved to (641, 444)
Screenshot: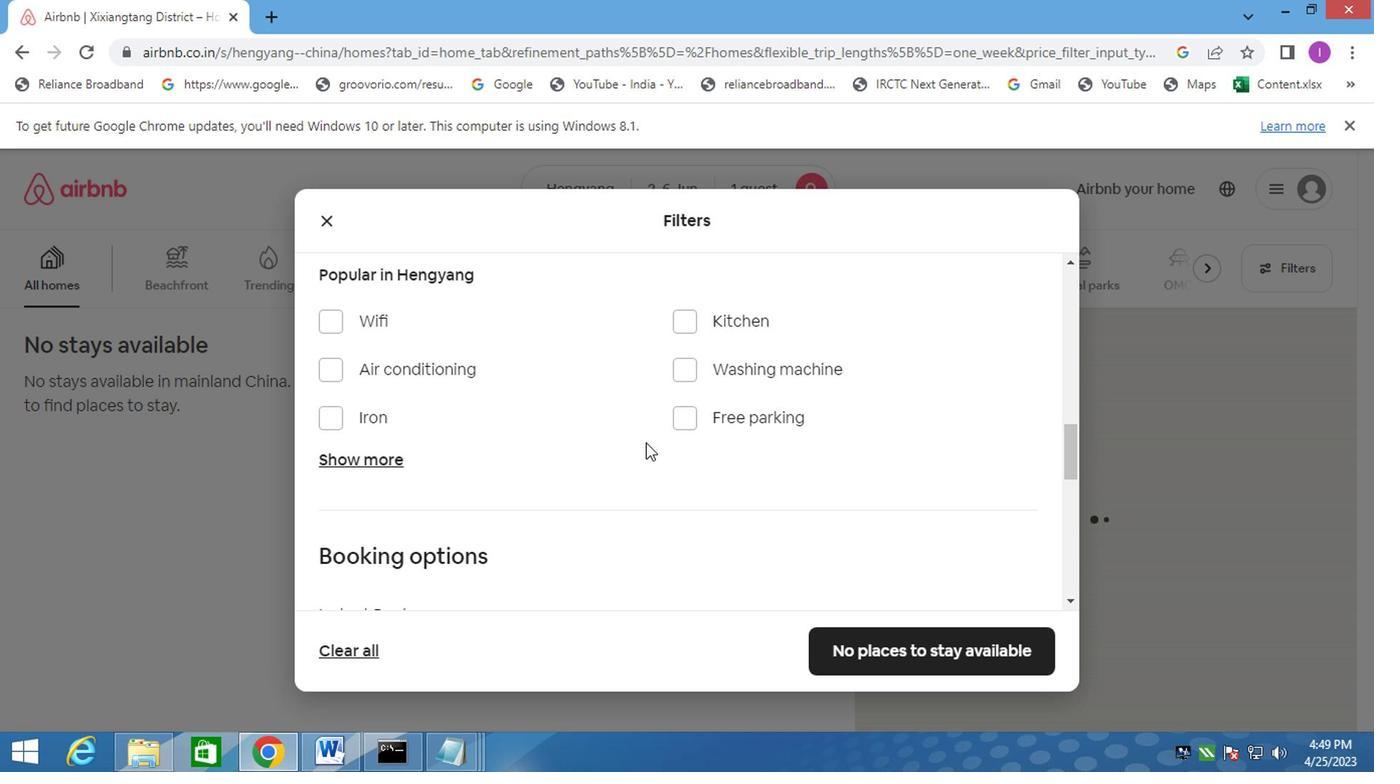 
Action: Mouse scrolled (641, 443) with delta (0, -1)
Screenshot: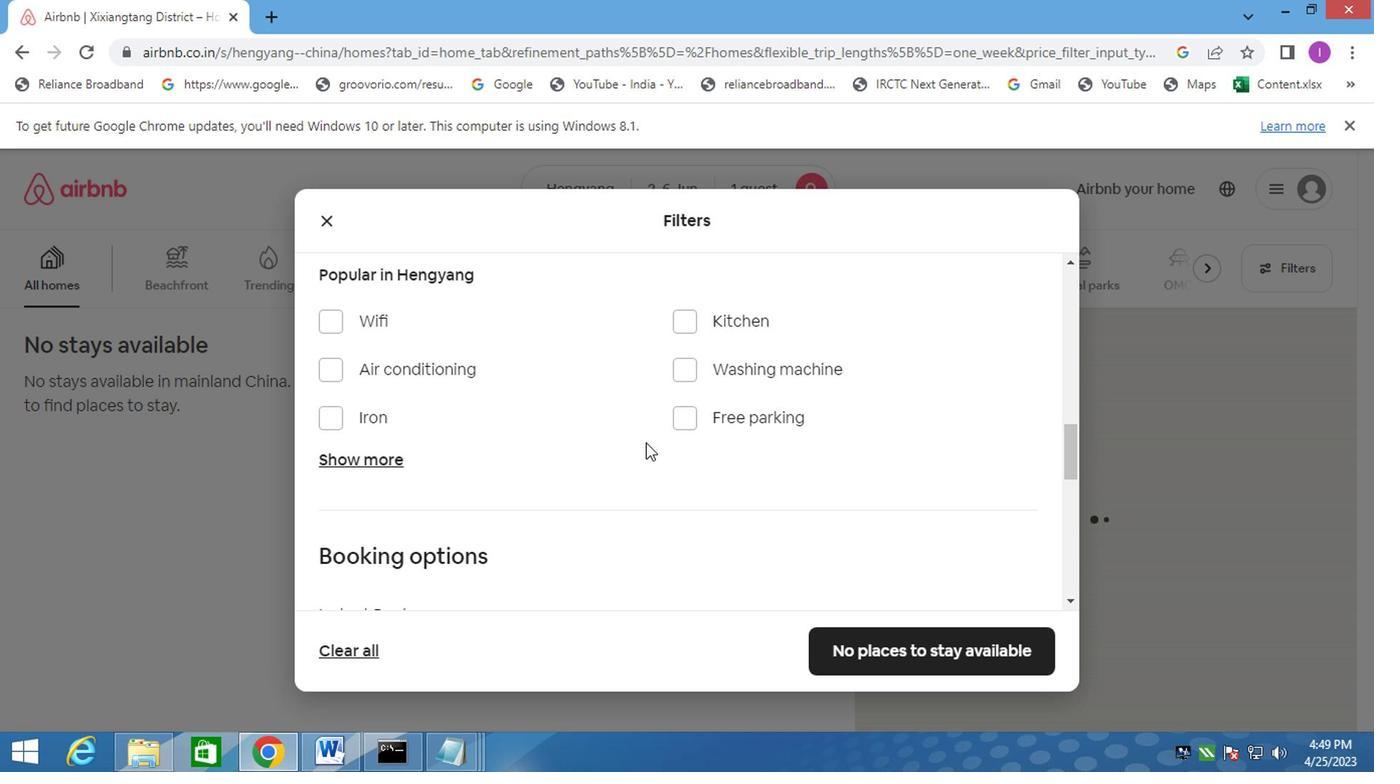 
Action: Mouse moved to (642, 444)
Screenshot: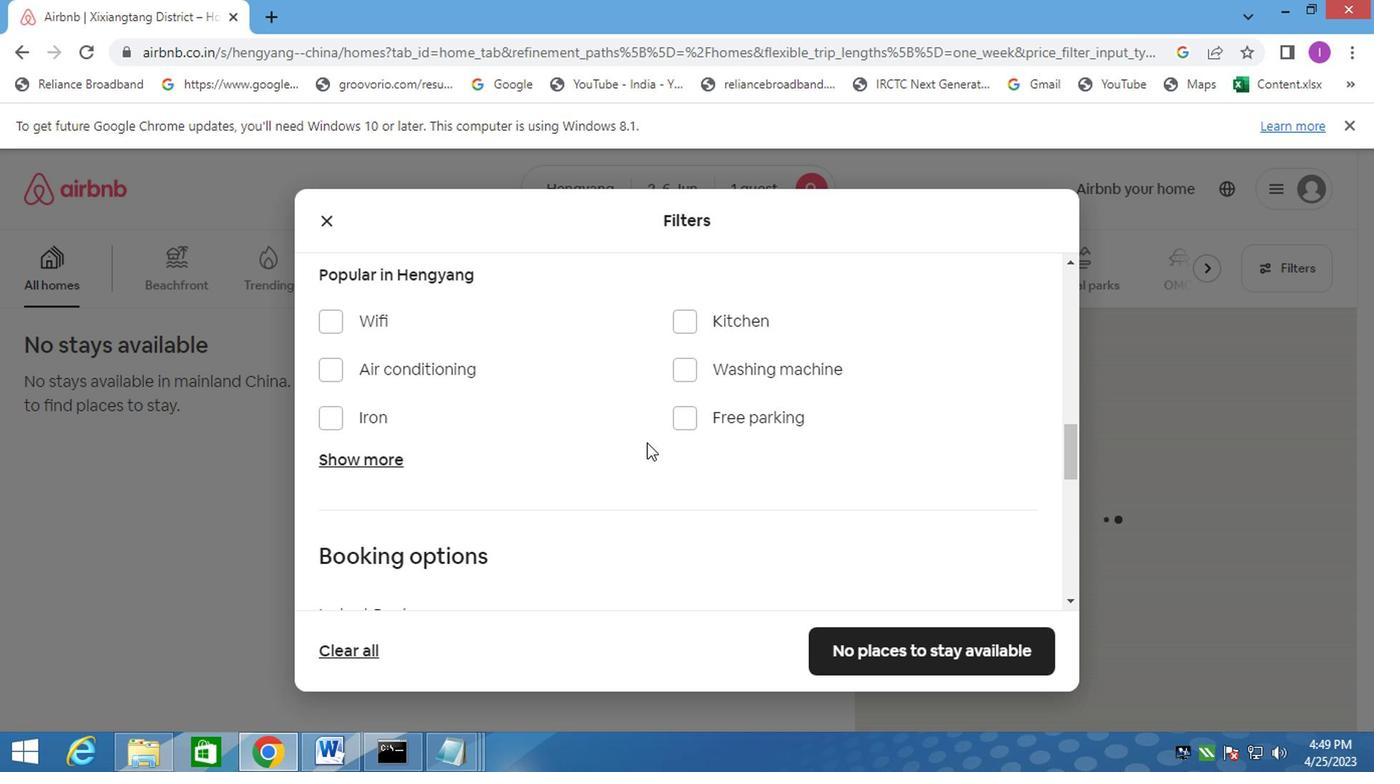 
Action: Mouse scrolled (642, 443) with delta (0, -1)
Screenshot: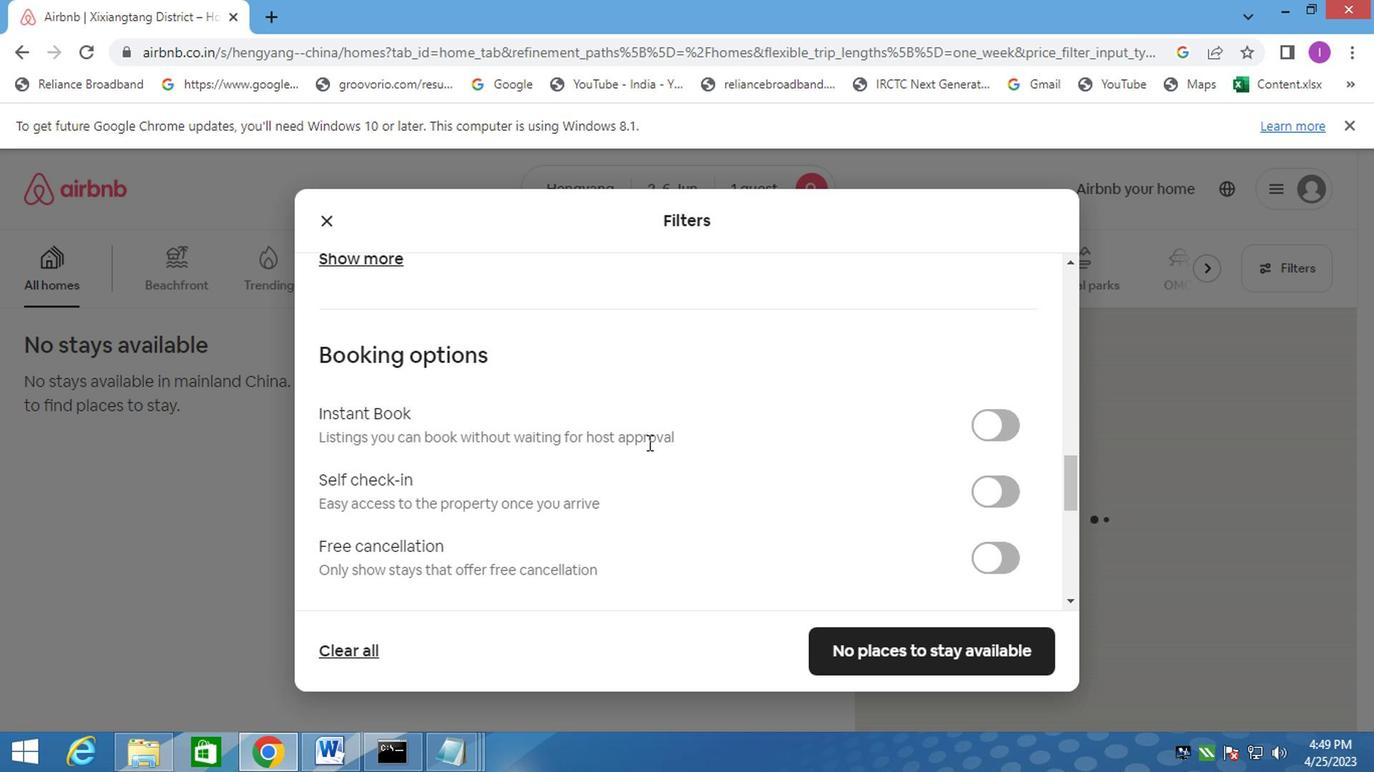 
Action: Mouse scrolled (642, 443) with delta (0, -1)
Screenshot: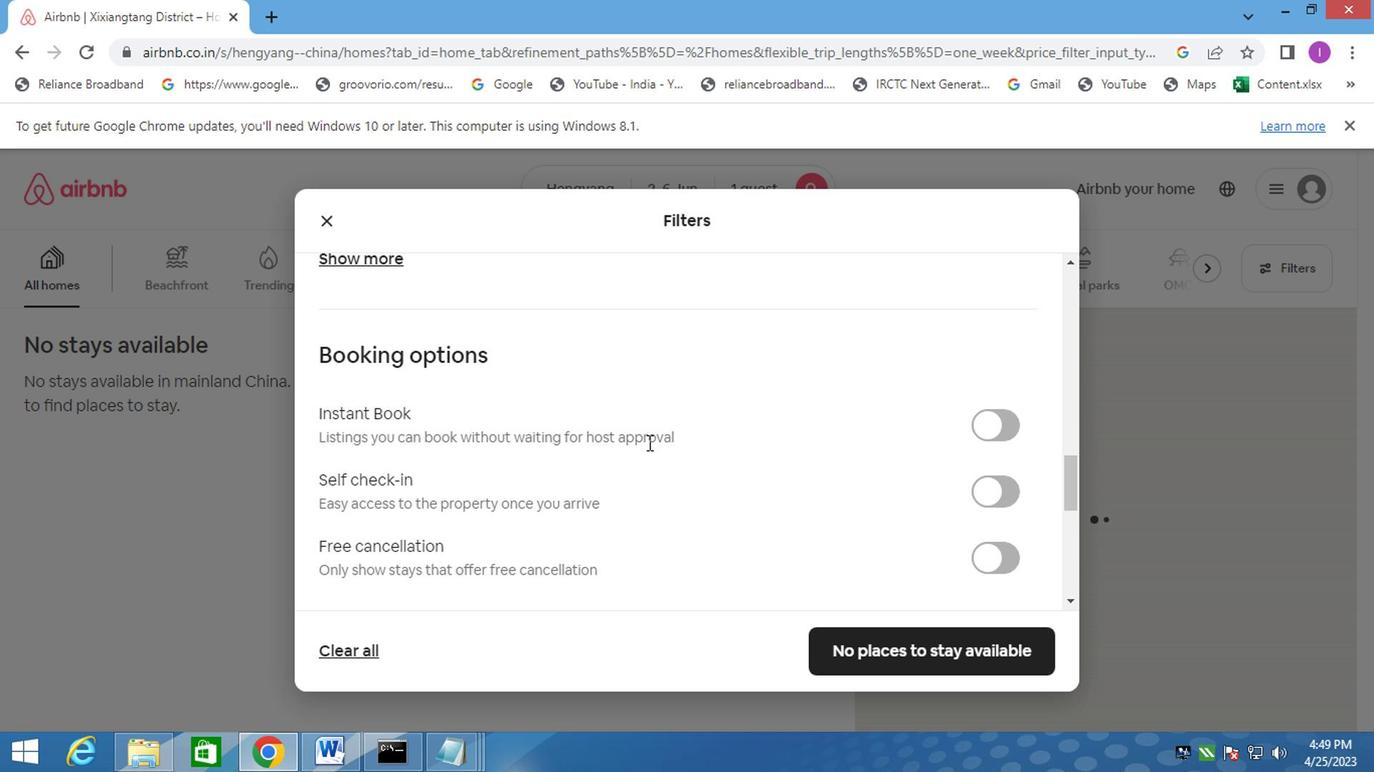 
Action: Mouse moved to (990, 296)
Screenshot: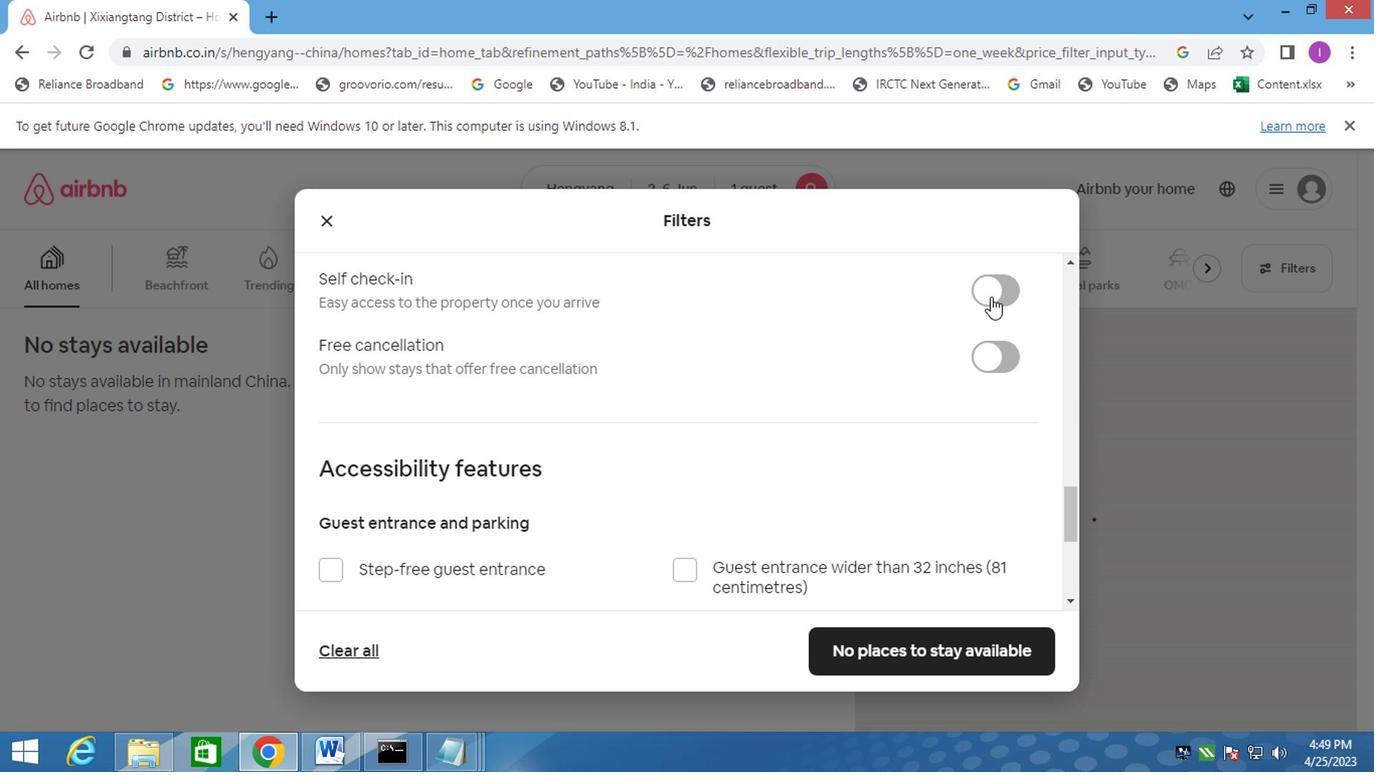 
Action: Mouse pressed left at (990, 296)
Screenshot: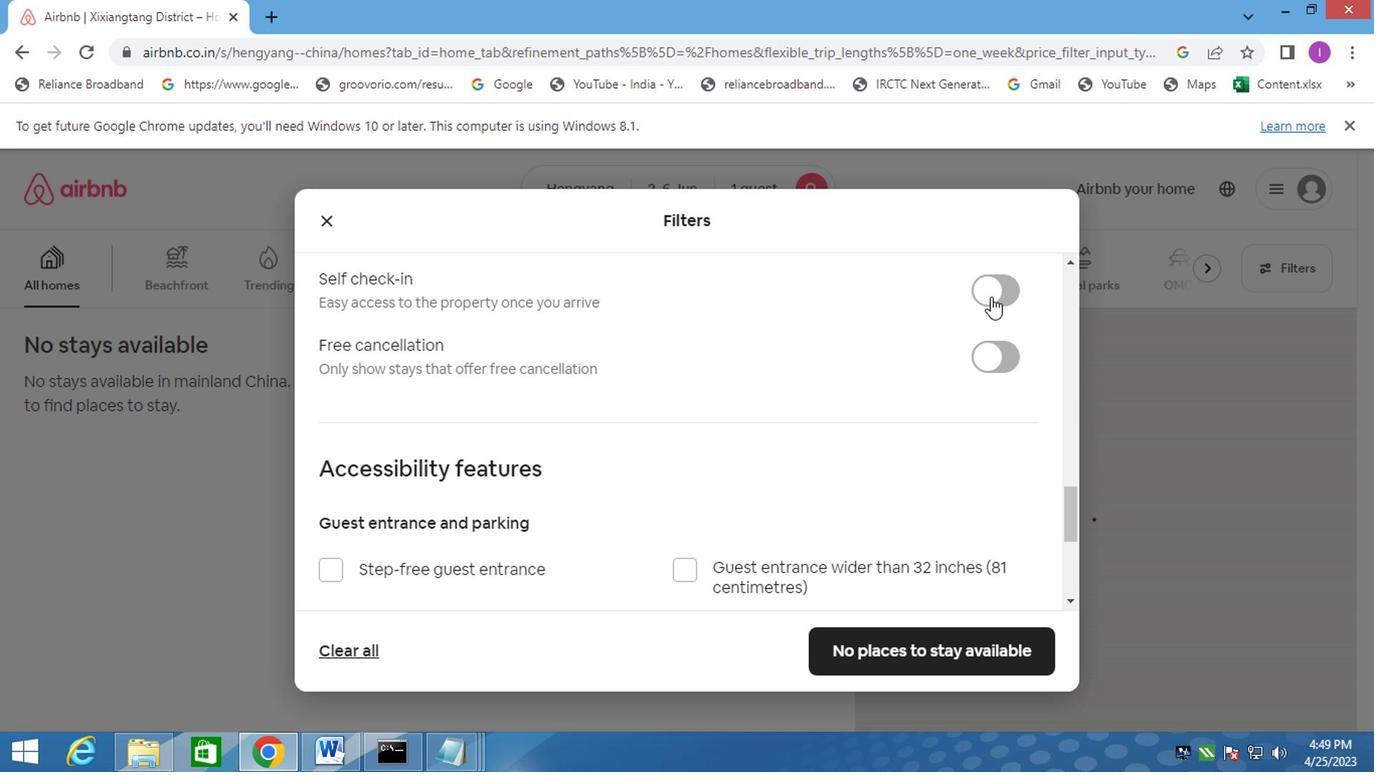 
Action: Mouse moved to (681, 432)
Screenshot: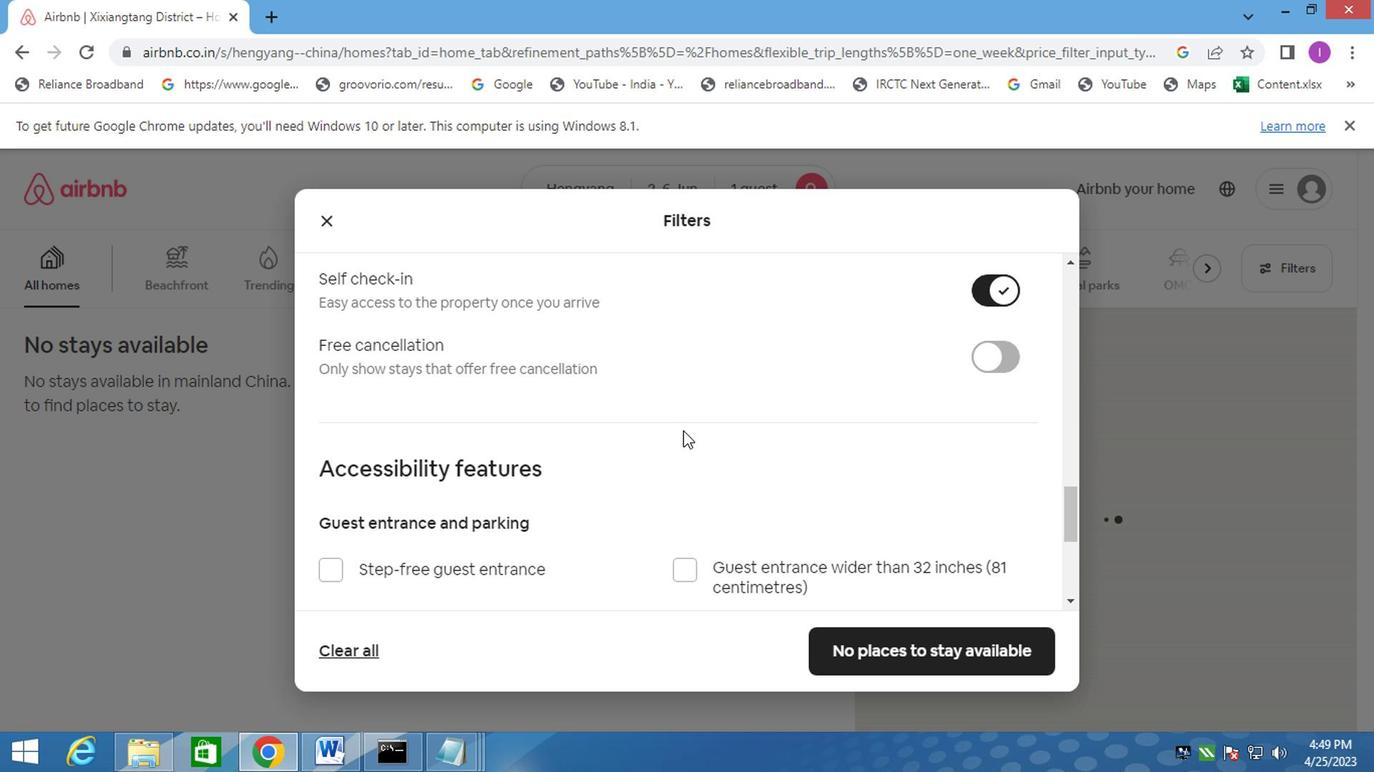 
Action: Mouse scrolled (681, 434) with delta (0, 1)
Screenshot: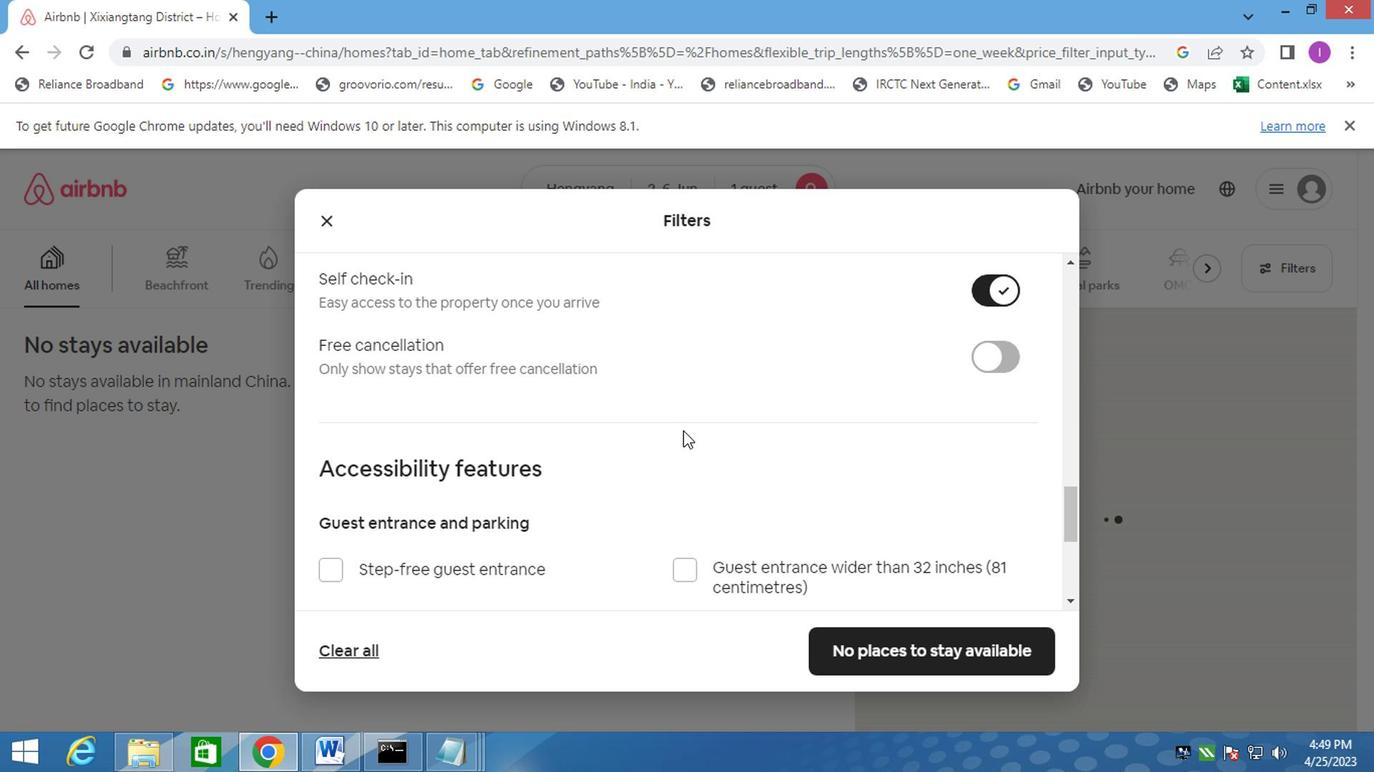 
Action: Mouse moved to (684, 437)
Screenshot: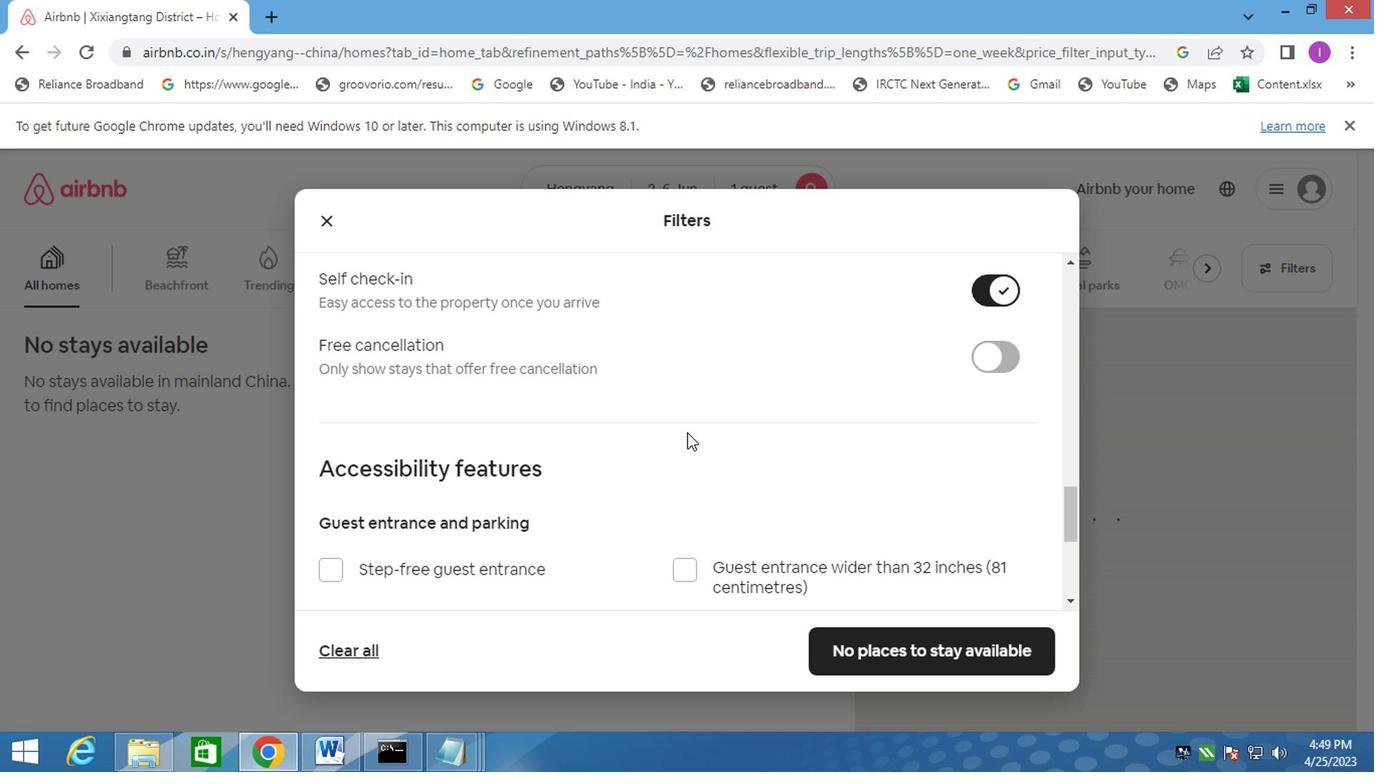 
Action: Mouse scrolled (684, 436) with delta (0, 0)
Screenshot: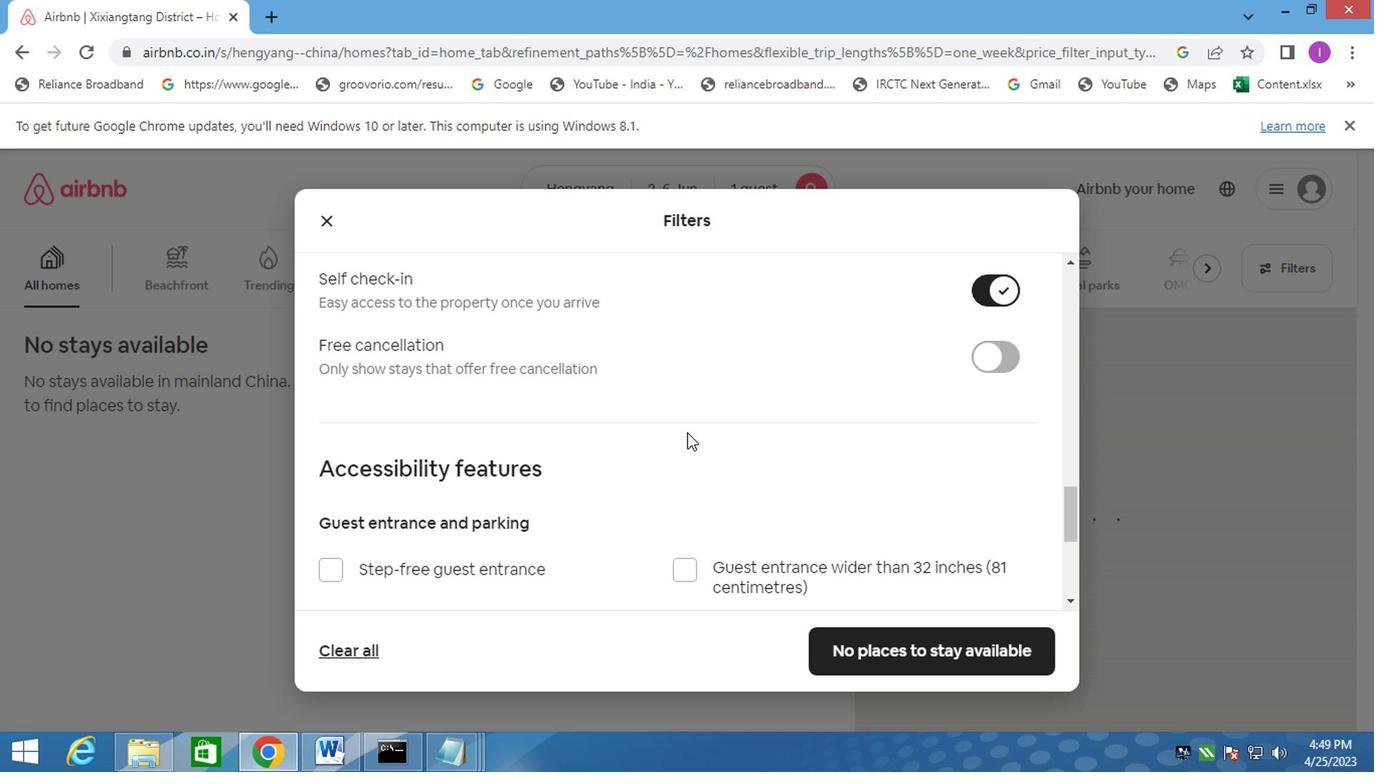 
Action: Mouse scrolled (684, 436) with delta (0, 0)
Screenshot: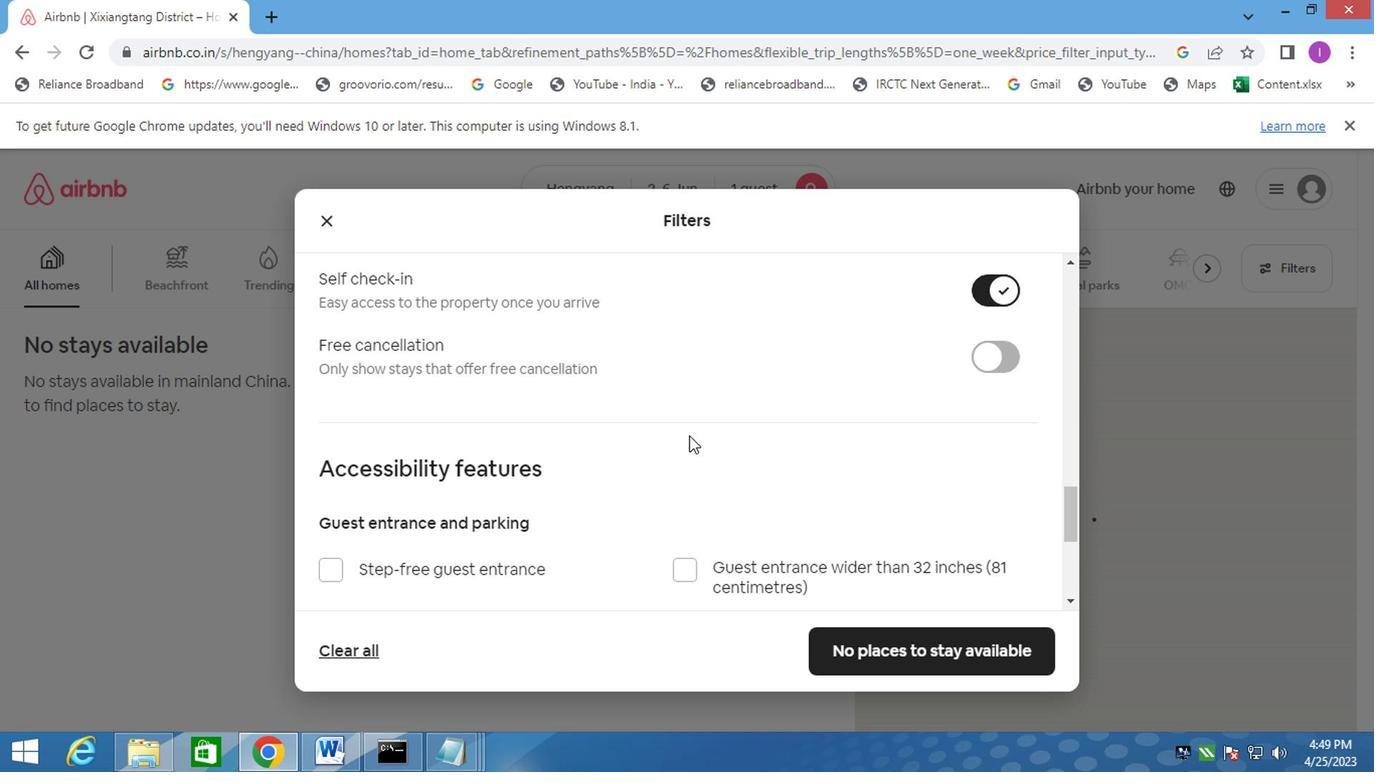 
Action: Mouse moved to (716, 422)
Screenshot: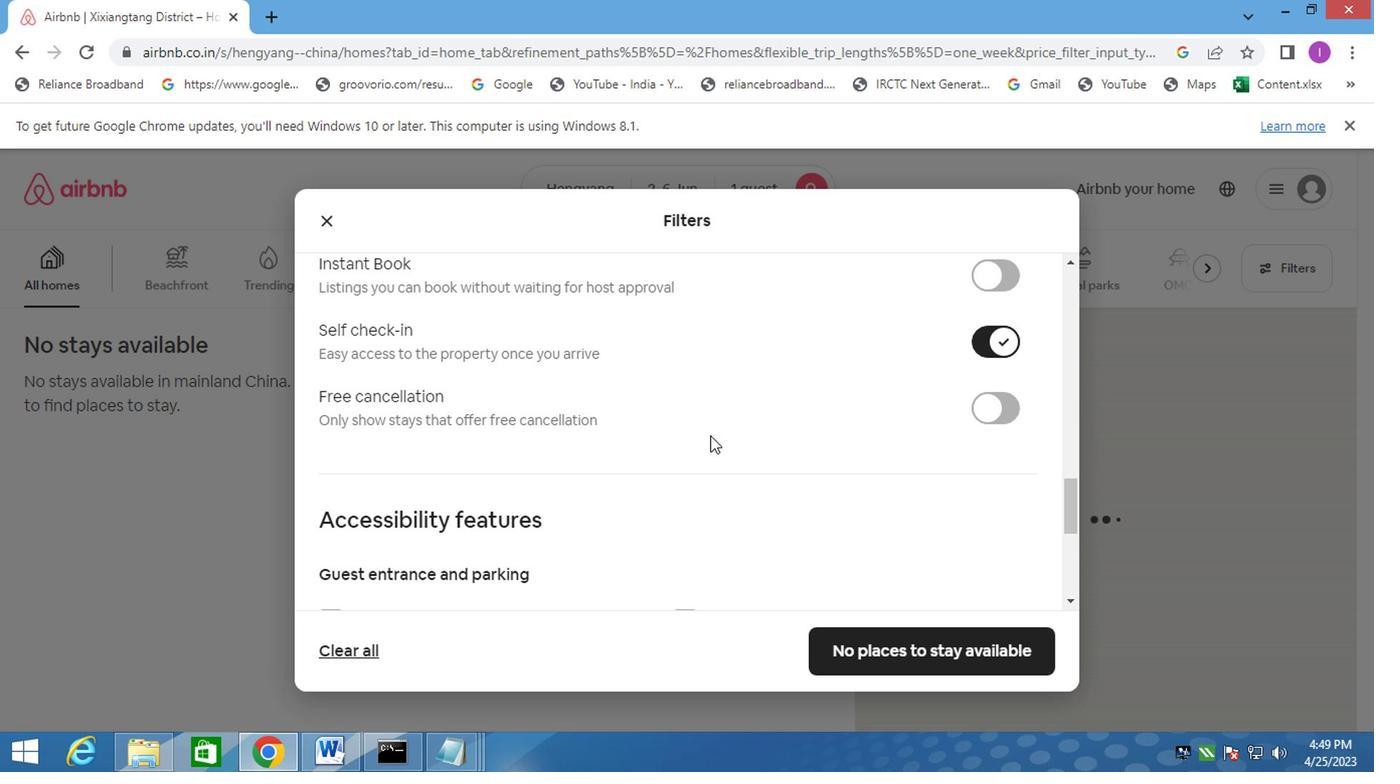 
Action: Mouse scrolled (716, 421) with delta (0, 0)
Screenshot: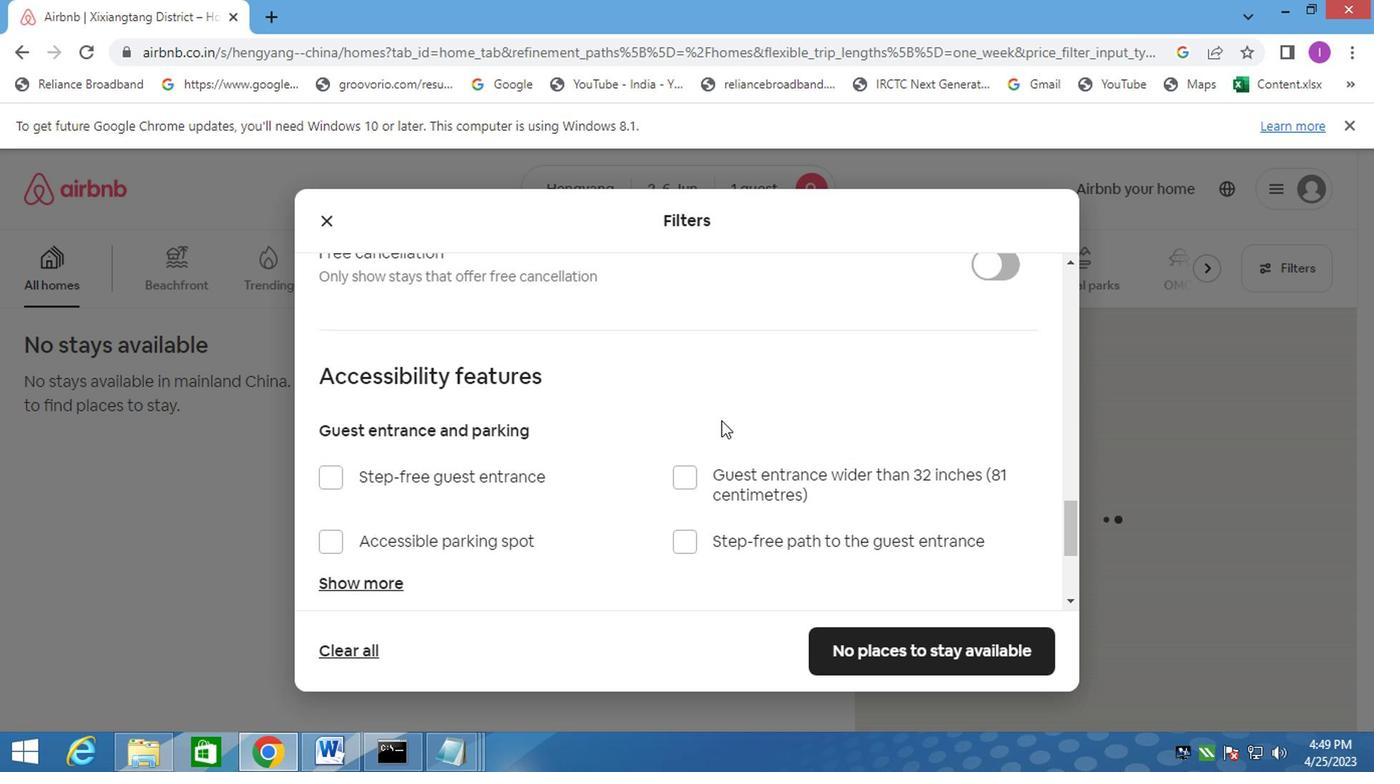 
Action: Mouse scrolled (716, 421) with delta (0, 0)
Screenshot: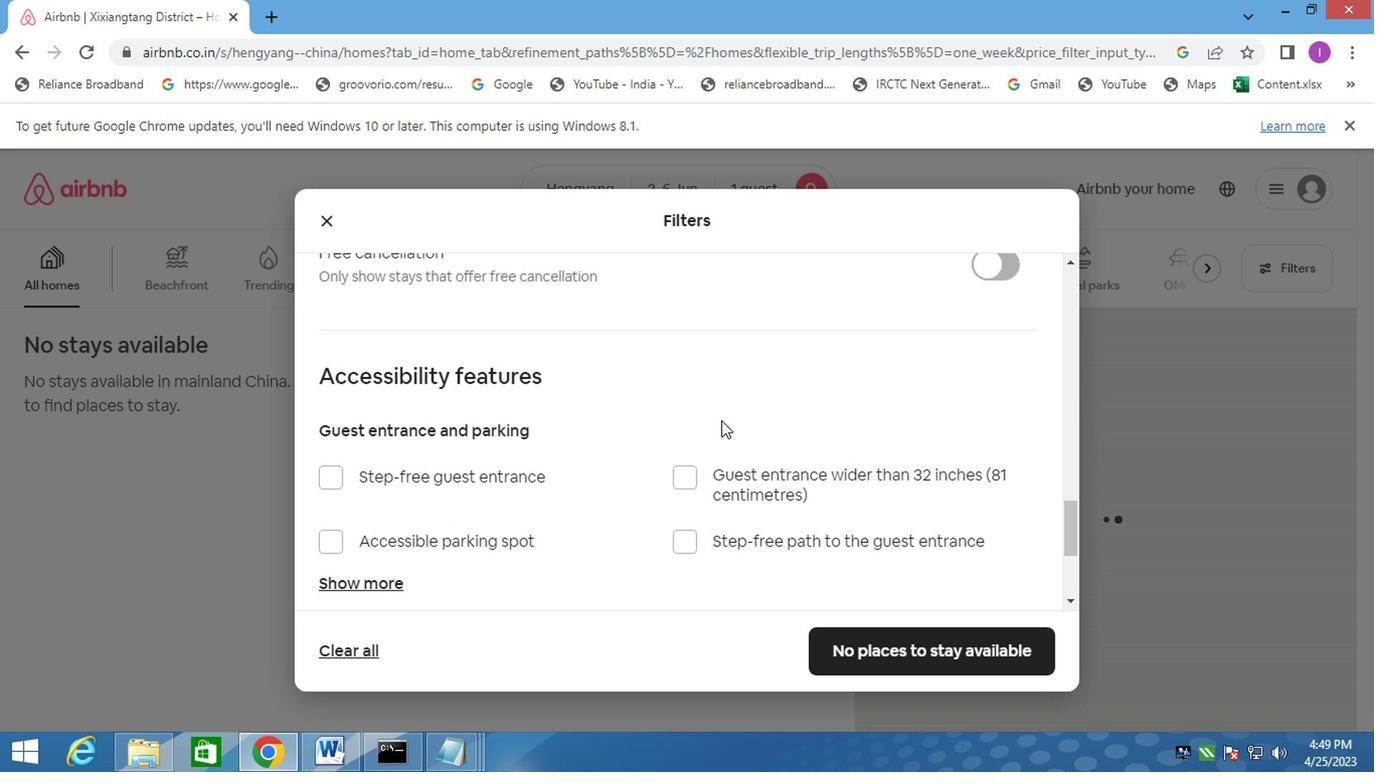 
Action: Mouse scrolled (716, 421) with delta (0, 0)
Screenshot: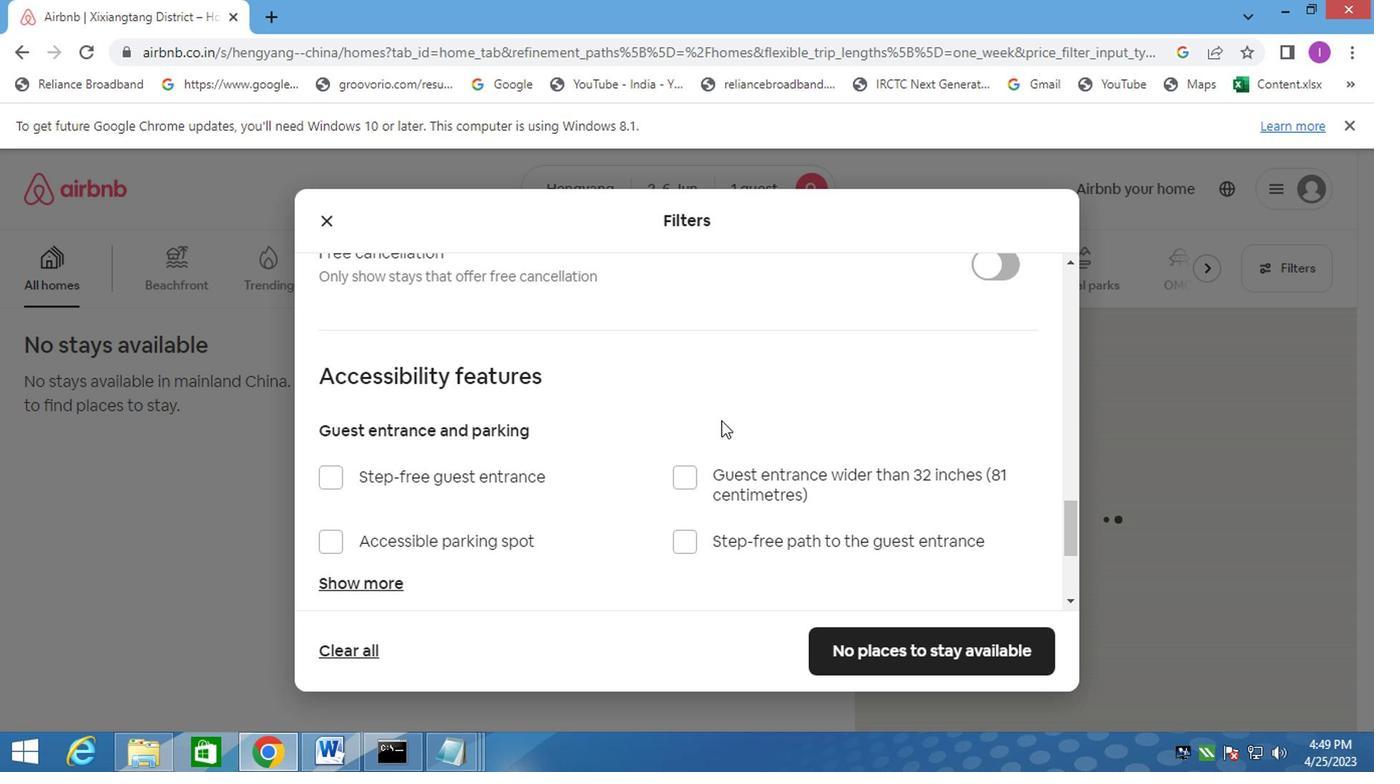 
Action: Mouse moved to (718, 424)
Screenshot: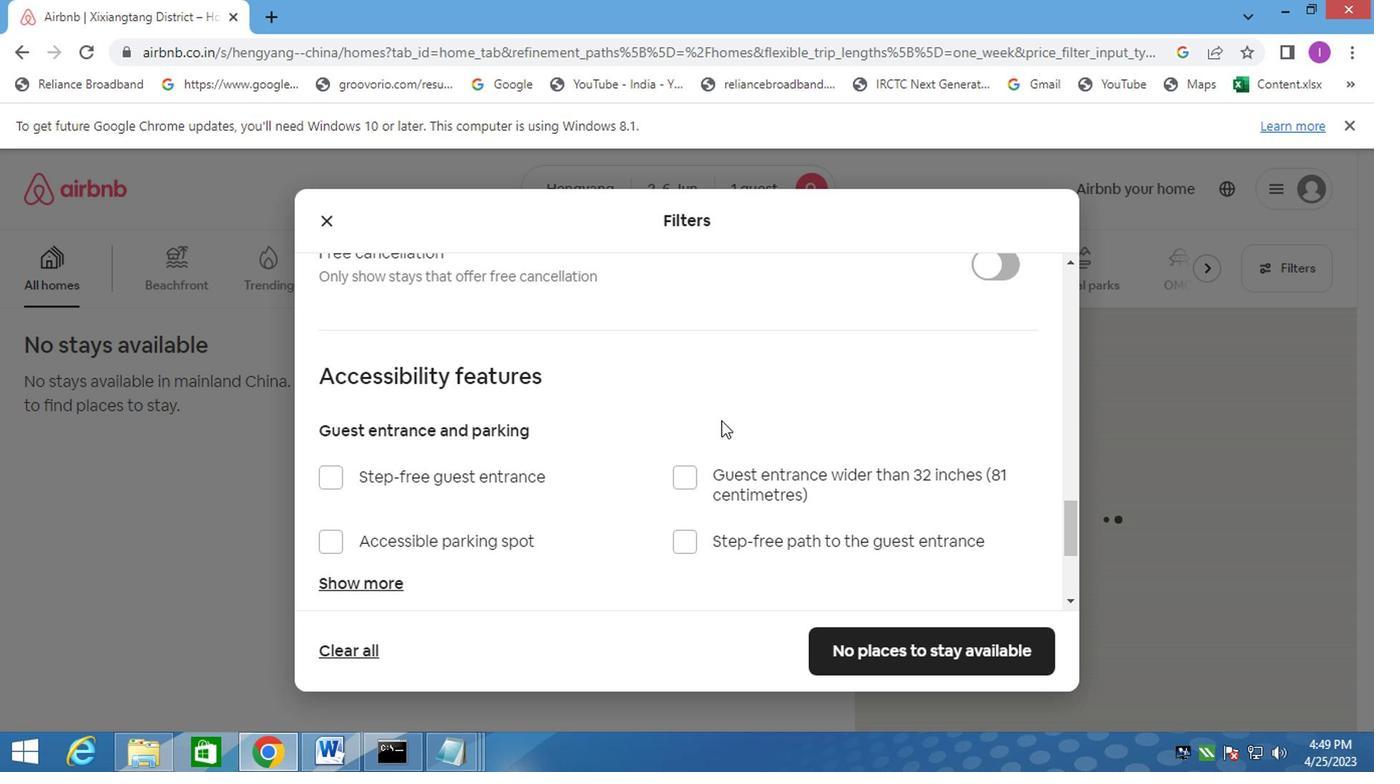 
Action: Mouse scrolled (718, 422) with delta (0, -1)
Screenshot: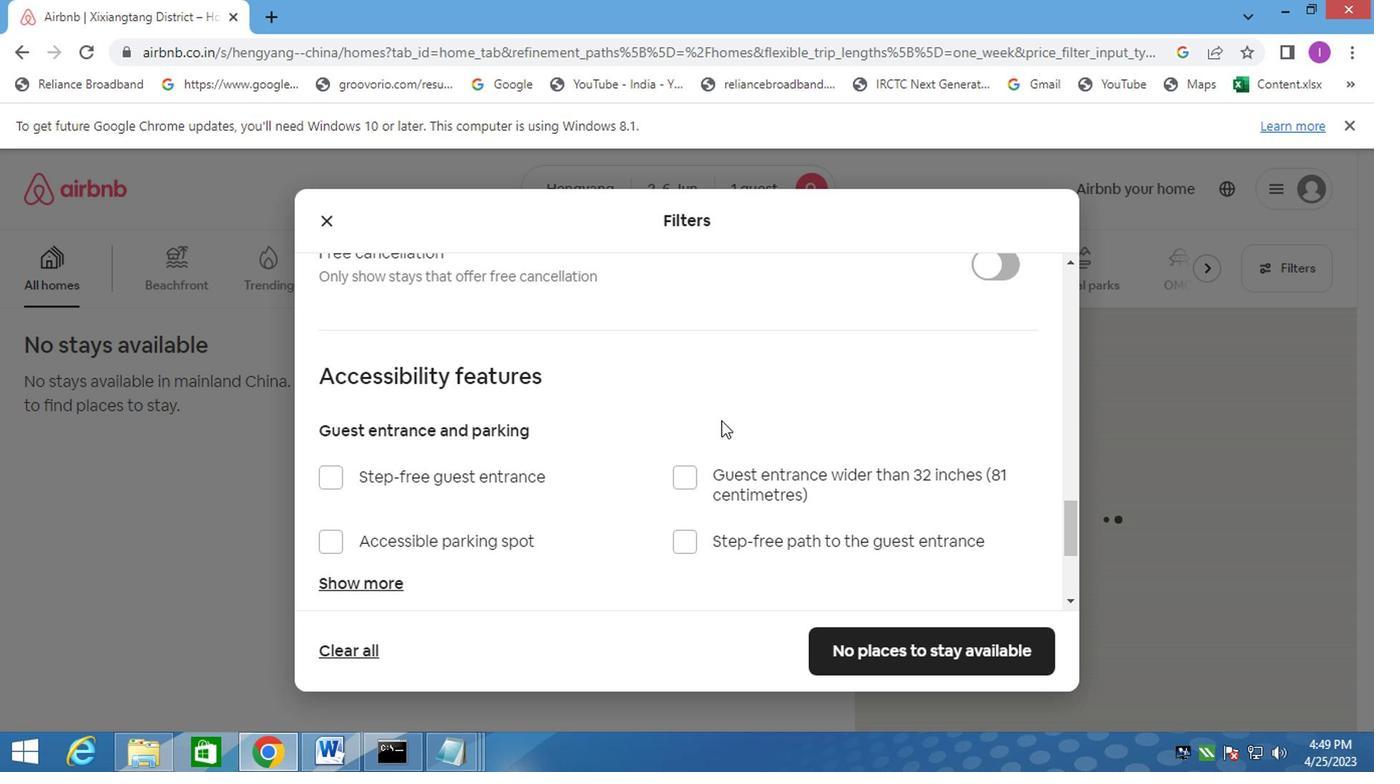 
Action: Mouse moved to (720, 427)
Screenshot: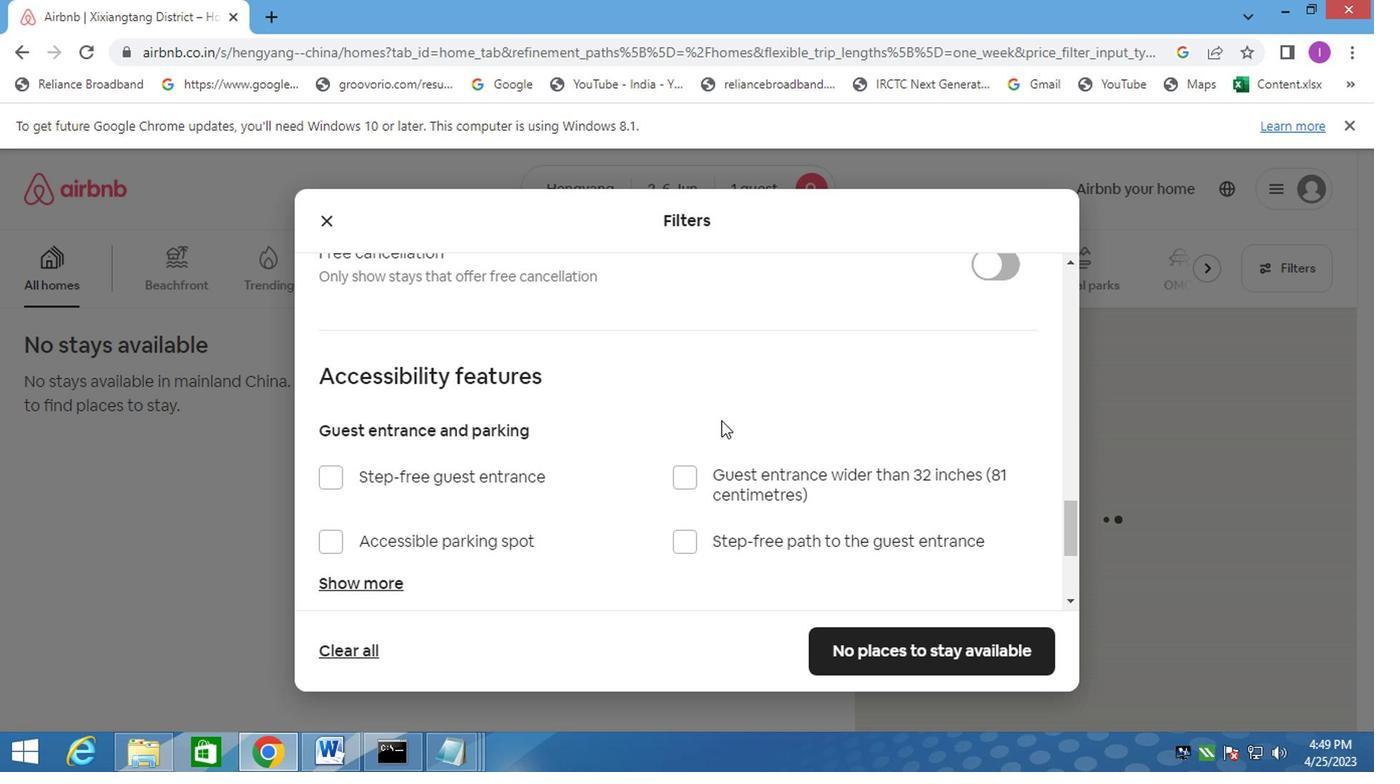 
Action: Mouse scrolled (720, 427) with delta (0, 0)
Screenshot: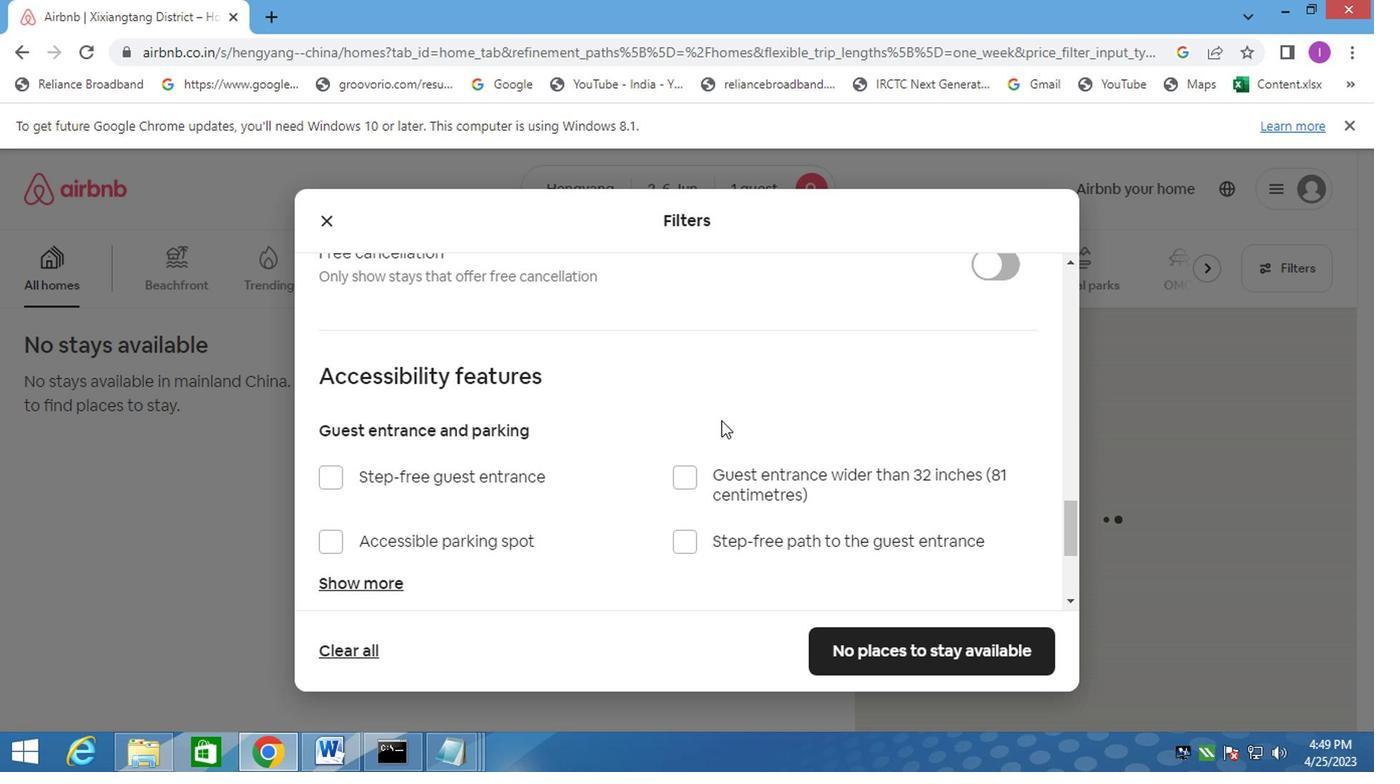 
Action: Mouse moved to (722, 429)
Screenshot: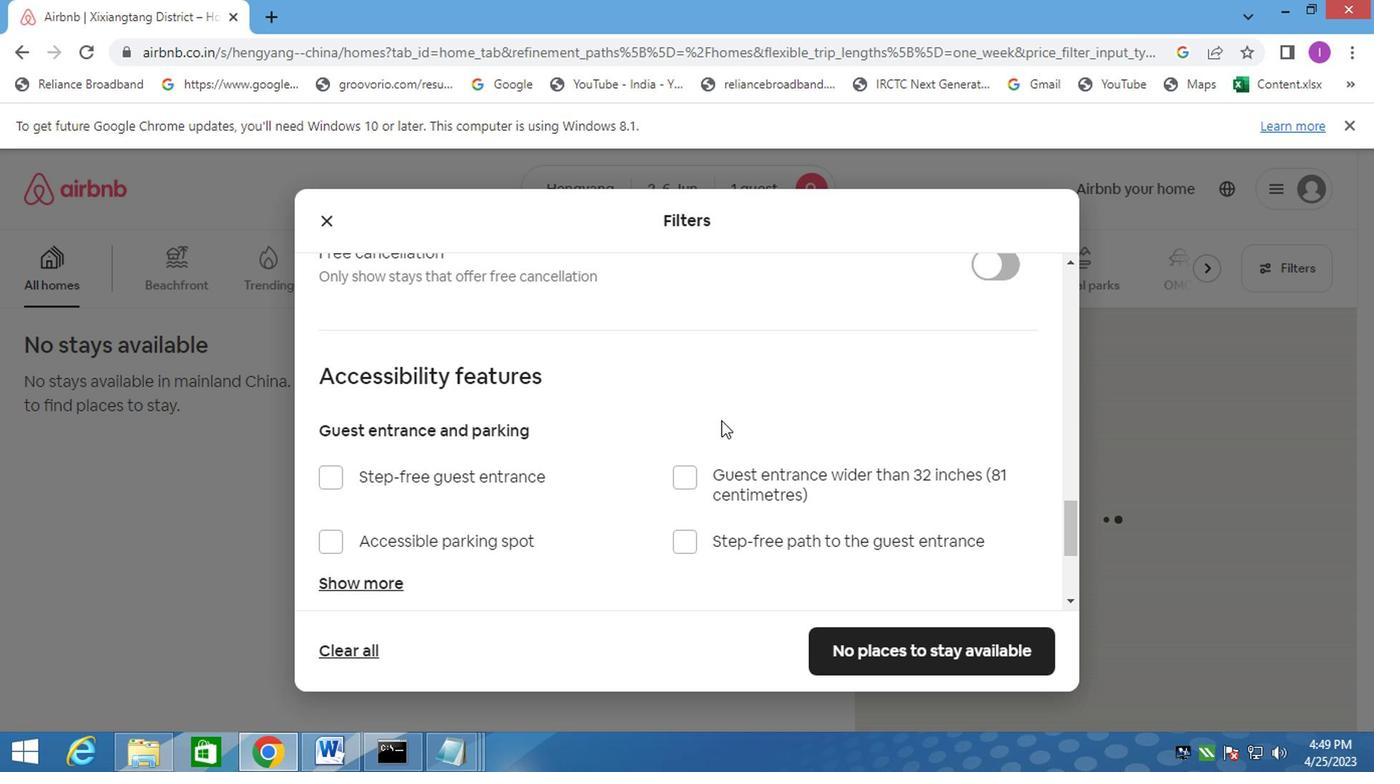 
Action: Mouse scrolled (722, 427) with delta (0, -1)
Screenshot: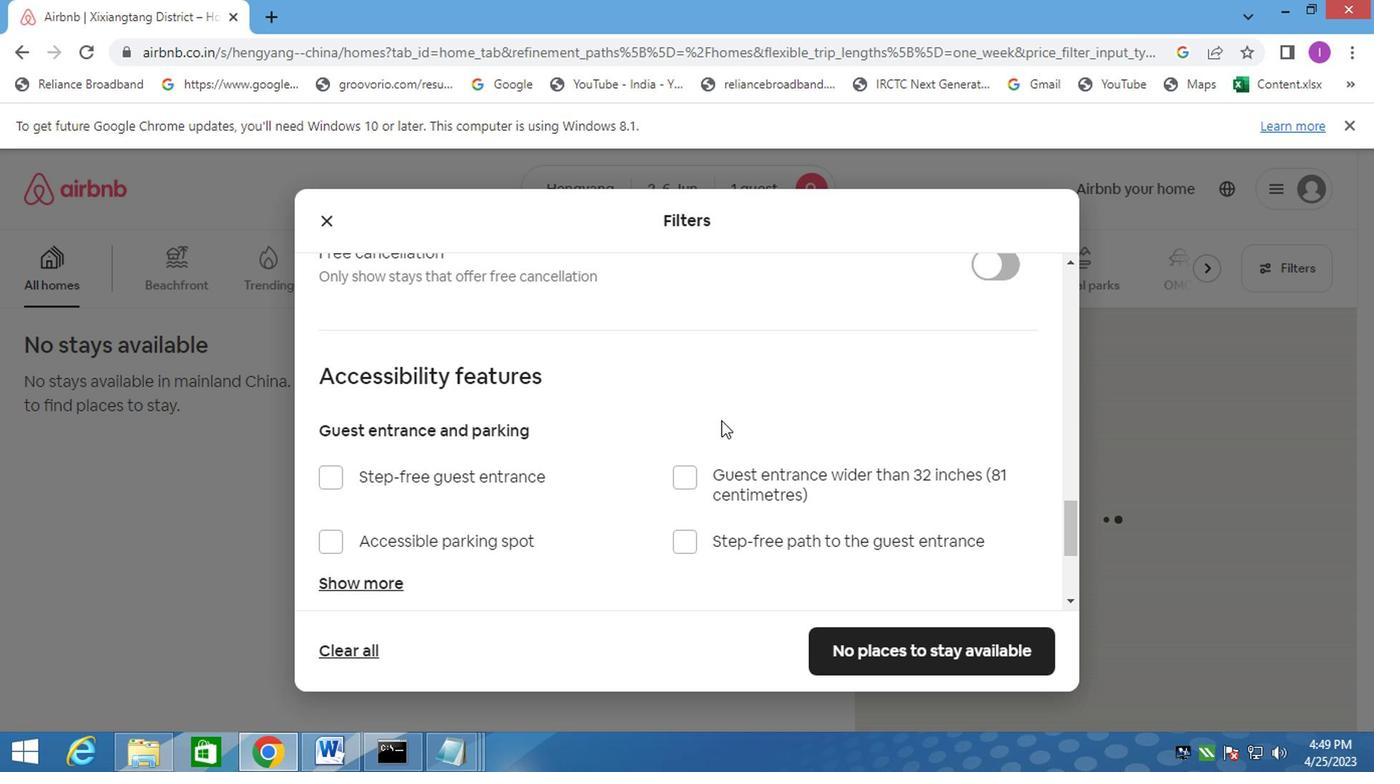 
Action: Mouse moved to (733, 436)
Screenshot: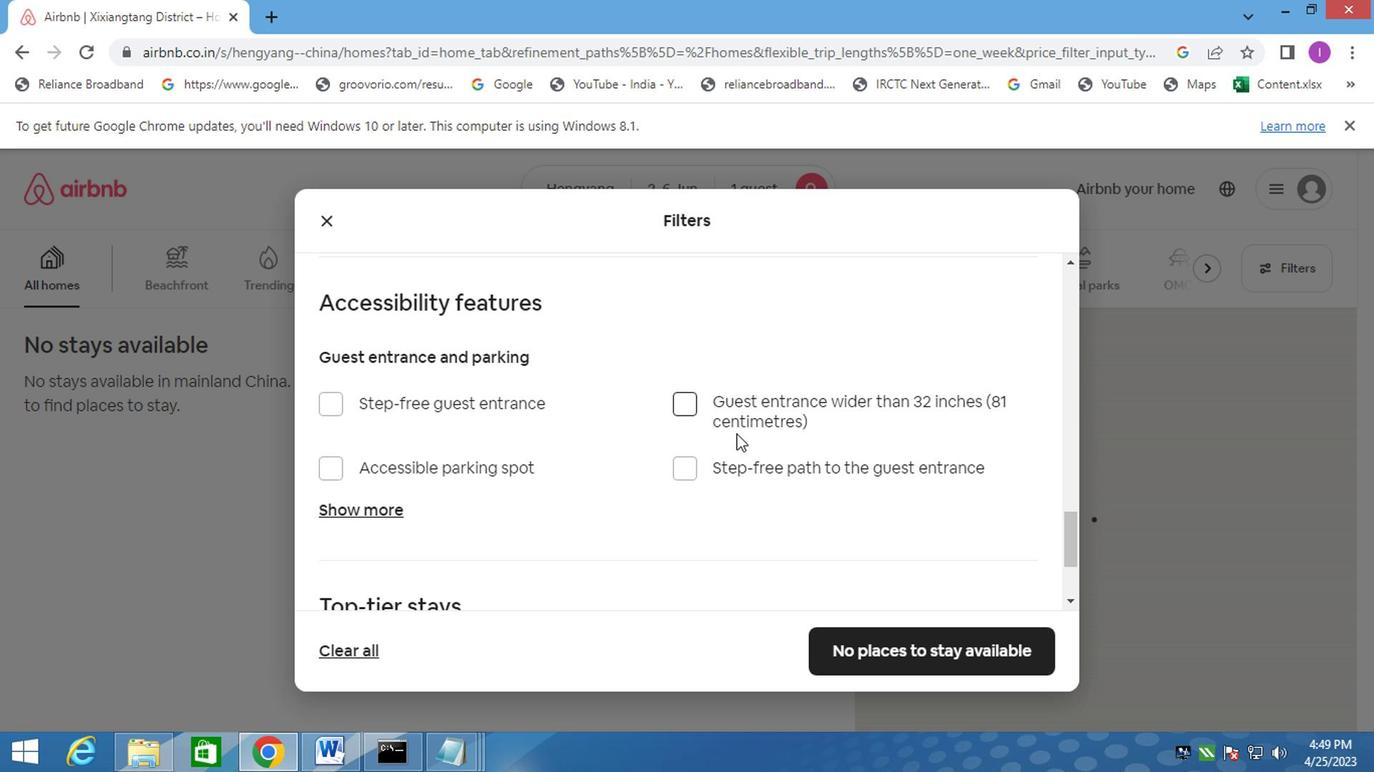 
Action: Mouse scrolled (733, 435) with delta (0, -1)
Screenshot: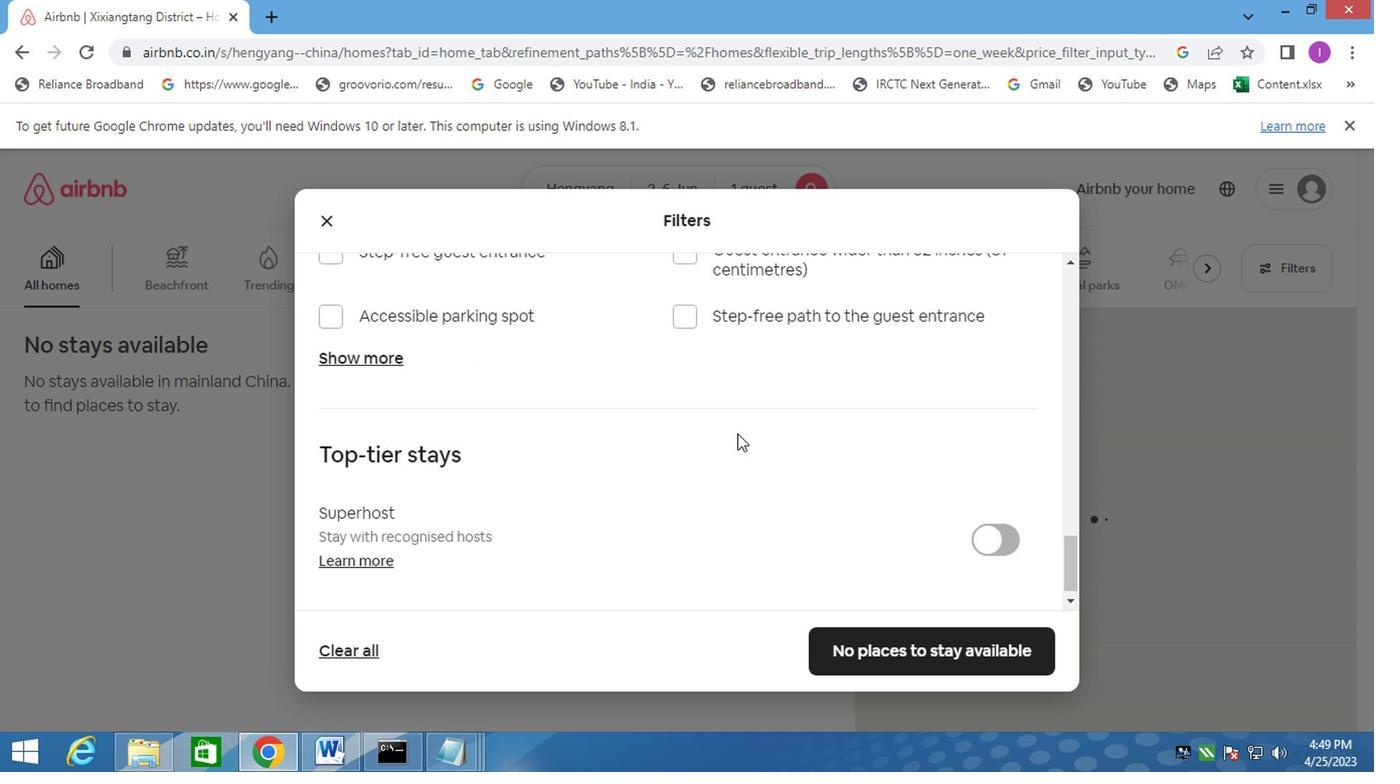 
Action: Mouse moved to (734, 437)
Screenshot: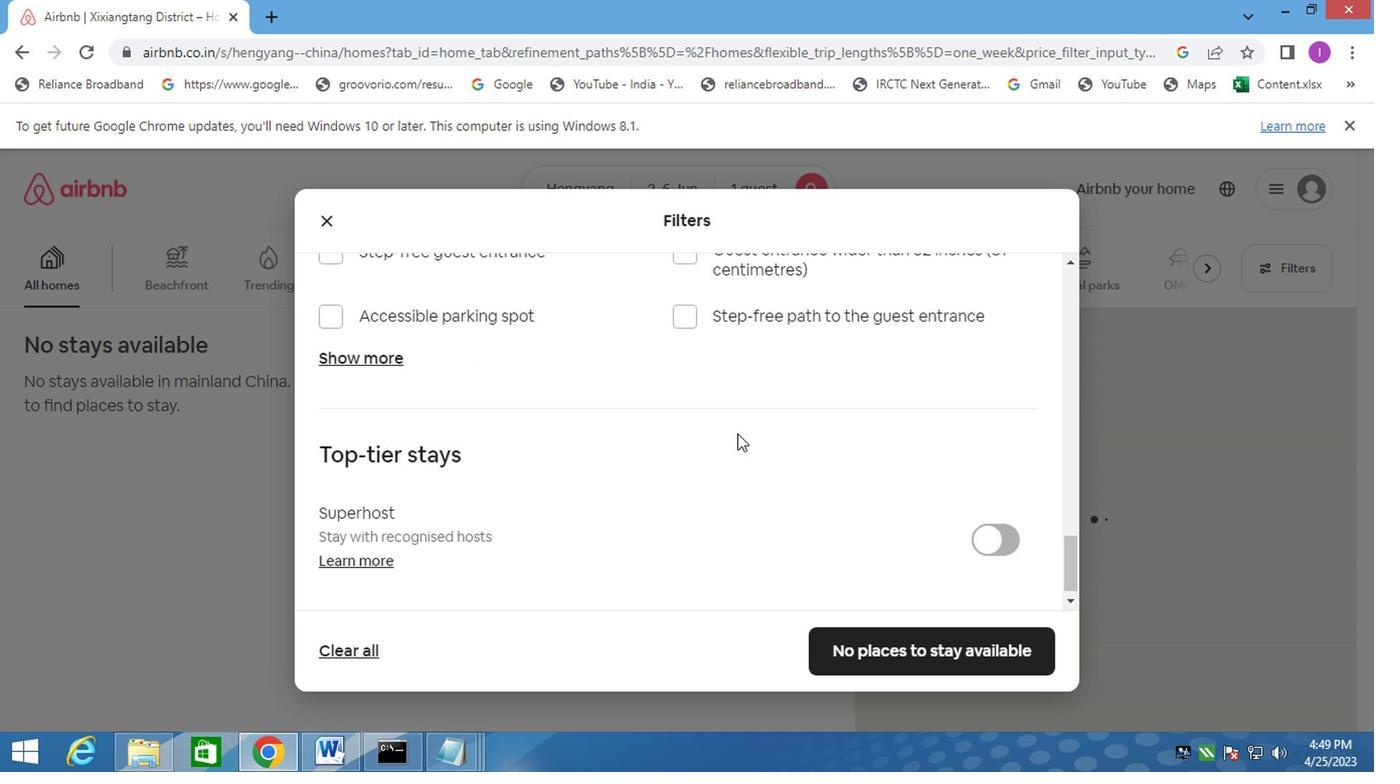 
Action: Mouse scrolled (734, 436) with delta (0, 0)
Screenshot: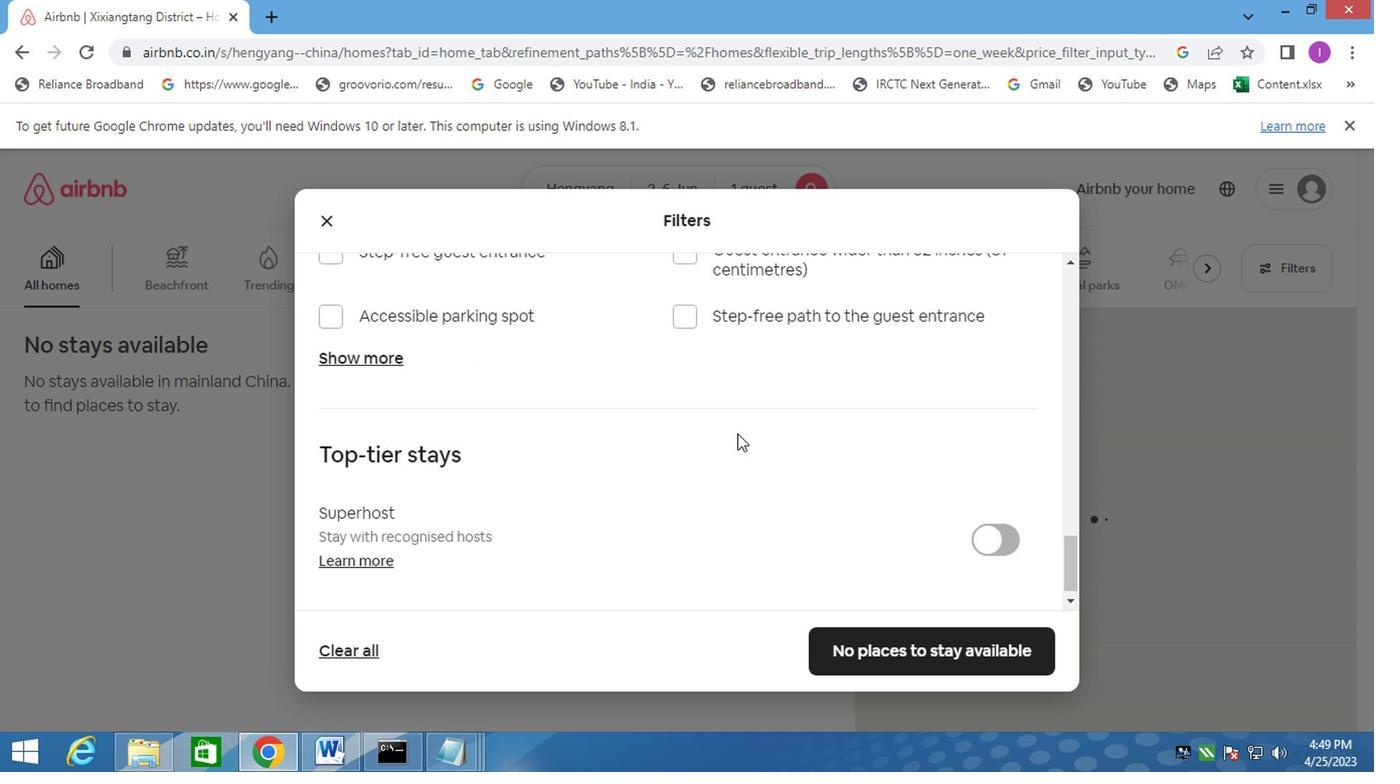 
Action: Mouse moved to (743, 447)
Screenshot: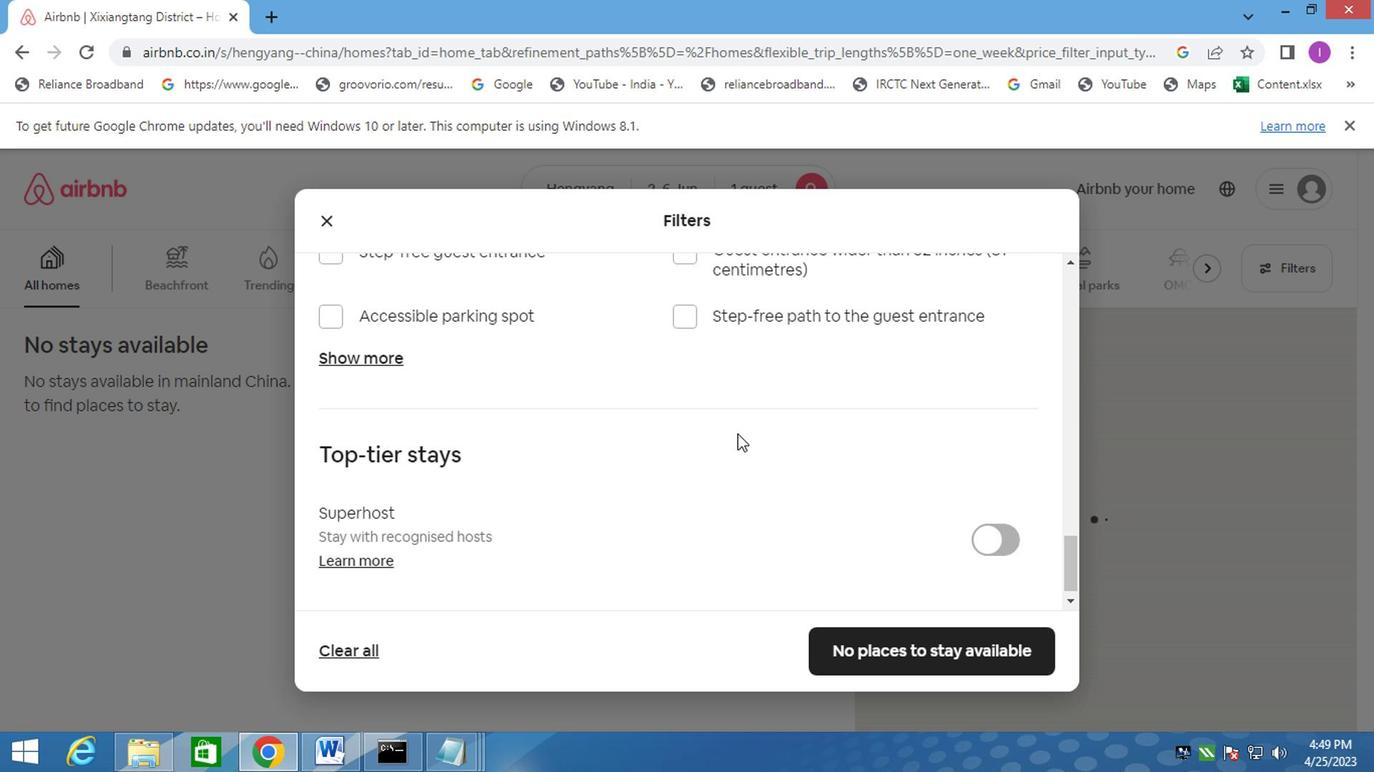 
Action: Mouse scrolled (743, 446) with delta (0, 0)
Screenshot: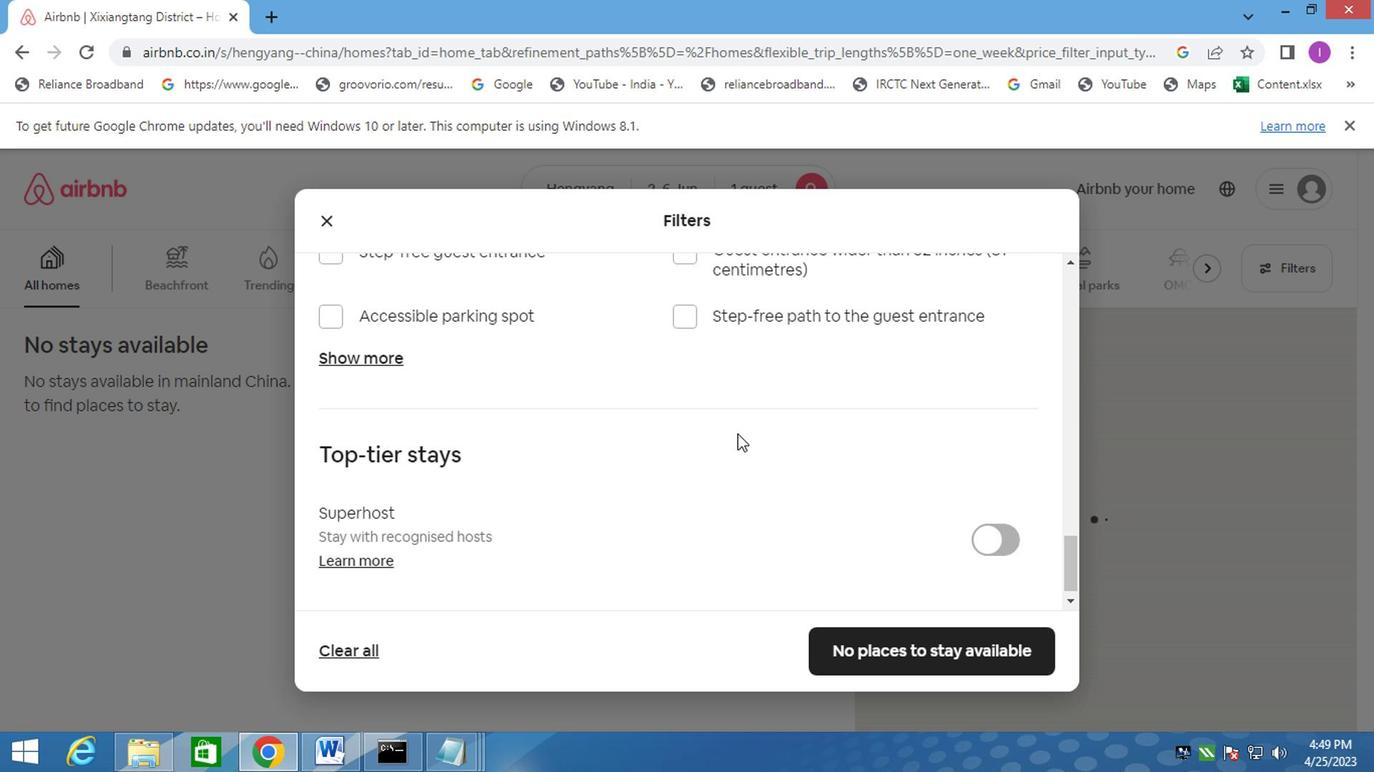 
Action: Mouse moved to (785, 458)
Screenshot: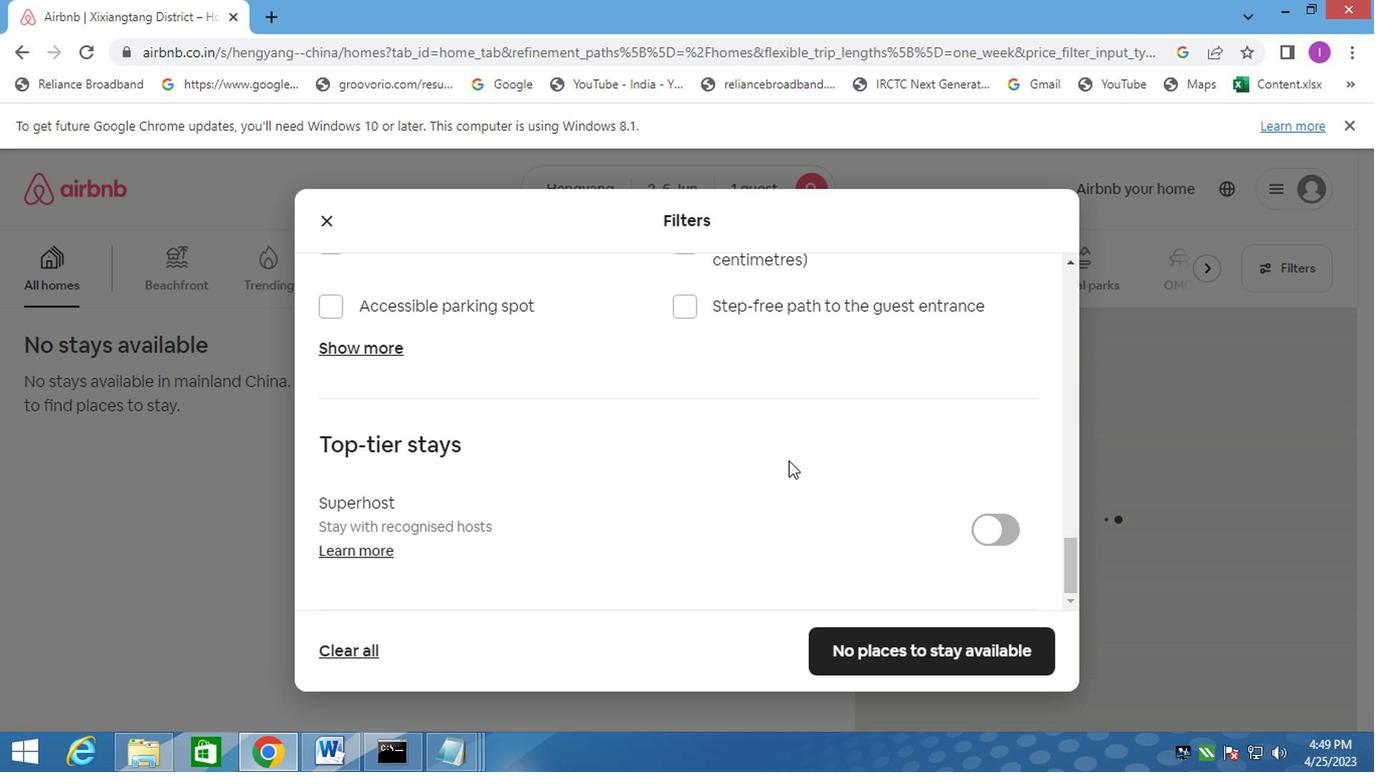 
Action: Mouse scrolled (785, 457) with delta (0, -1)
Screenshot: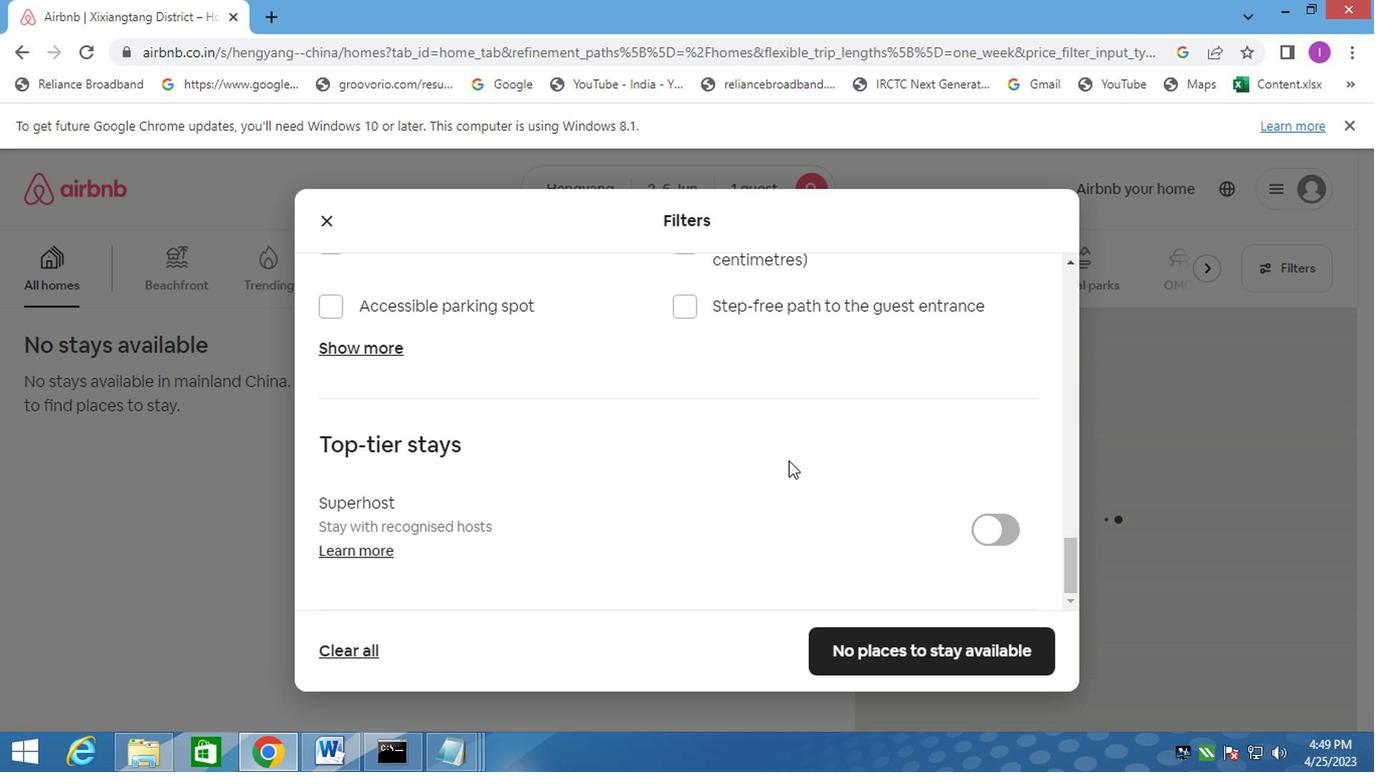 
Action: Mouse moved to (785, 458)
Screenshot: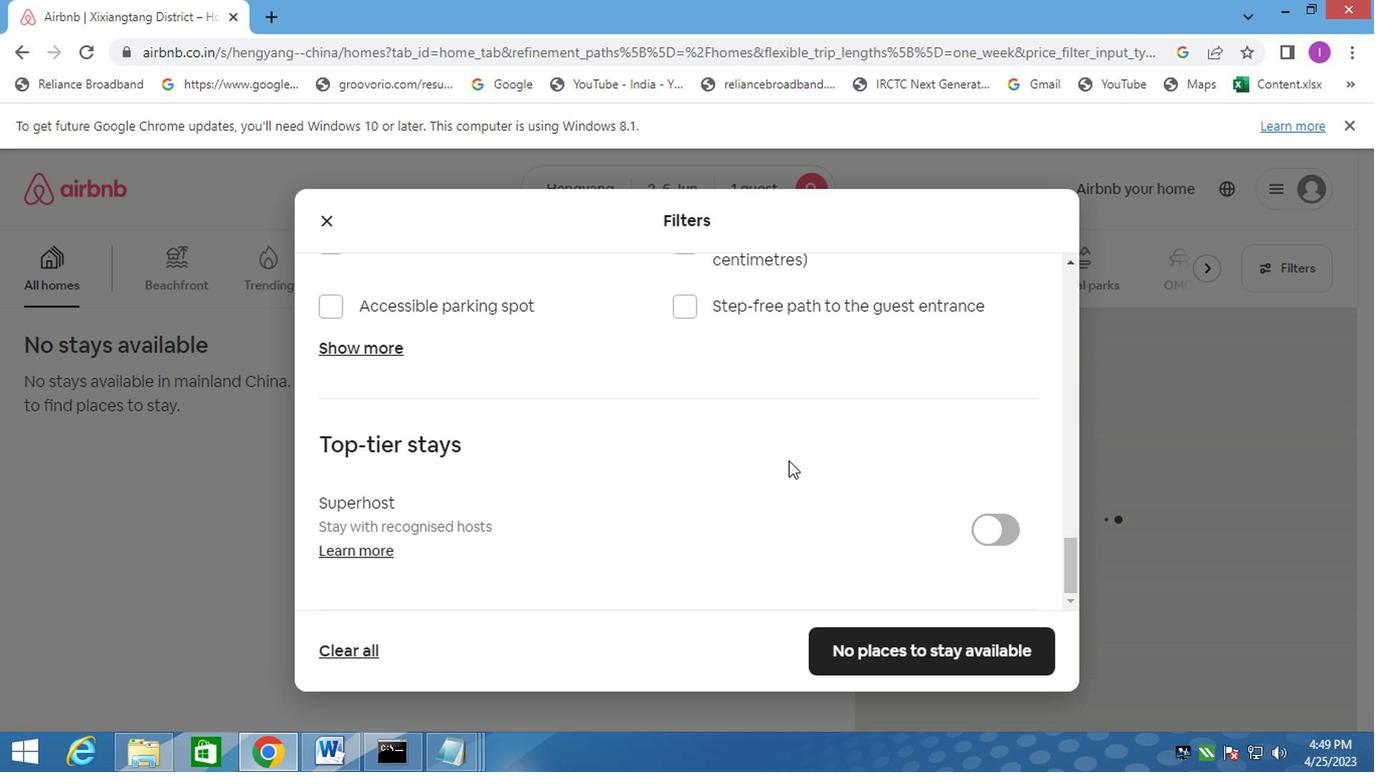 
Action: Mouse scrolled (785, 457) with delta (0, -1)
Screenshot: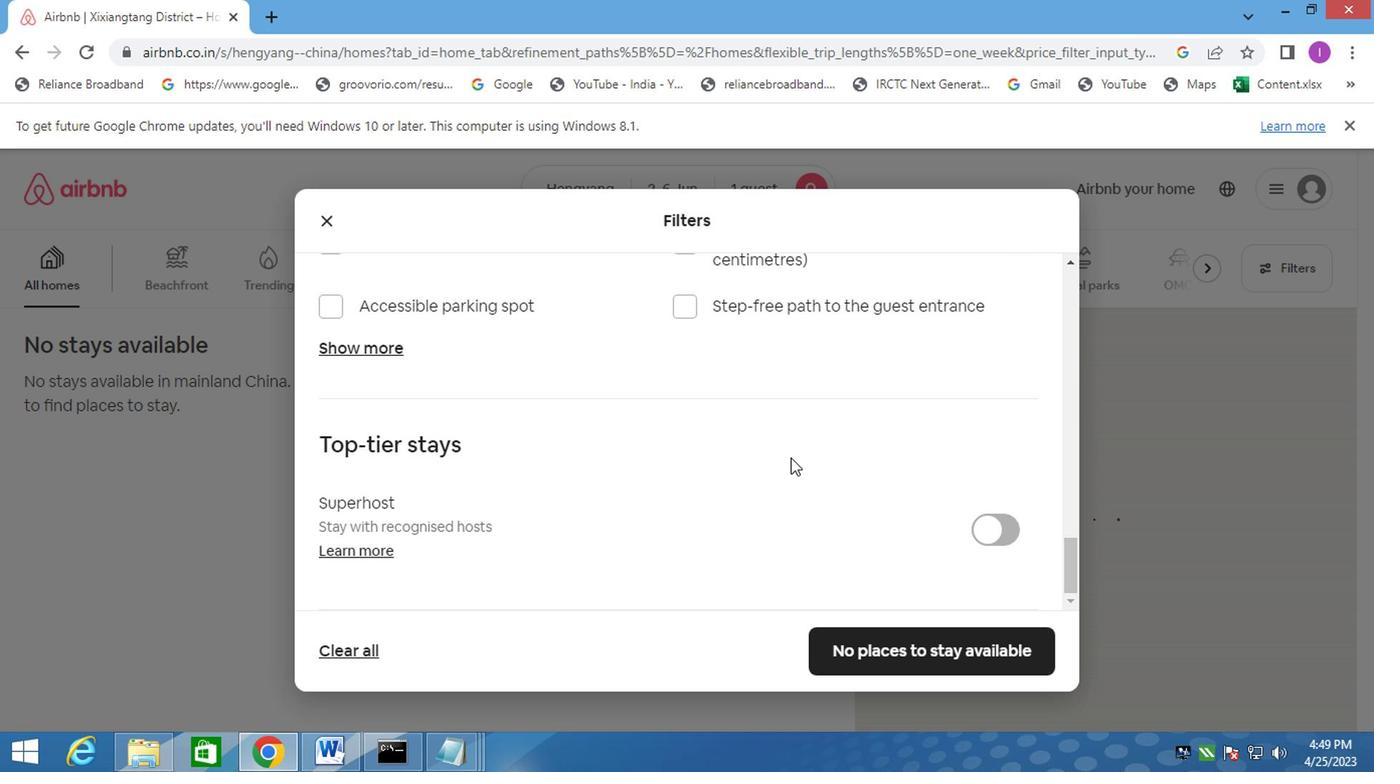 
Action: Mouse moved to (785, 459)
Screenshot: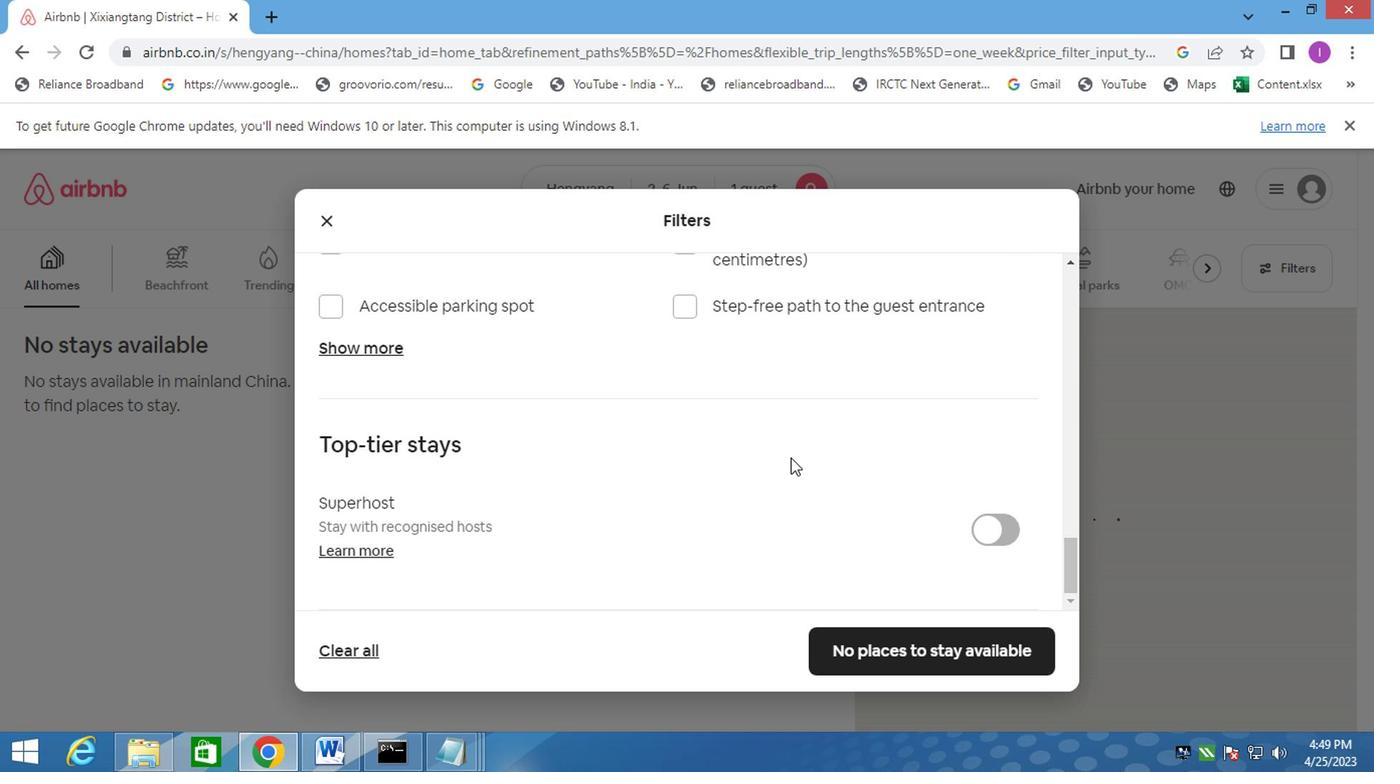 
Action: Mouse scrolled (785, 458) with delta (0, 0)
Screenshot: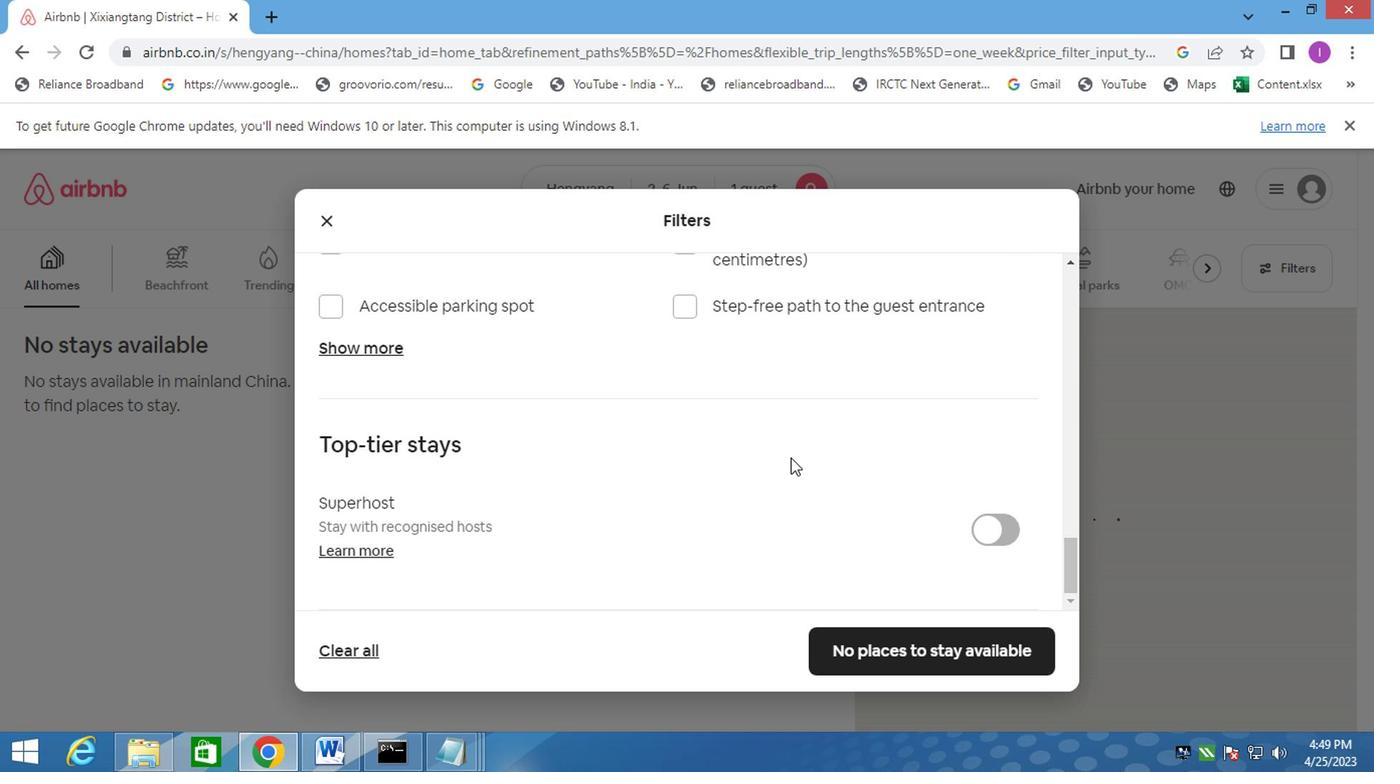 
Action: Mouse scrolled (785, 458) with delta (0, 0)
Screenshot: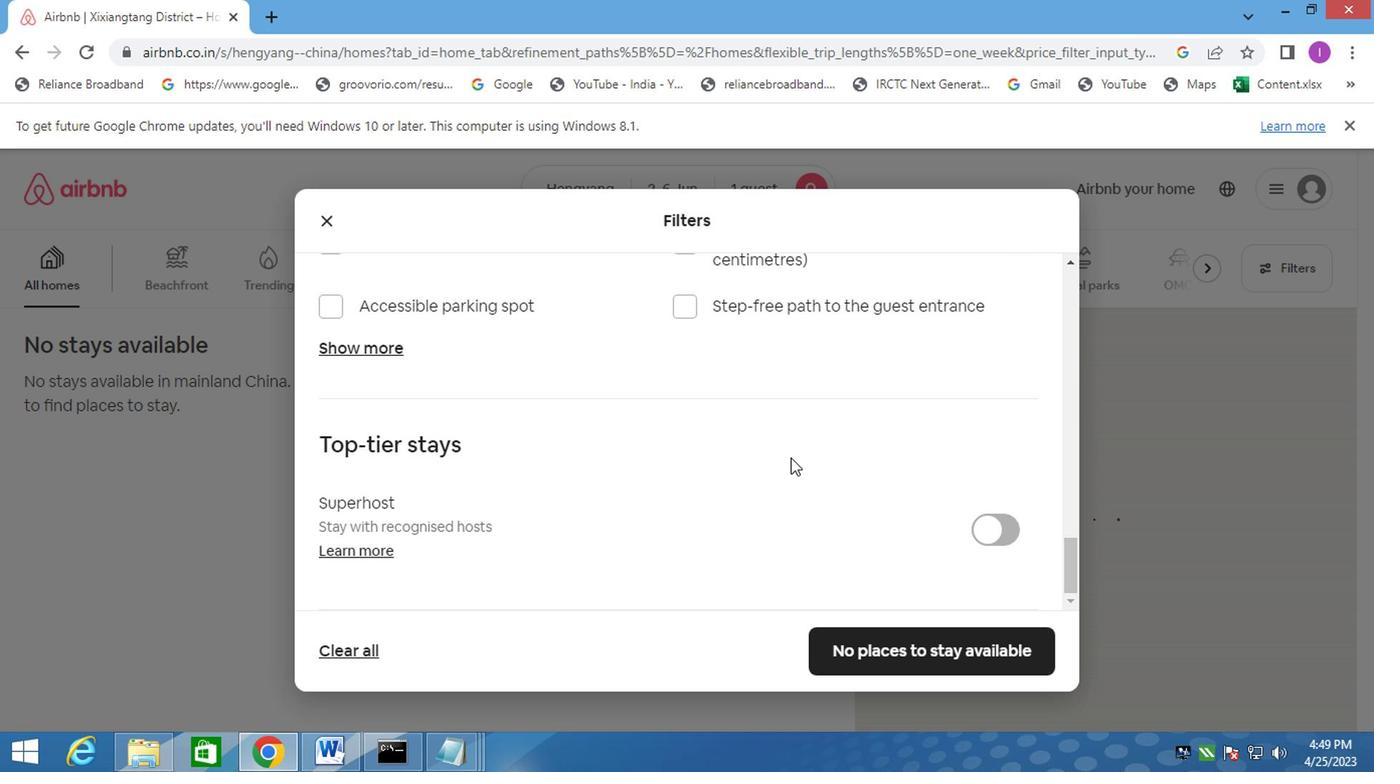 
Action: Mouse moved to (951, 664)
Screenshot: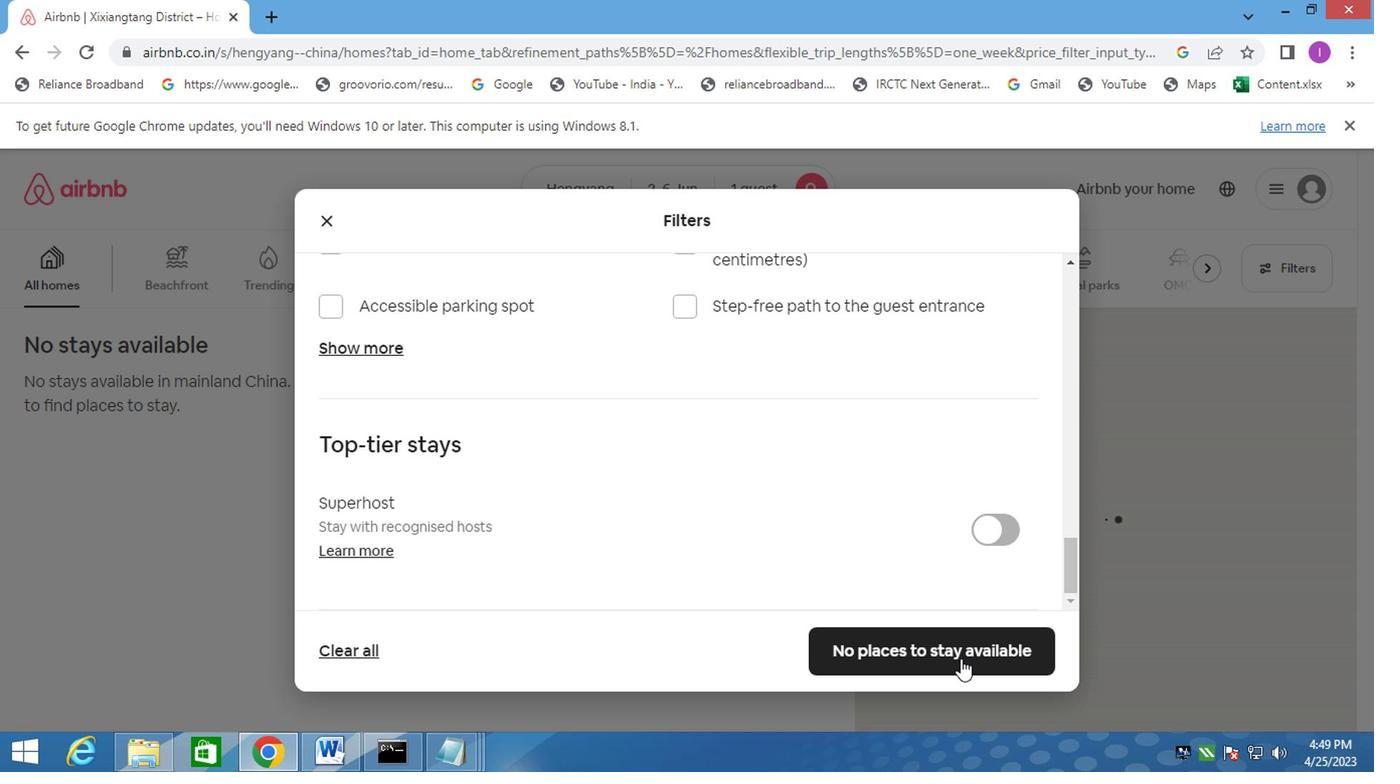 
Action: Mouse pressed left at (951, 664)
Screenshot: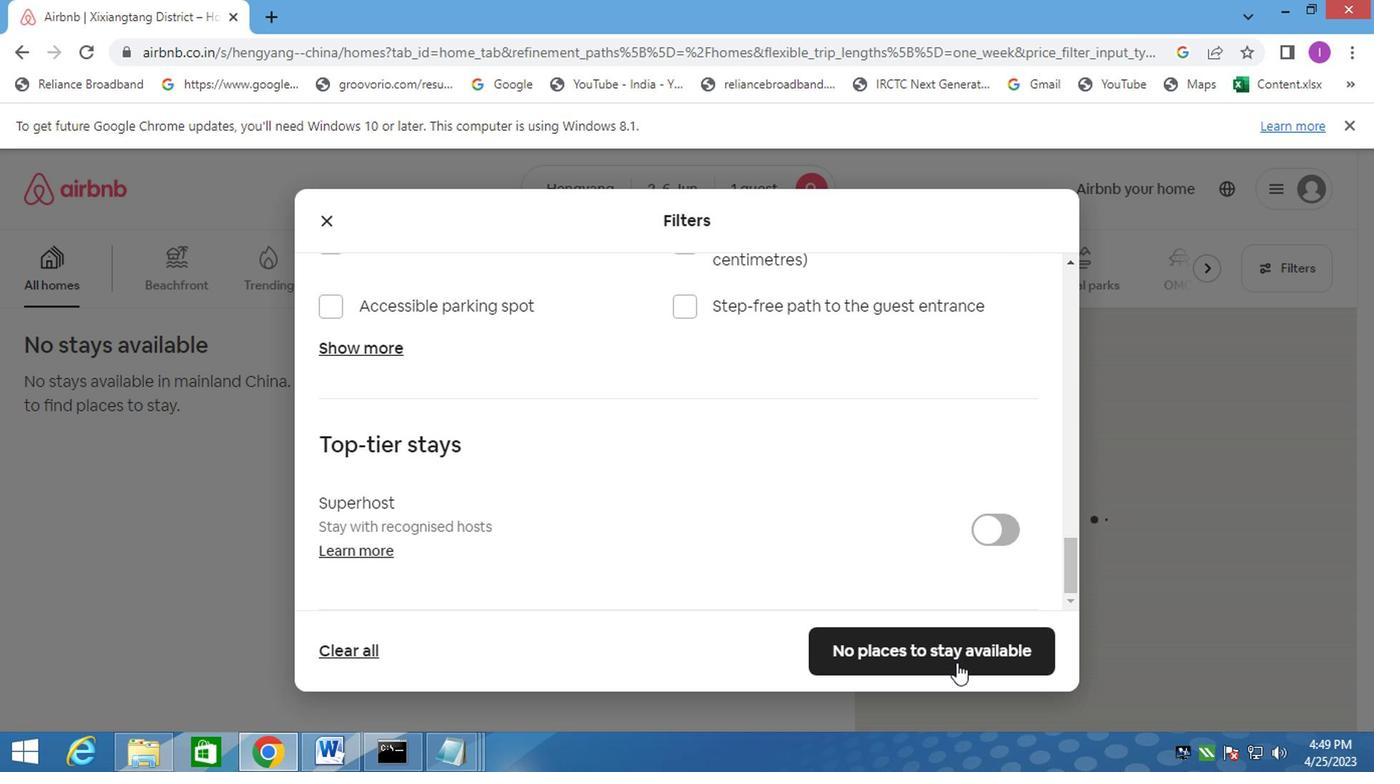 
Action: Mouse moved to (734, 553)
Screenshot: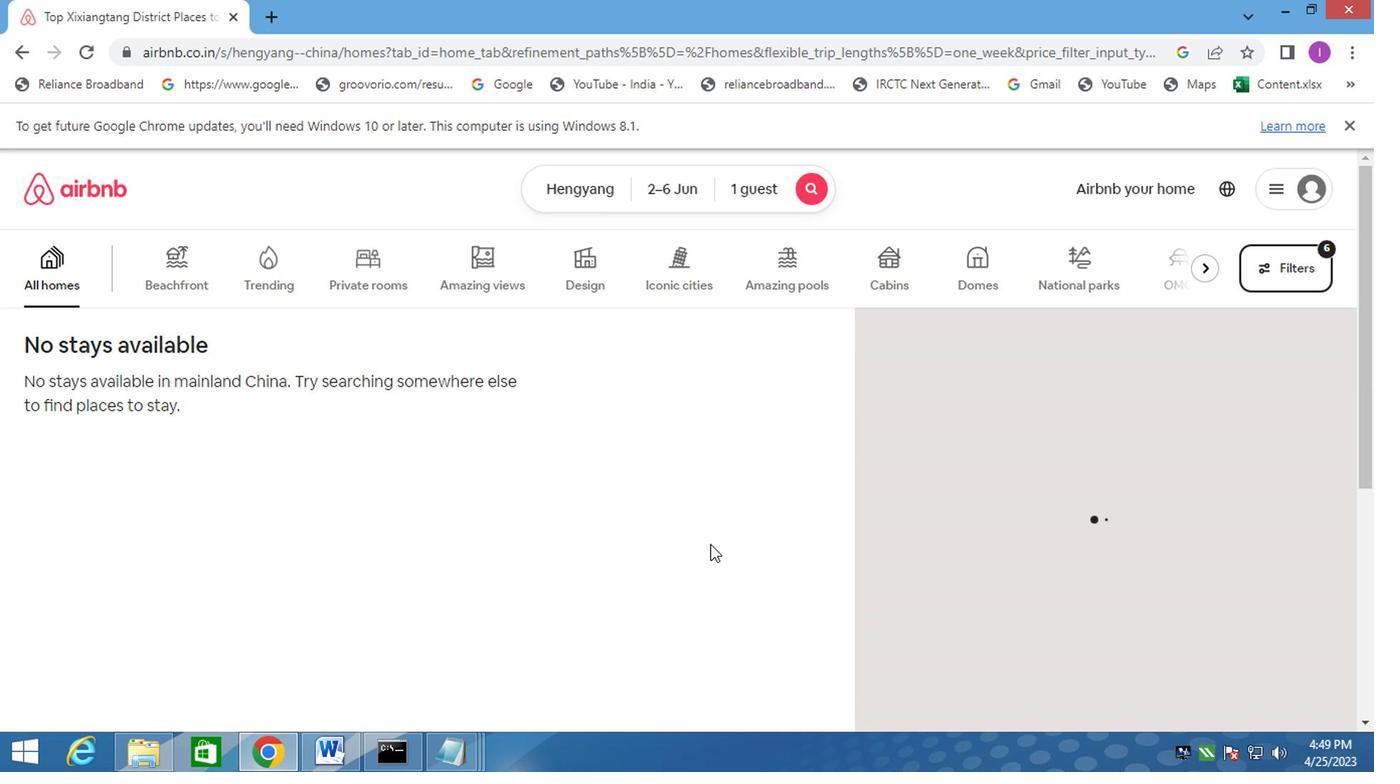 
